 Task: Search one way flight ticket for 3 adults, 3 children in premium economy from San Angelo: San Angelo Regional Airport (mathis Field) to Rockford: Chicago Rockford International Airport(was Northwest Chicagoland Regional Airport At Rockford) on 5-1-2023. Price is upto 25000. Outbound departure time preference is 5:45.
Action: Mouse moved to (202, 151)
Screenshot: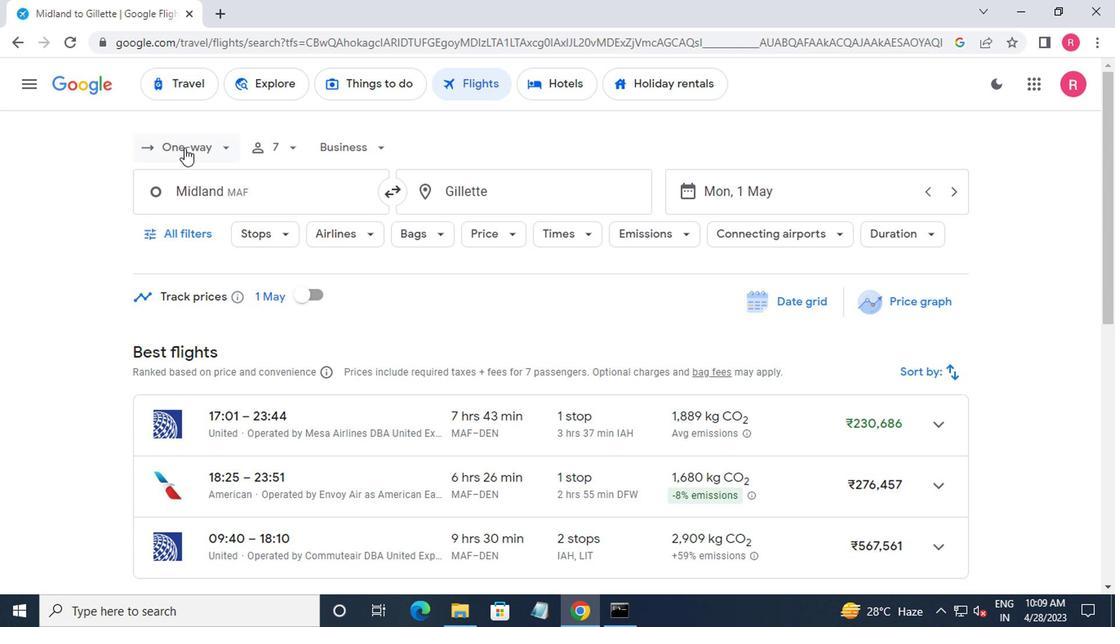 
Action: Mouse pressed left at (202, 151)
Screenshot: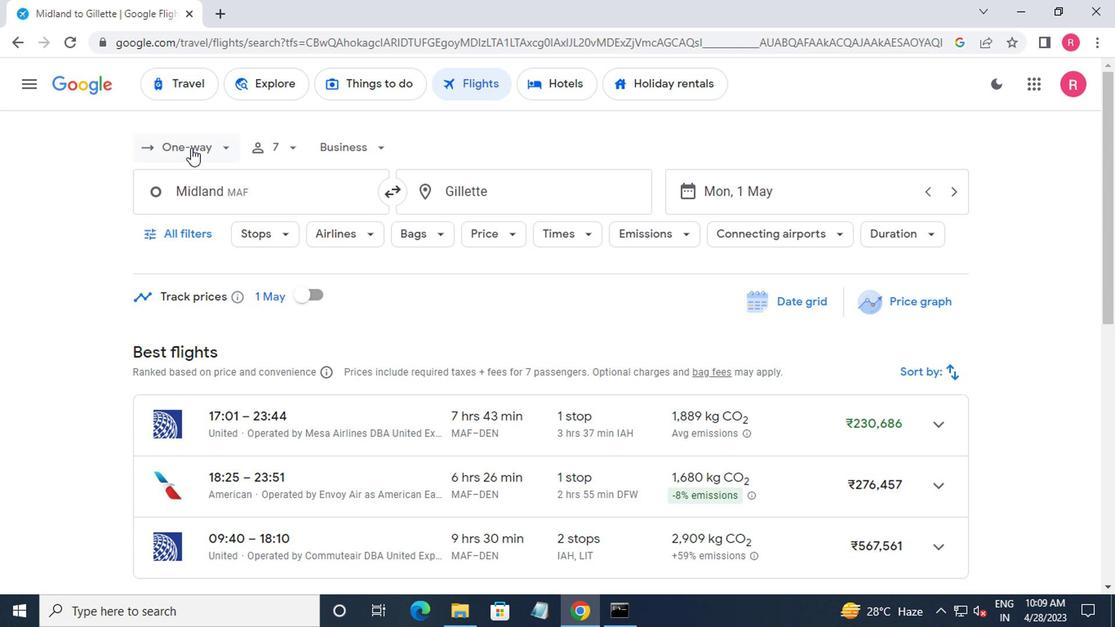 
Action: Mouse moved to (218, 230)
Screenshot: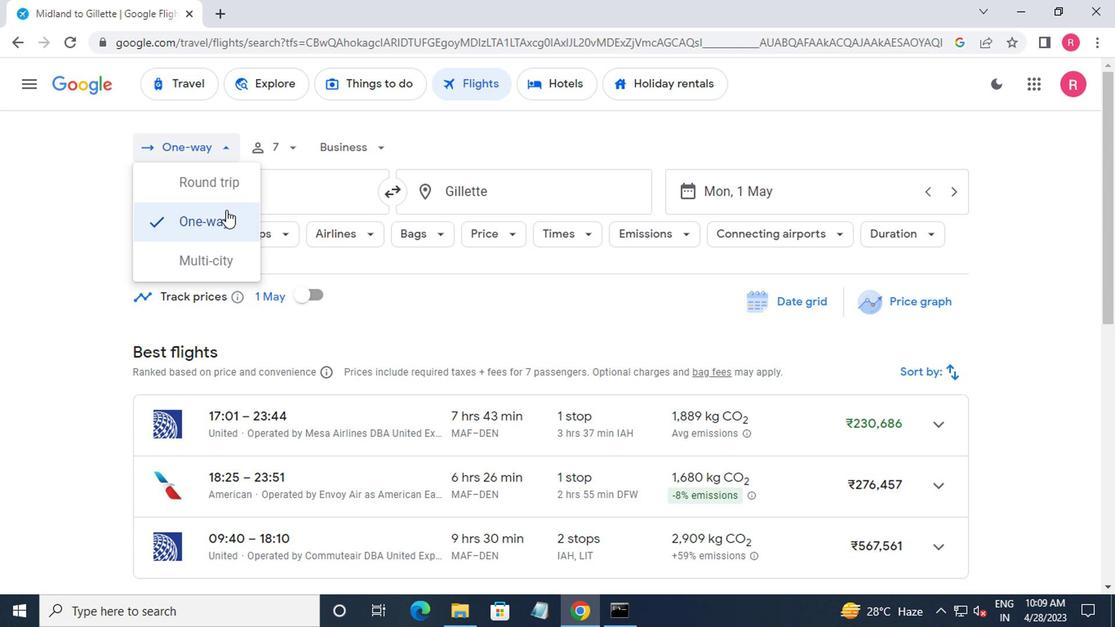 
Action: Mouse pressed left at (218, 230)
Screenshot: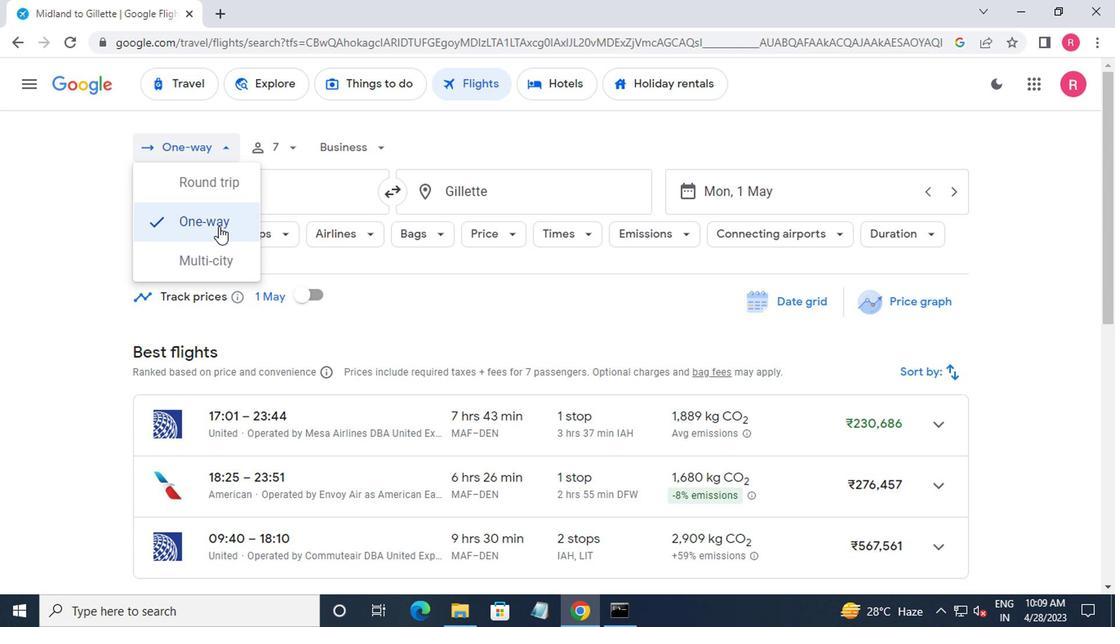 
Action: Mouse moved to (286, 160)
Screenshot: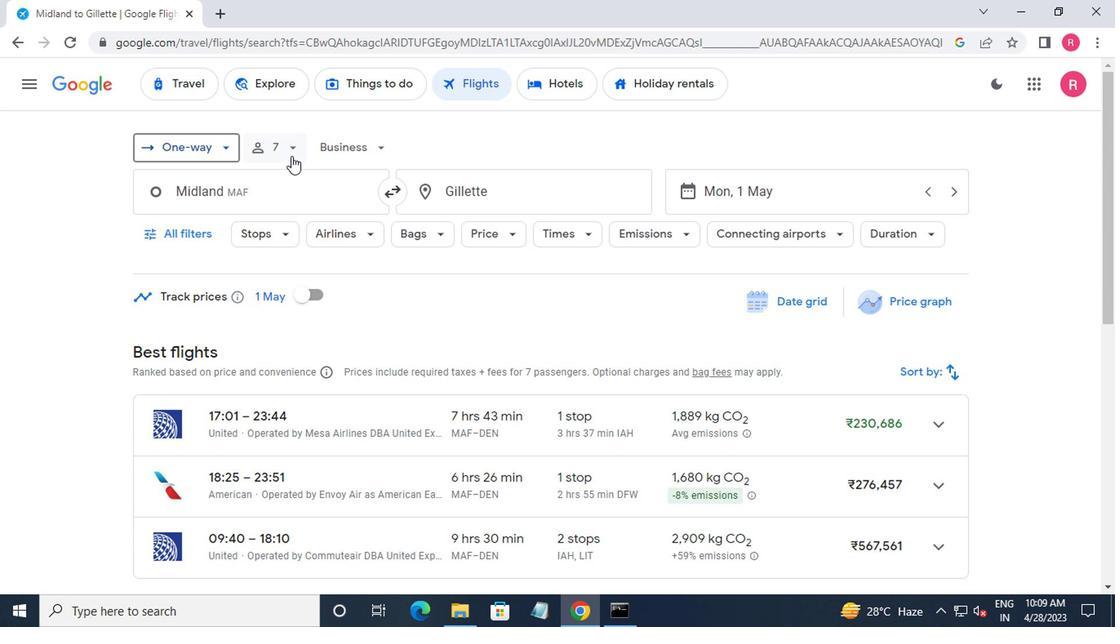 
Action: Mouse pressed left at (286, 160)
Screenshot: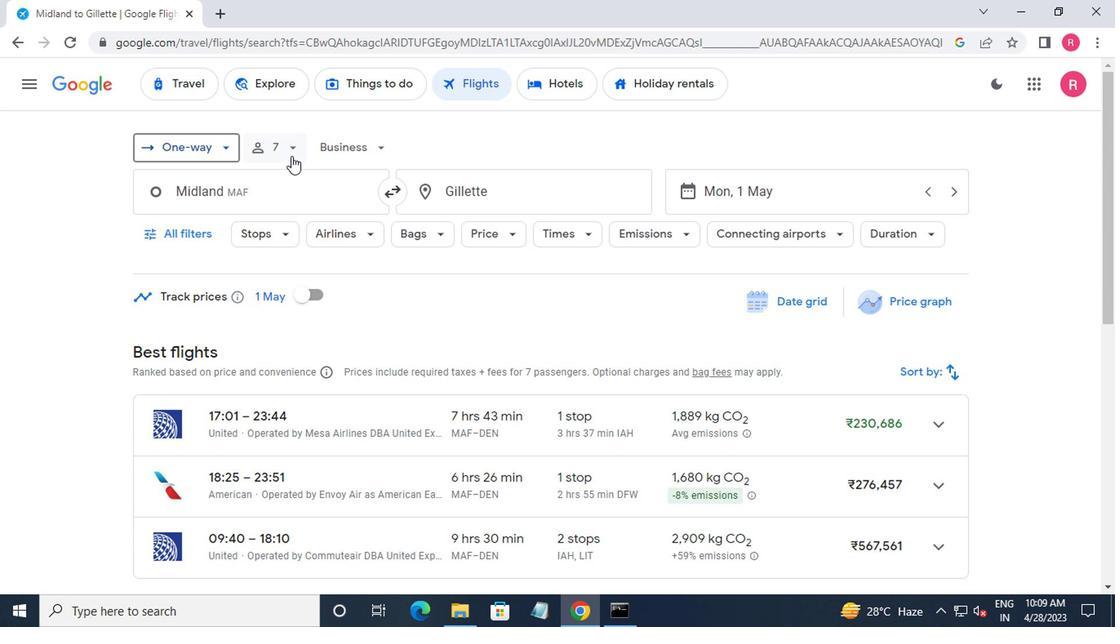
Action: Mouse moved to (422, 195)
Screenshot: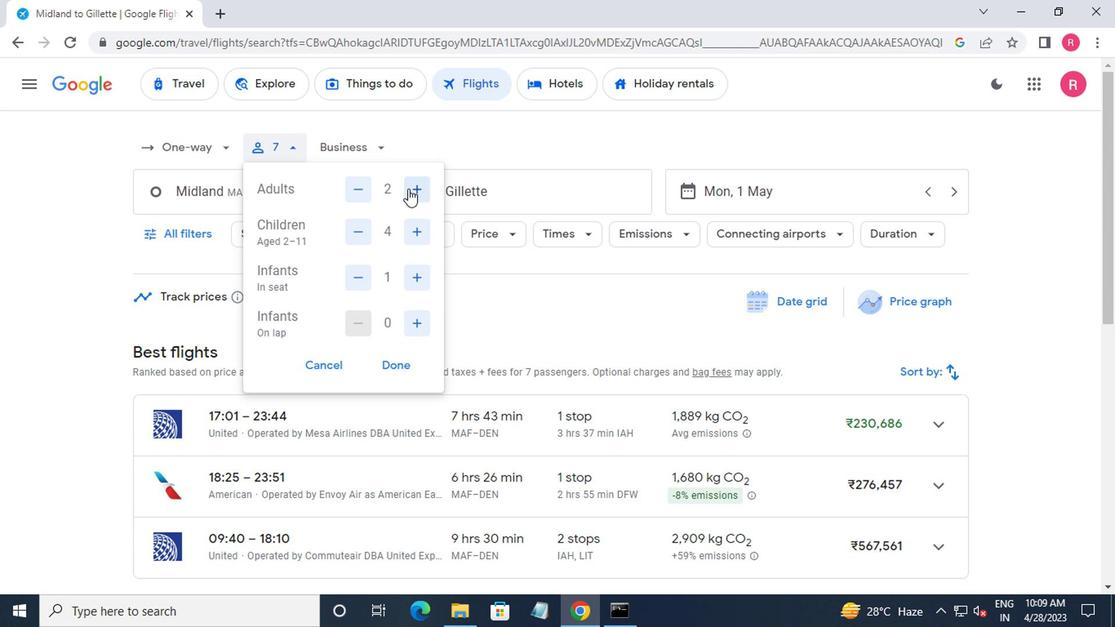 
Action: Mouse pressed left at (422, 195)
Screenshot: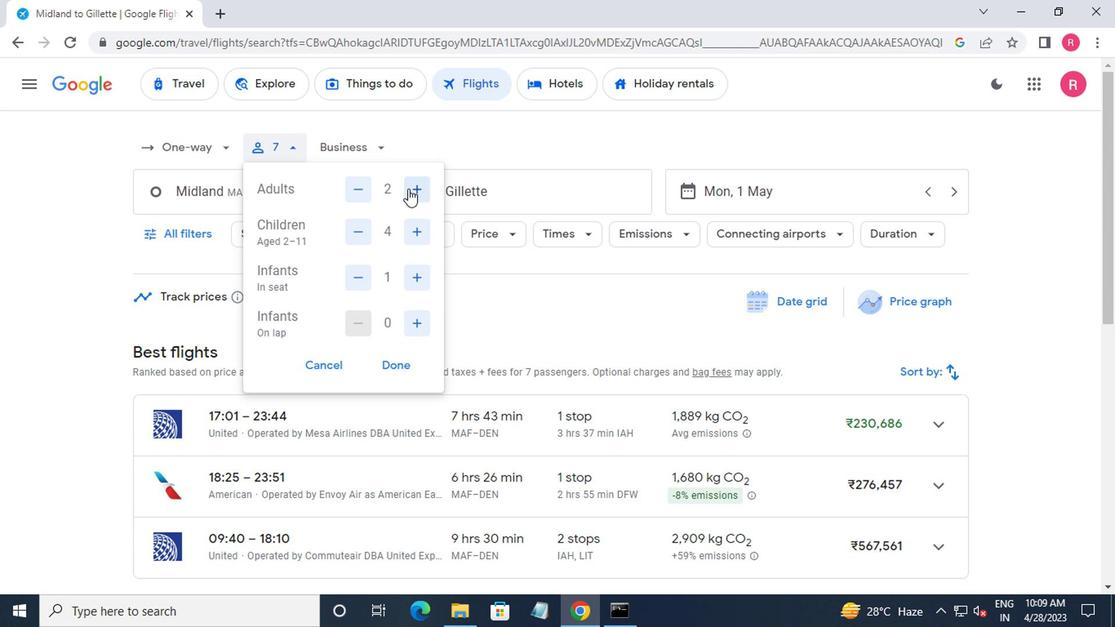 
Action: Mouse moved to (352, 235)
Screenshot: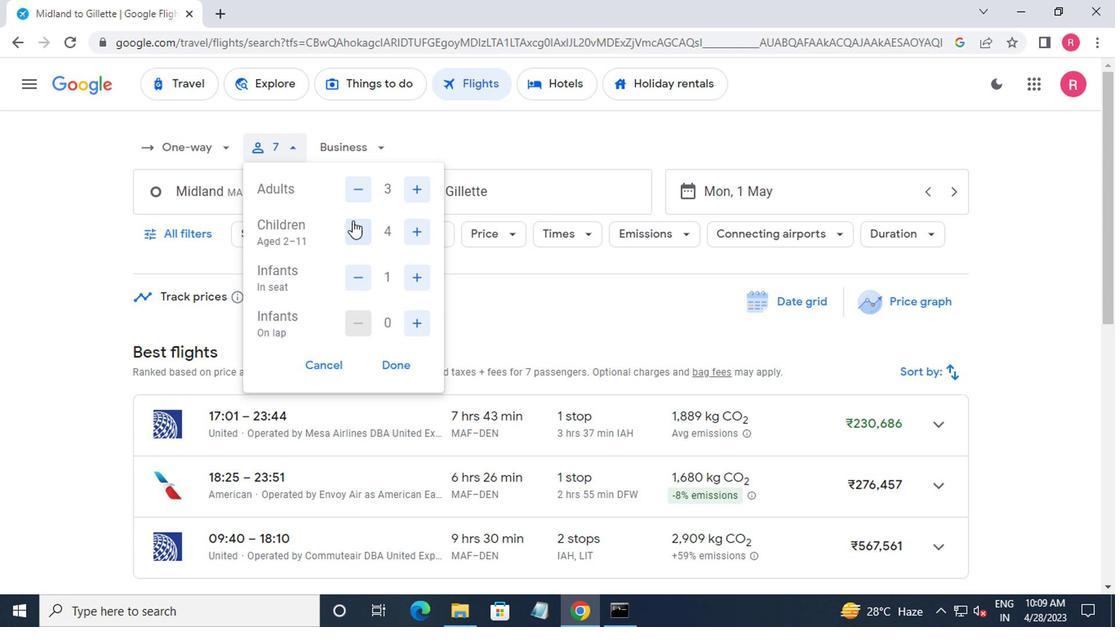
Action: Mouse pressed left at (352, 235)
Screenshot: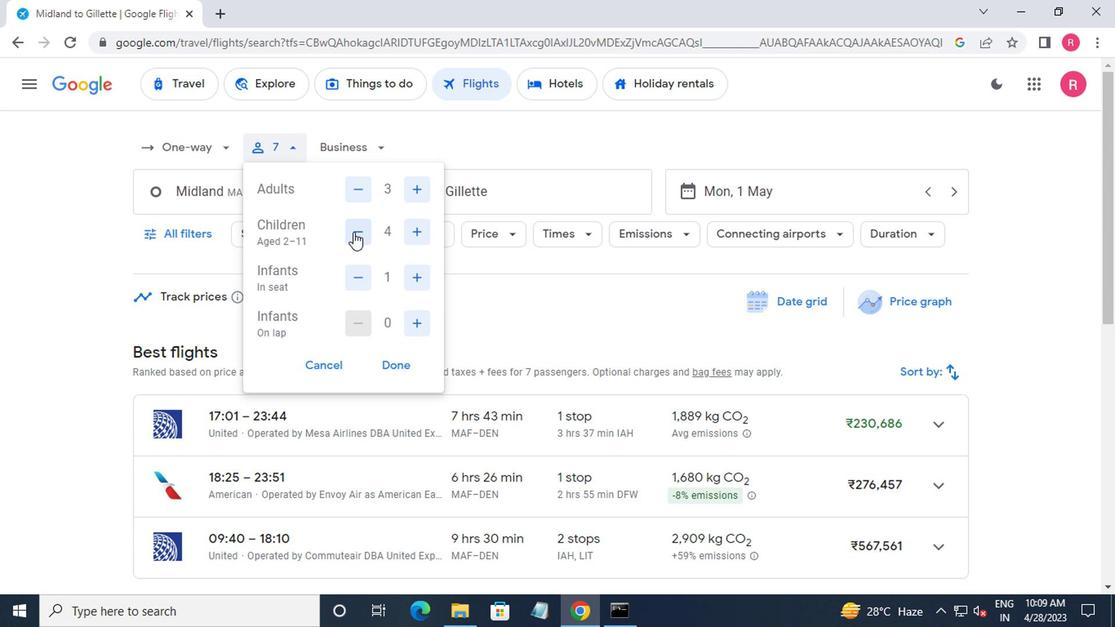 
Action: Mouse moved to (366, 274)
Screenshot: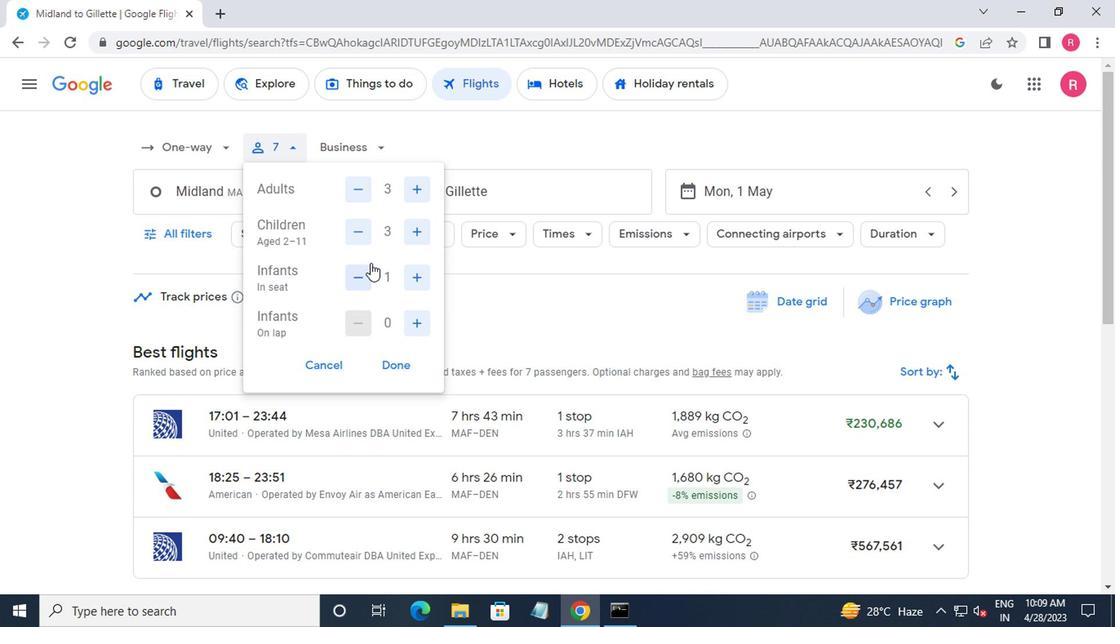 
Action: Mouse pressed left at (366, 274)
Screenshot: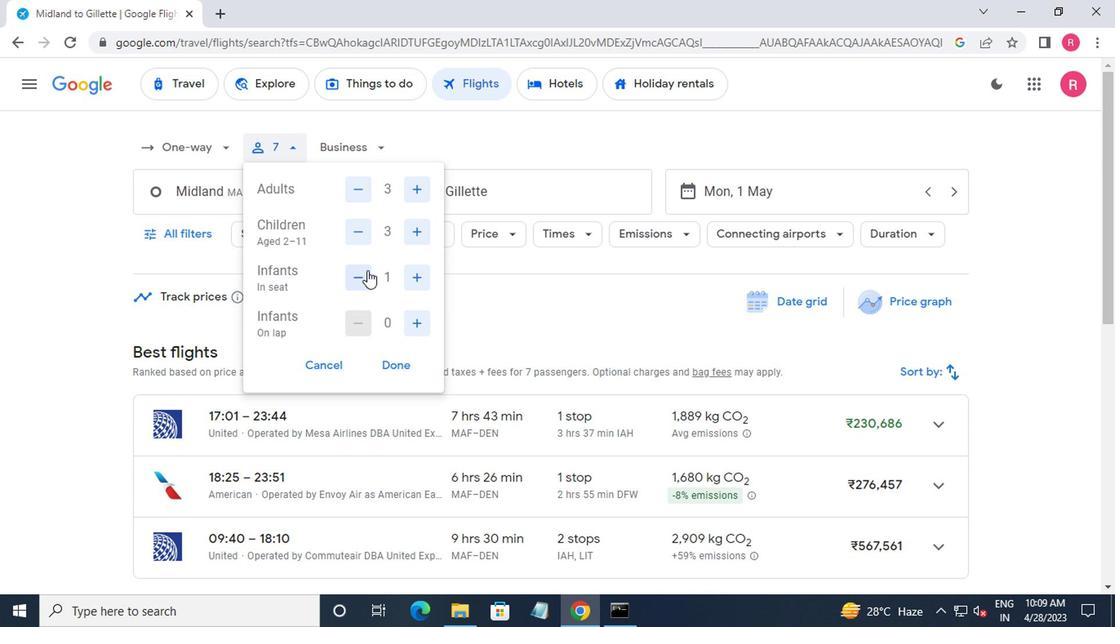 
Action: Mouse moved to (396, 361)
Screenshot: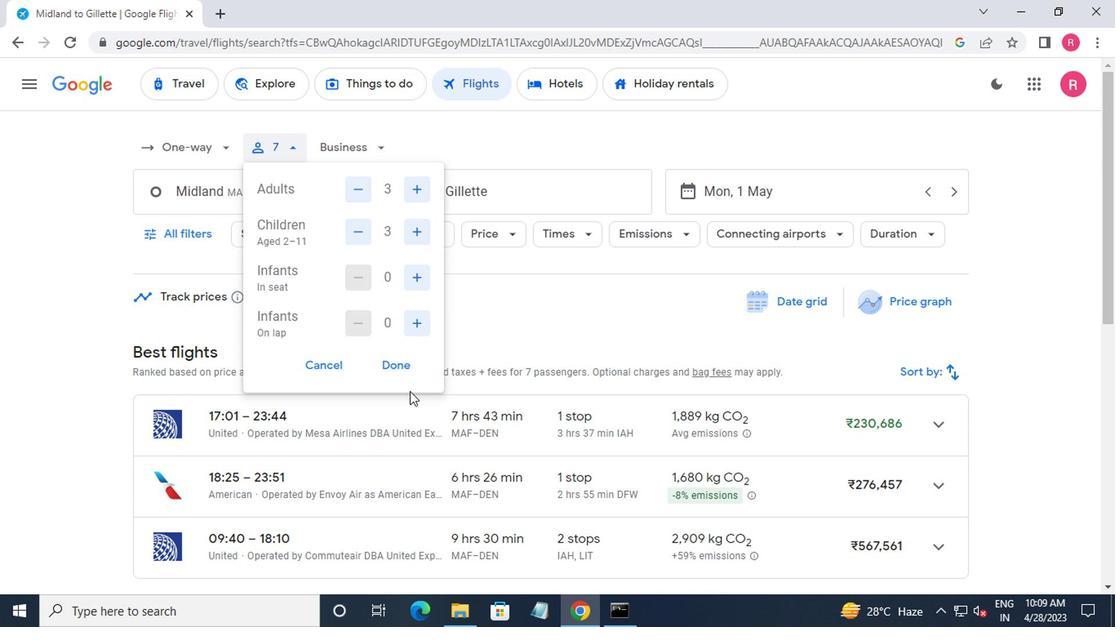 
Action: Mouse pressed left at (396, 361)
Screenshot: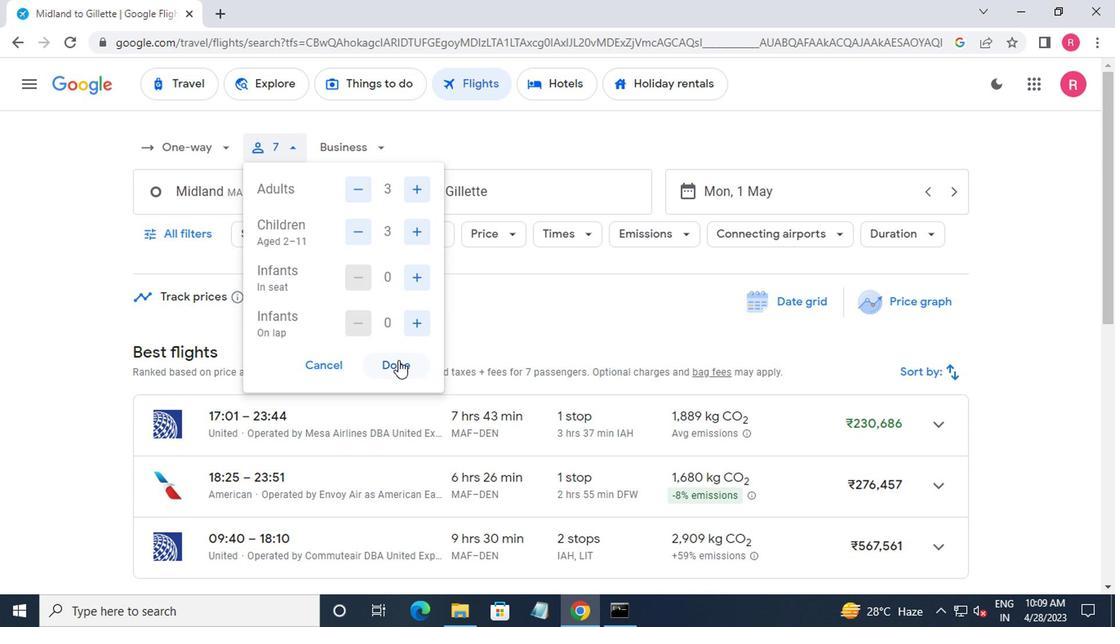 
Action: Mouse moved to (368, 159)
Screenshot: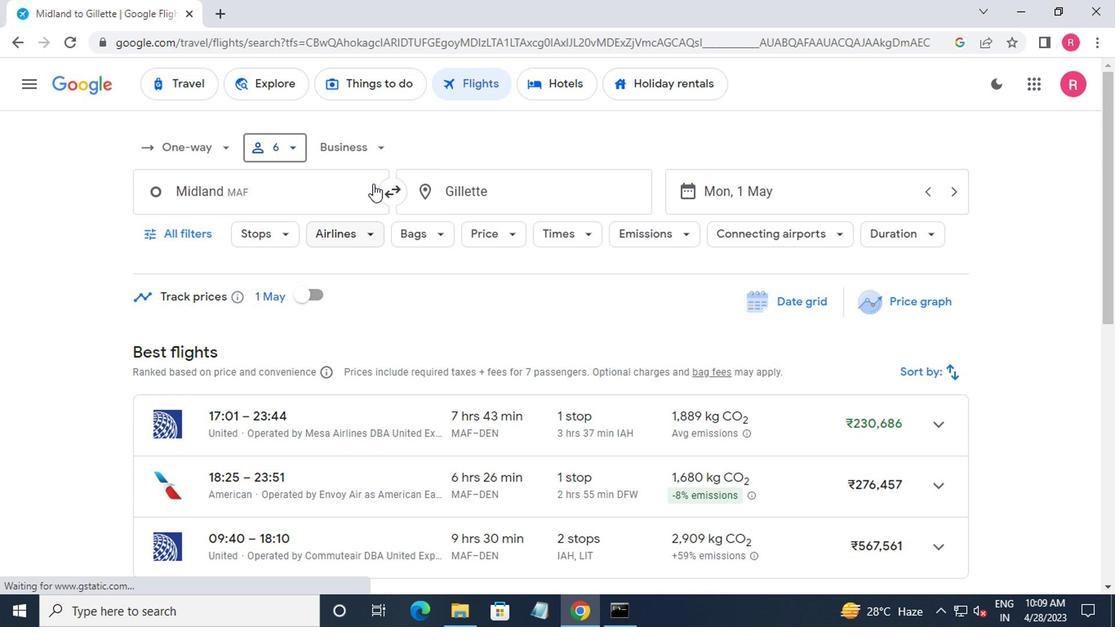 
Action: Mouse pressed left at (368, 159)
Screenshot: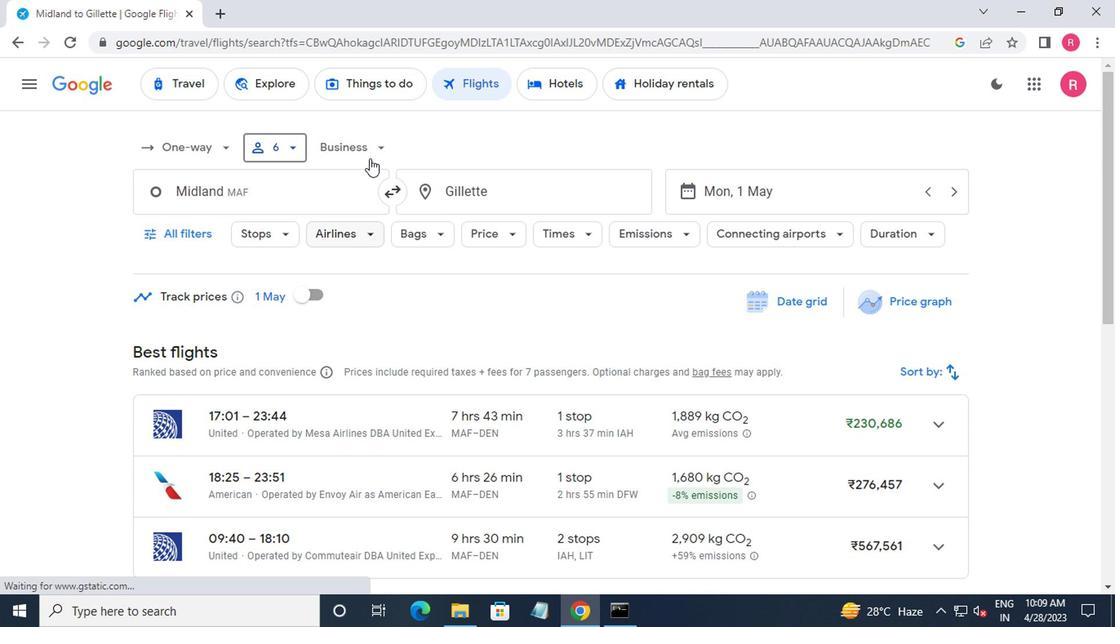 
Action: Mouse moved to (375, 220)
Screenshot: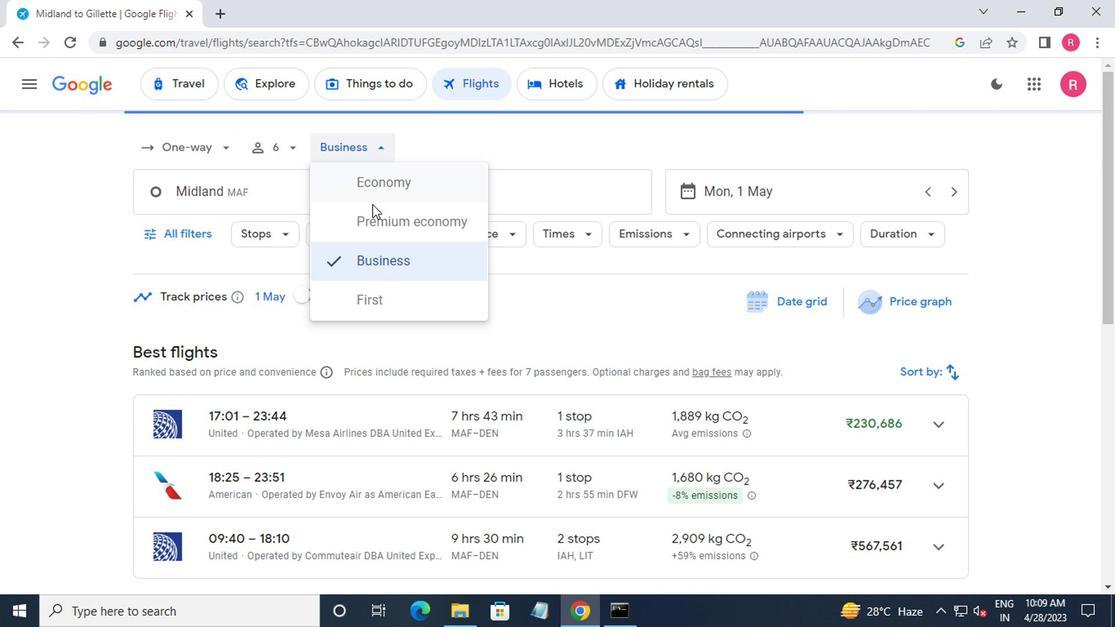 
Action: Mouse pressed left at (375, 220)
Screenshot: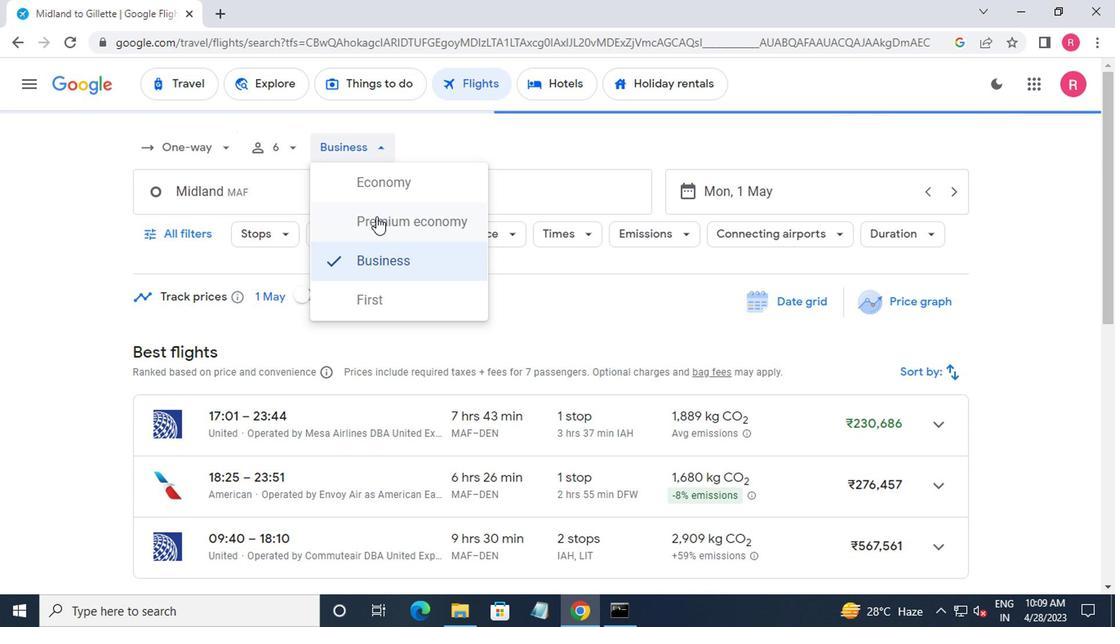 
Action: Mouse moved to (350, 203)
Screenshot: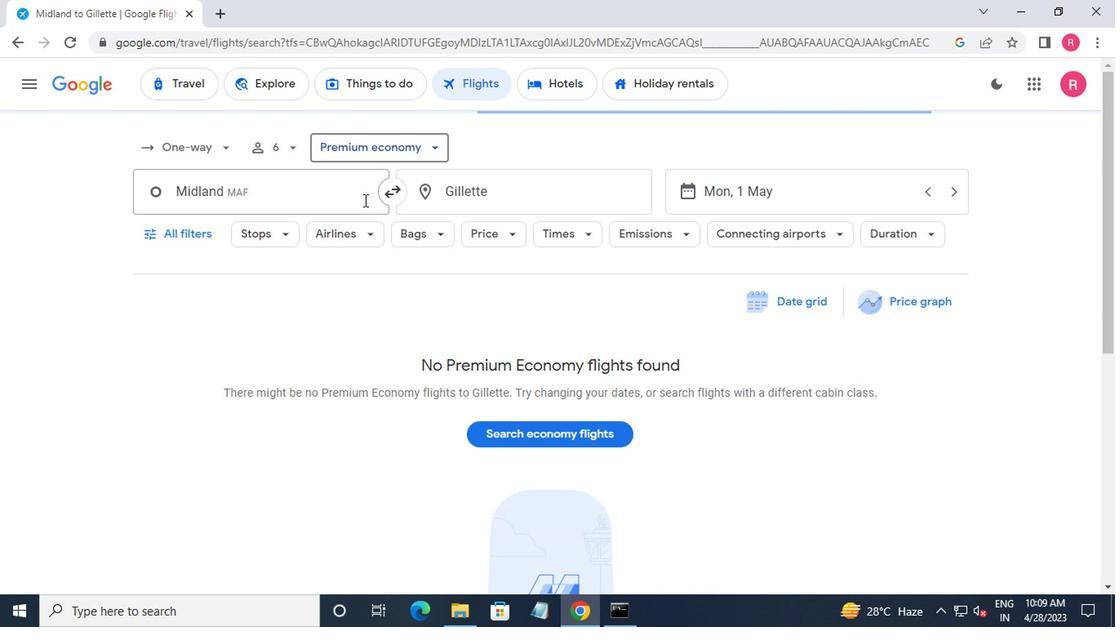 
Action: Mouse pressed left at (350, 203)
Screenshot: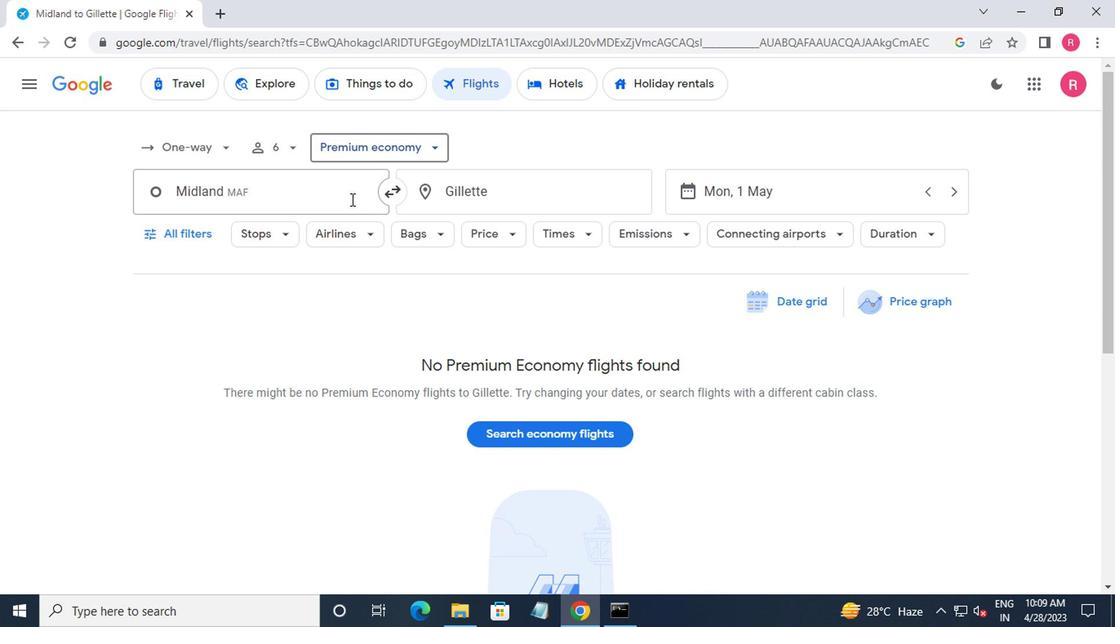 
Action: Key pressed san<Key.space>angelo
Screenshot: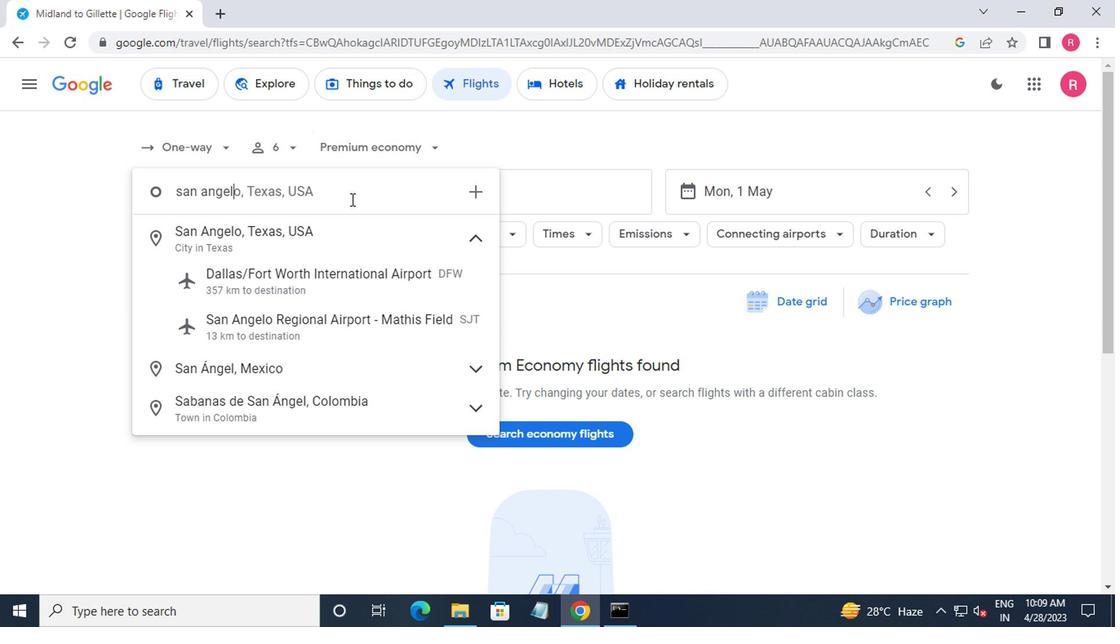 
Action: Mouse moved to (285, 344)
Screenshot: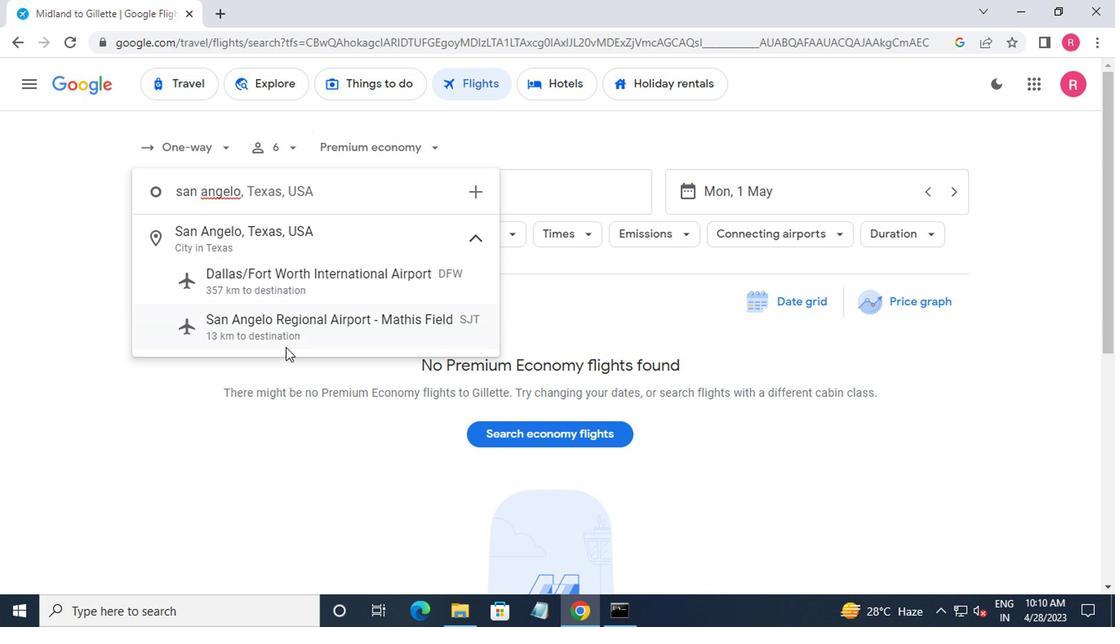 
Action: Mouse pressed left at (285, 344)
Screenshot: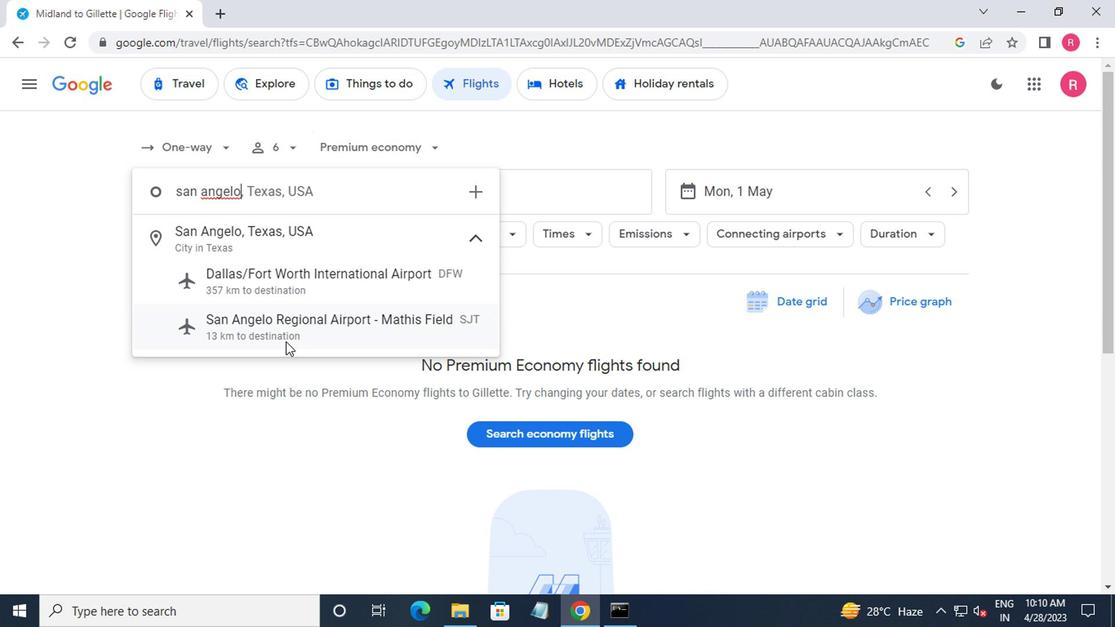 
Action: Mouse moved to (496, 201)
Screenshot: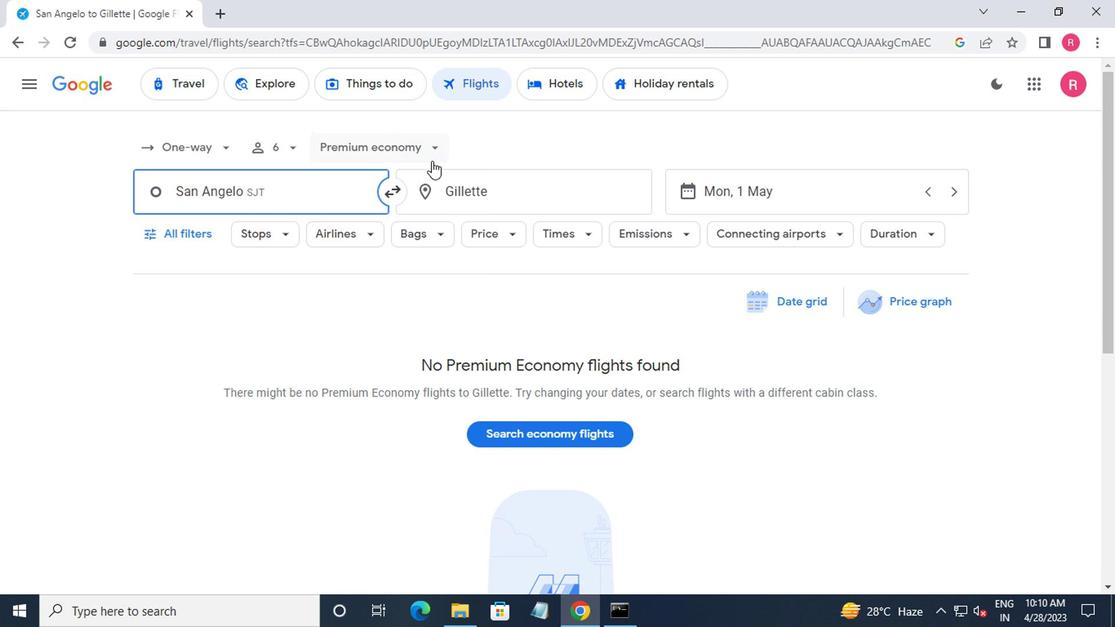 
Action: Mouse pressed left at (496, 201)
Screenshot: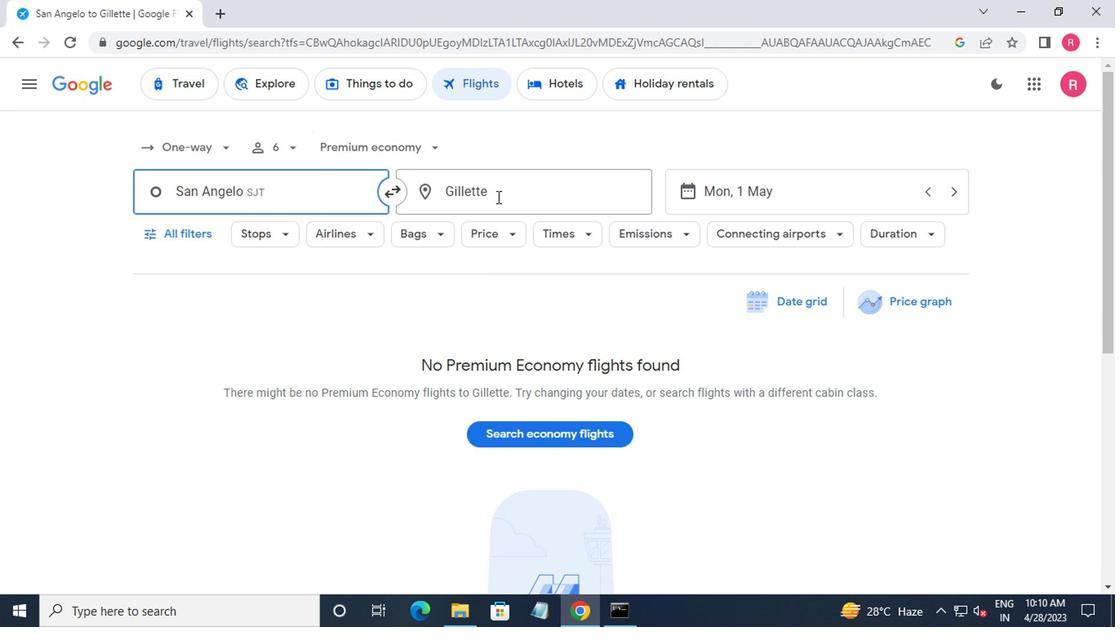 
Action: Mouse moved to (482, 170)
Screenshot: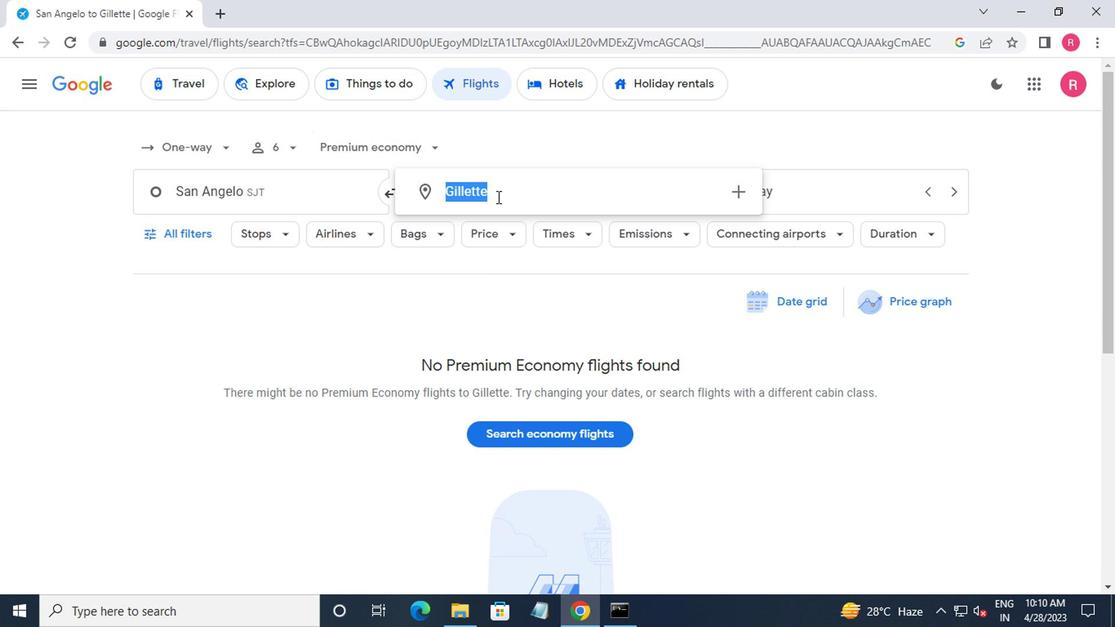 
Action: Key pressed <Key.backspace>chicago
Screenshot: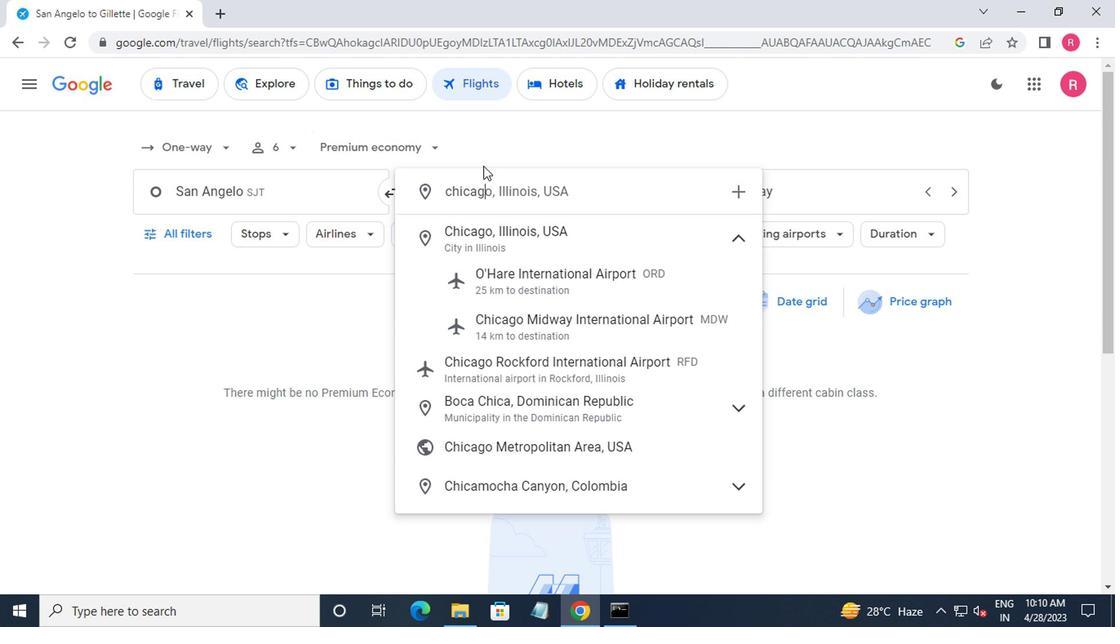 
Action: Mouse moved to (537, 367)
Screenshot: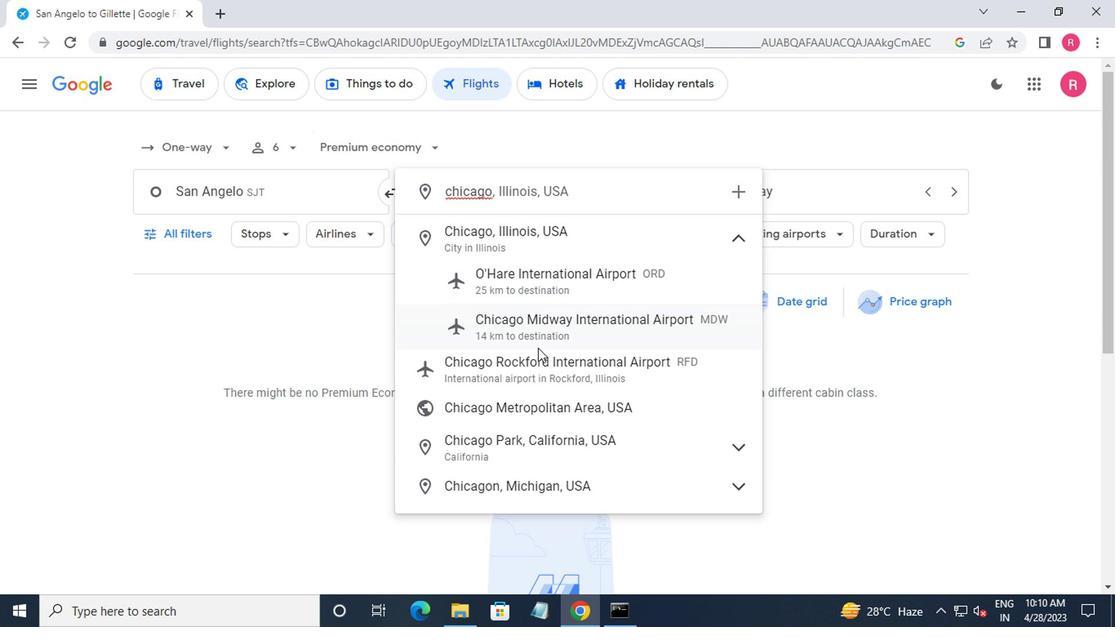
Action: Mouse pressed left at (537, 367)
Screenshot: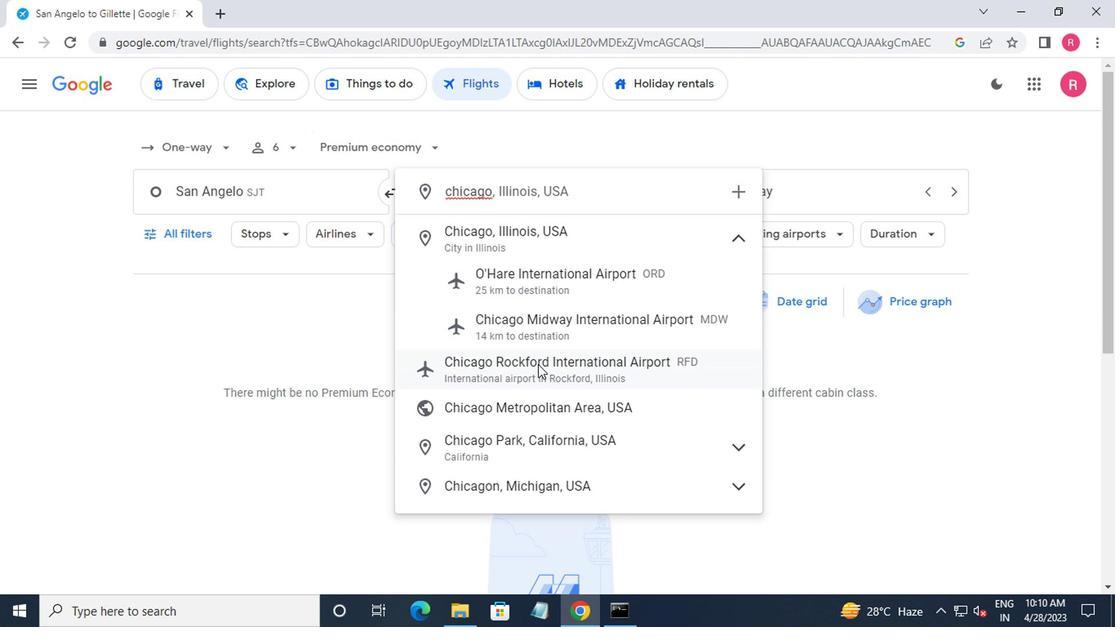
Action: Mouse moved to (180, 243)
Screenshot: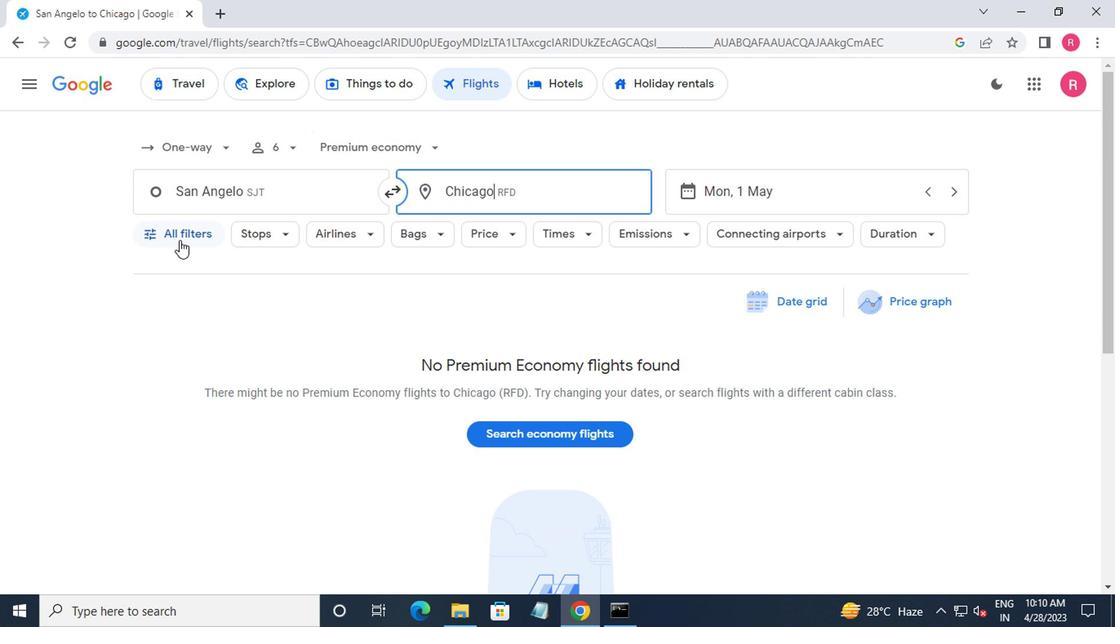 
Action: Mouse pressed left at (180, 243)
Screenshot: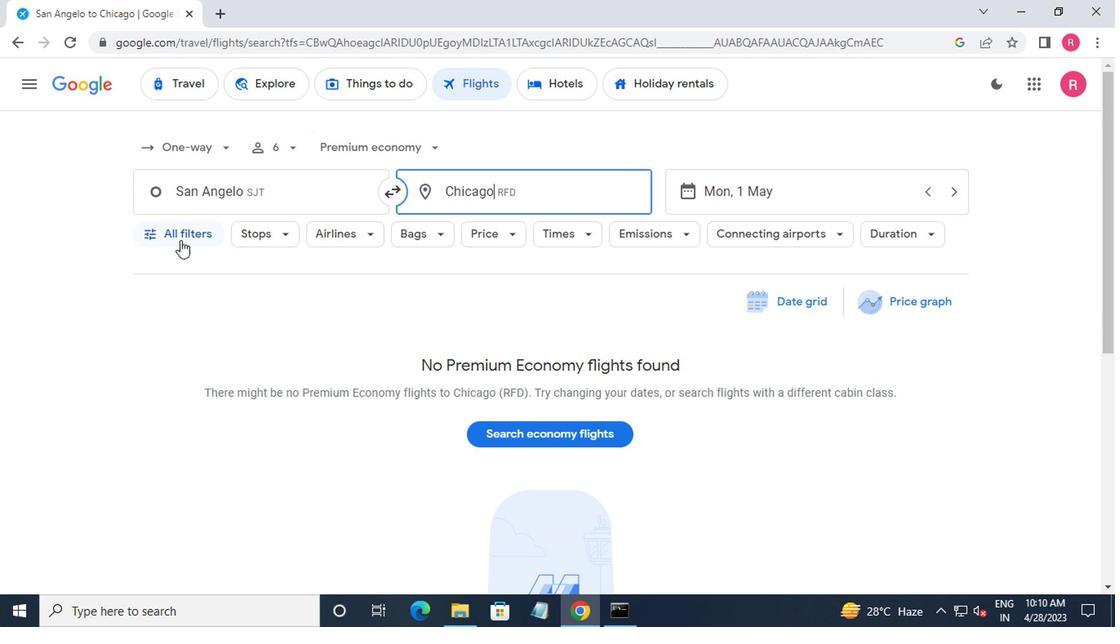 
Action: Mouse scrolled (180, 243) with delta (0, 0)
Screenshot: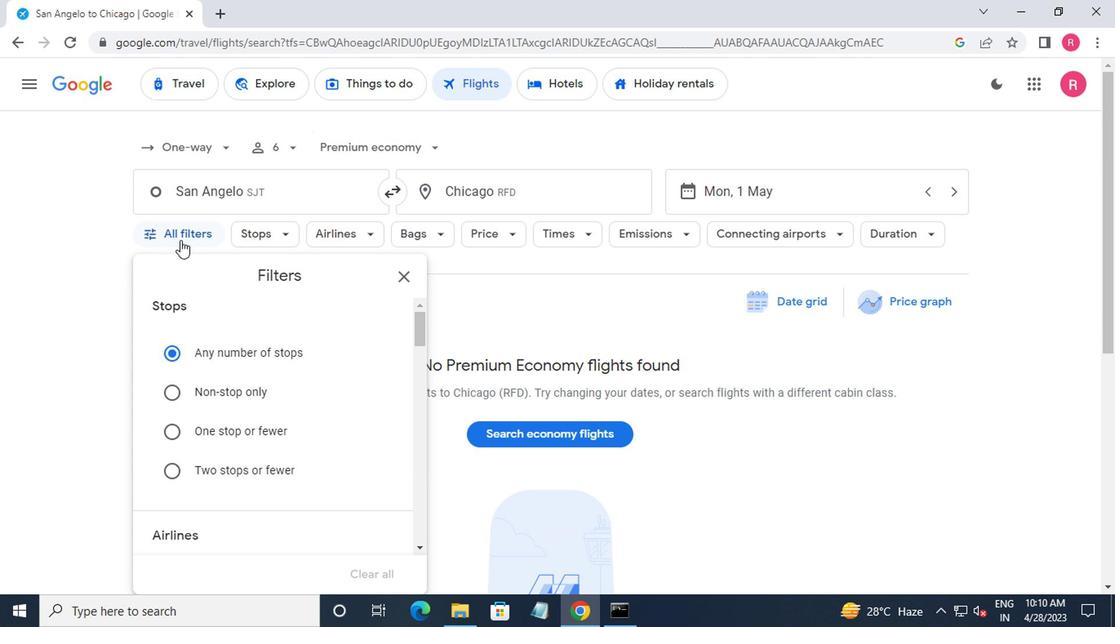 
Action: Mouse moved to (184, 252)
Screenshot: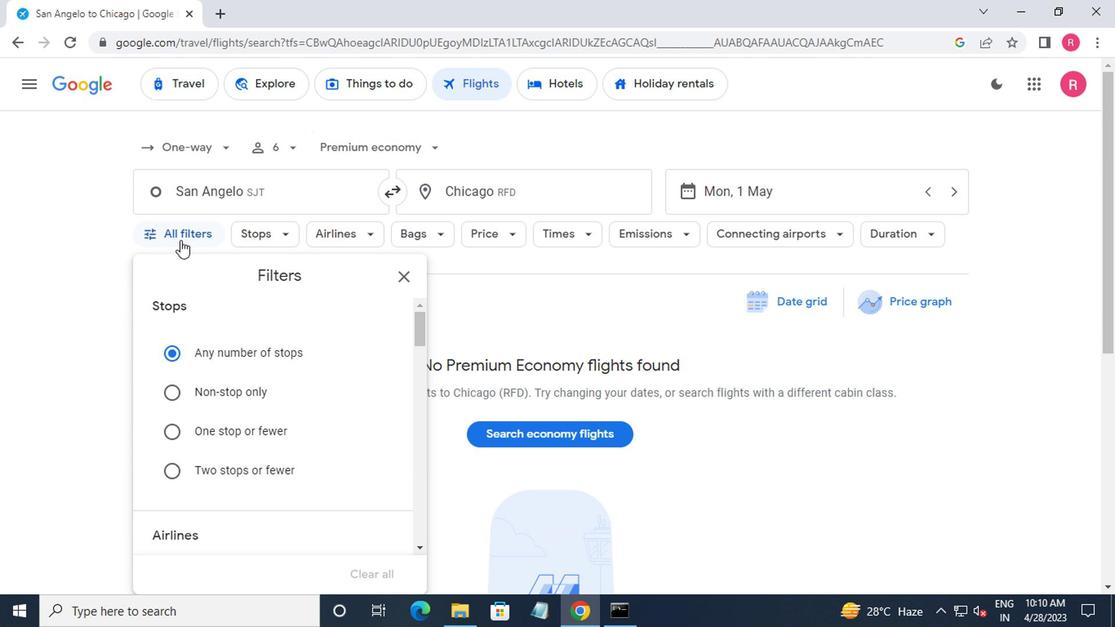 
Action: Mouse scrolled (184, 251) with delta (0, 0)
Screenshot: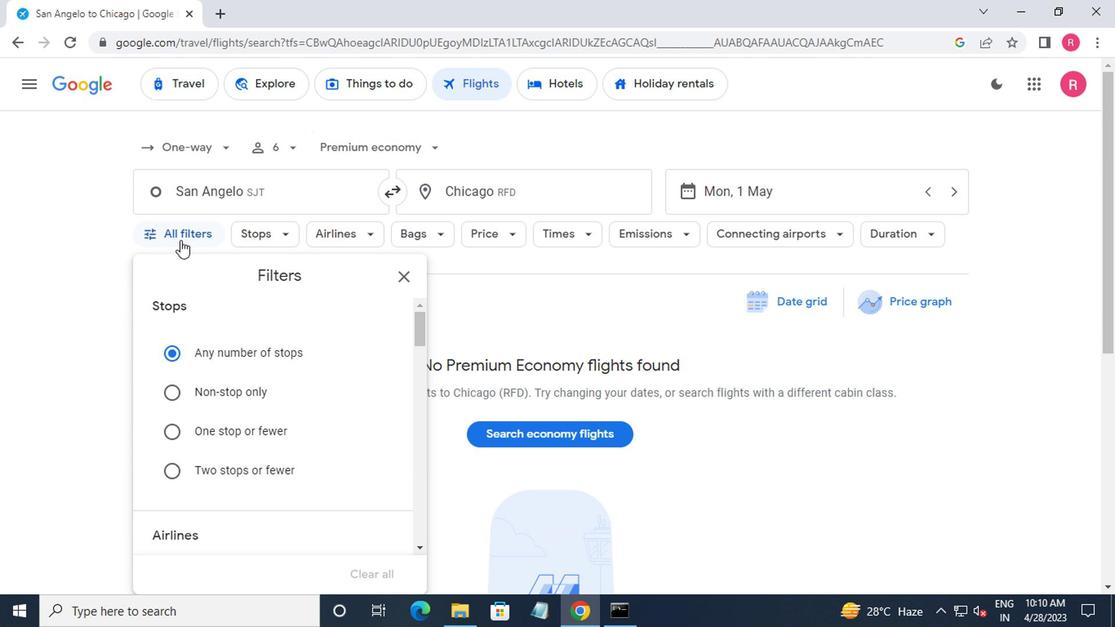
Action: Mouse moved to (189, 264)
Screenshot: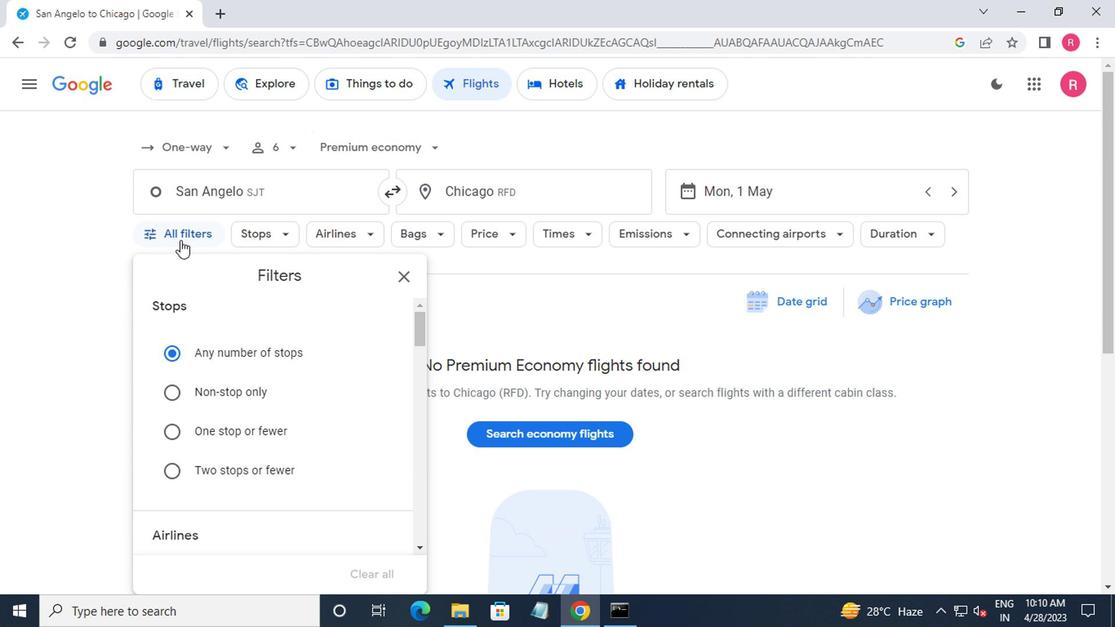 
Action: Mouse scrolled (189, 264) with delta (0, 0)
Screenshot: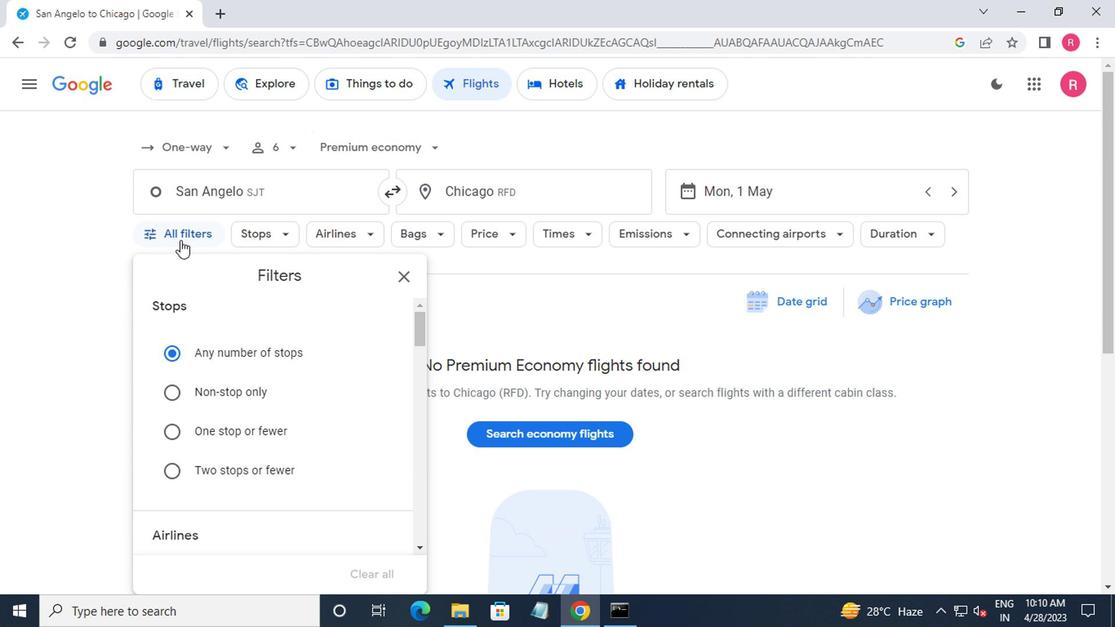 
Action: Mouse moved to (347, 261)
Screenshot: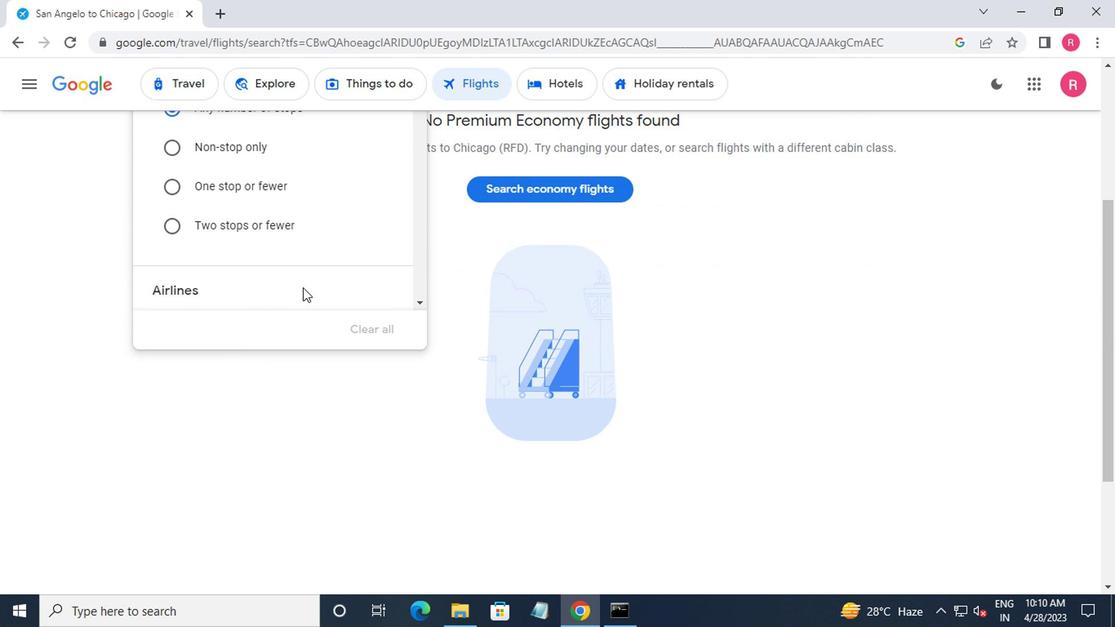 
Action: Mouse scrolled (347, 260) with delta (0, -1)
Screenshot: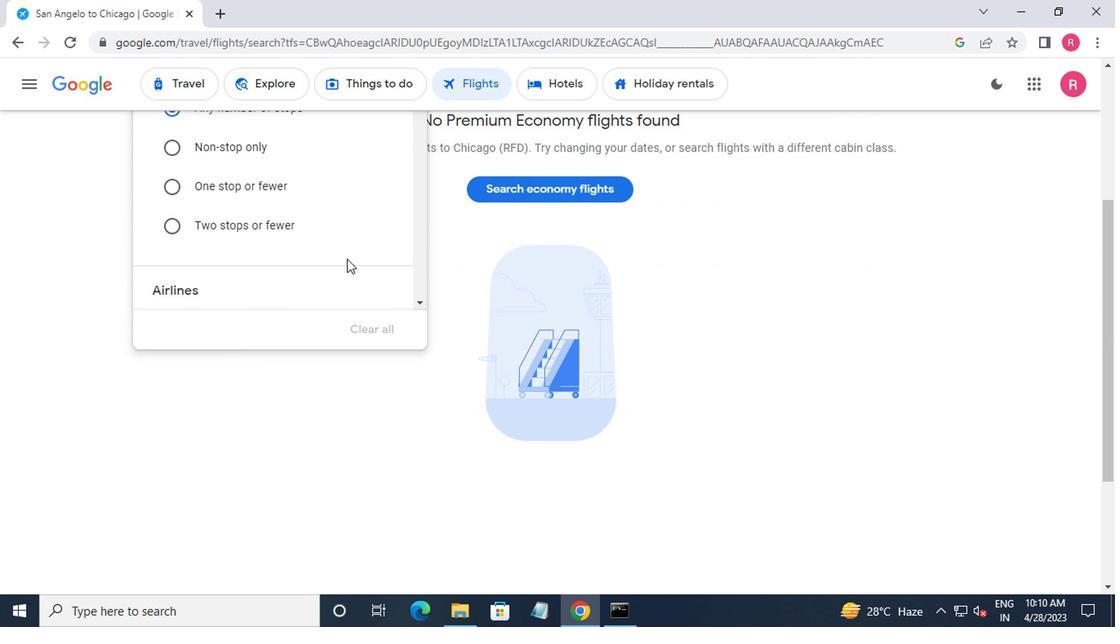 
Action: Mouse scrolled (347, 260) with delta (0, -1)
Screenshot: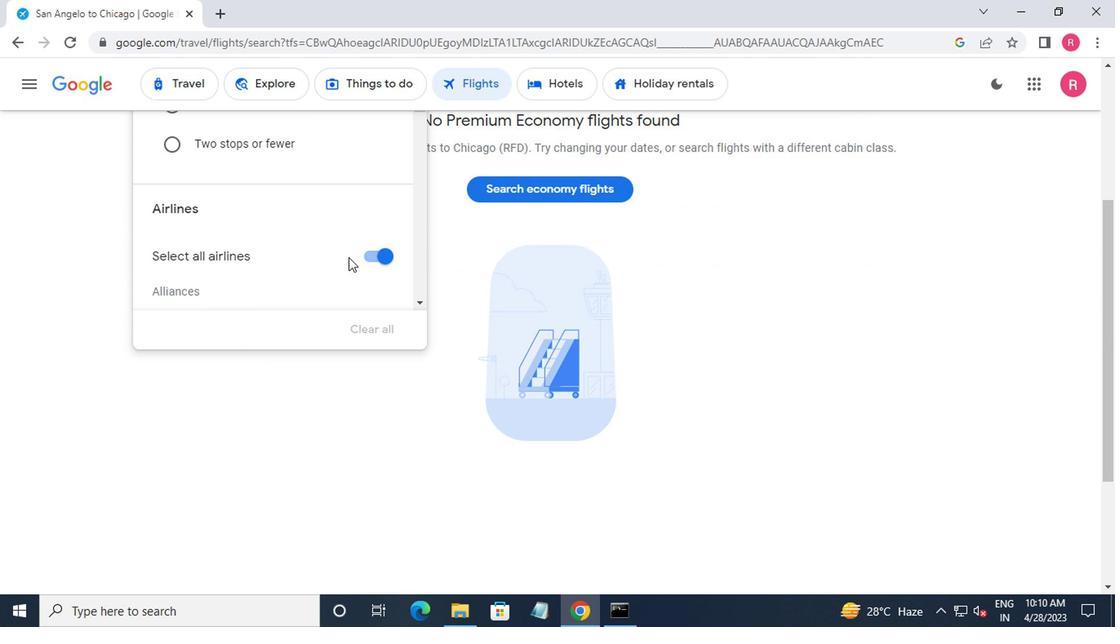 
Action: Mouse scrolled (347, 260) with delta (0, -1)
Screenshot: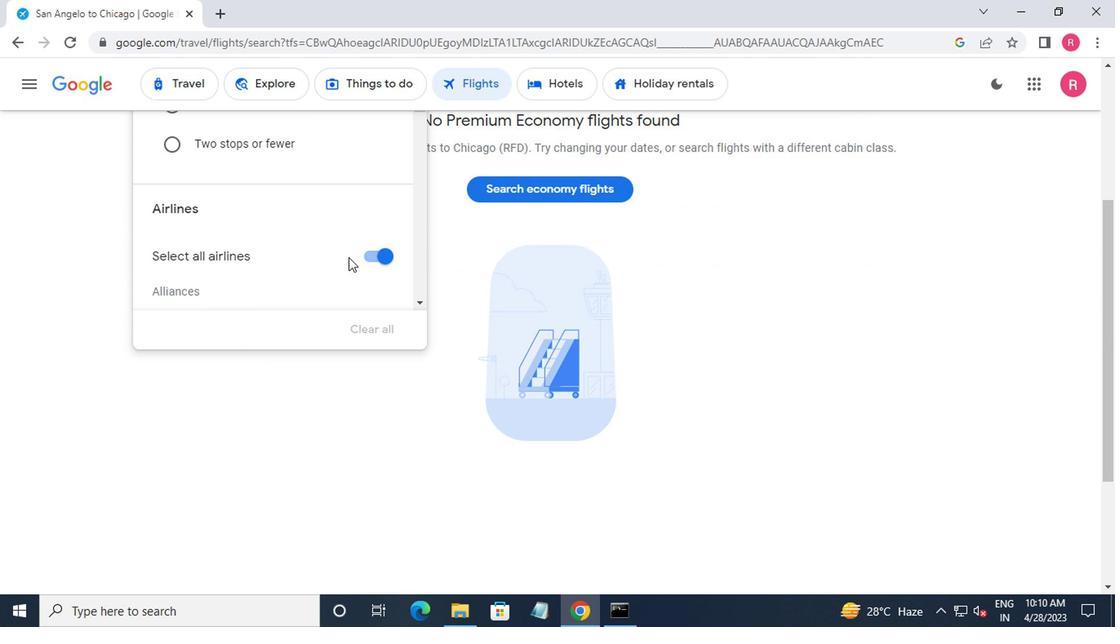 
Action: Mouse moved to (334, 261)
Screenshot: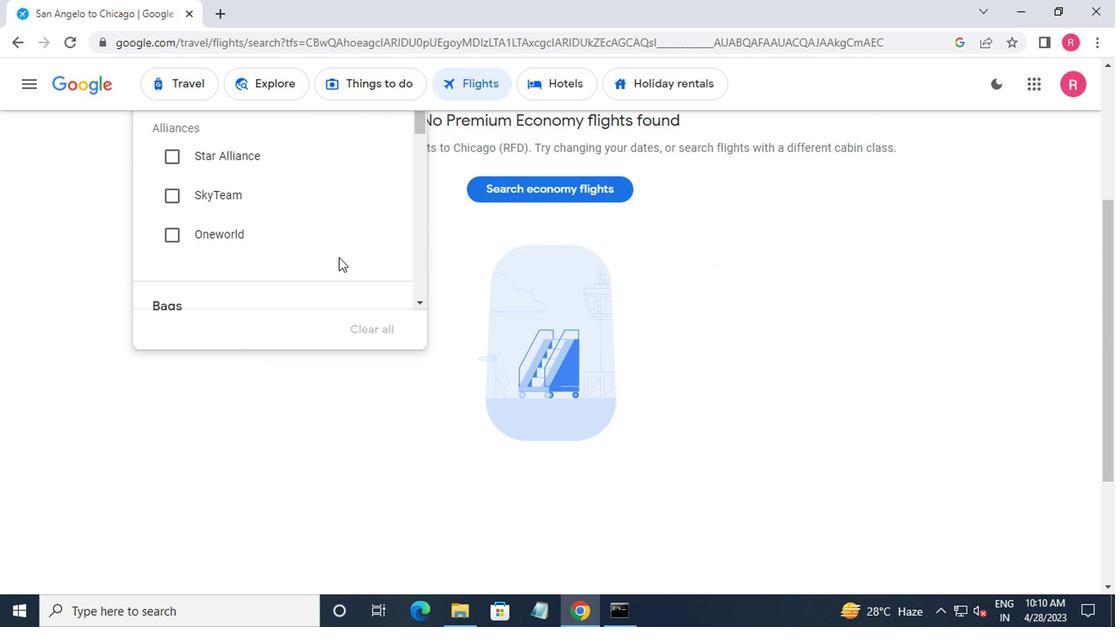 
Action: Mouse scrolled (334, 260) with delta (0, -1)
Screenshot: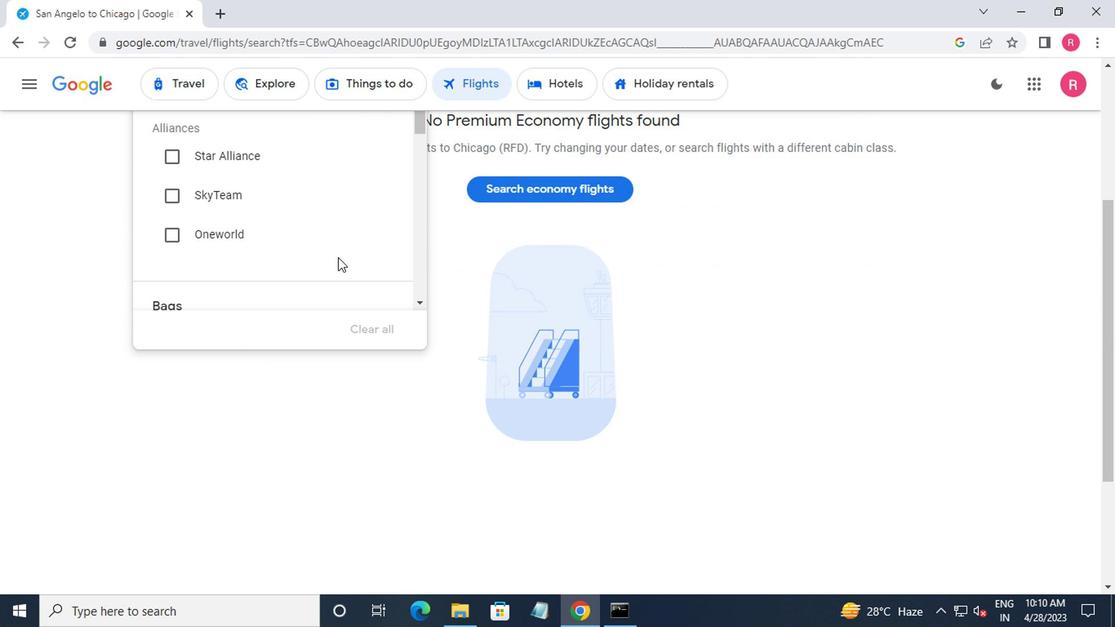
Action: Mouse moved to (333, 261)
Screenshot: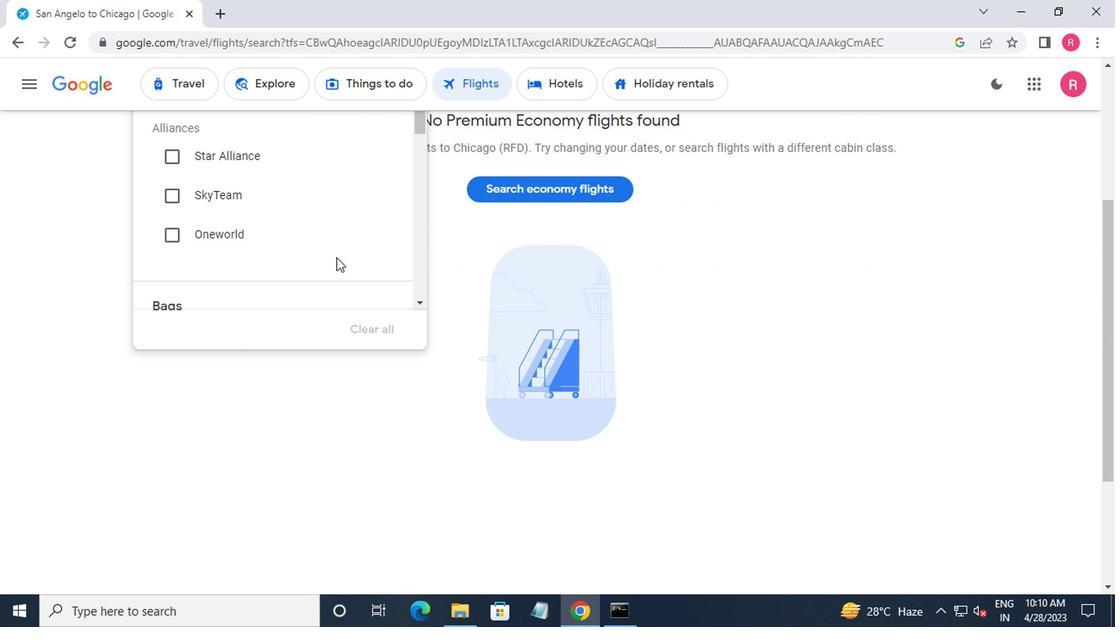 
Action: Mouse scrolled (333, 260) with delta (0, -1)
Screenshot: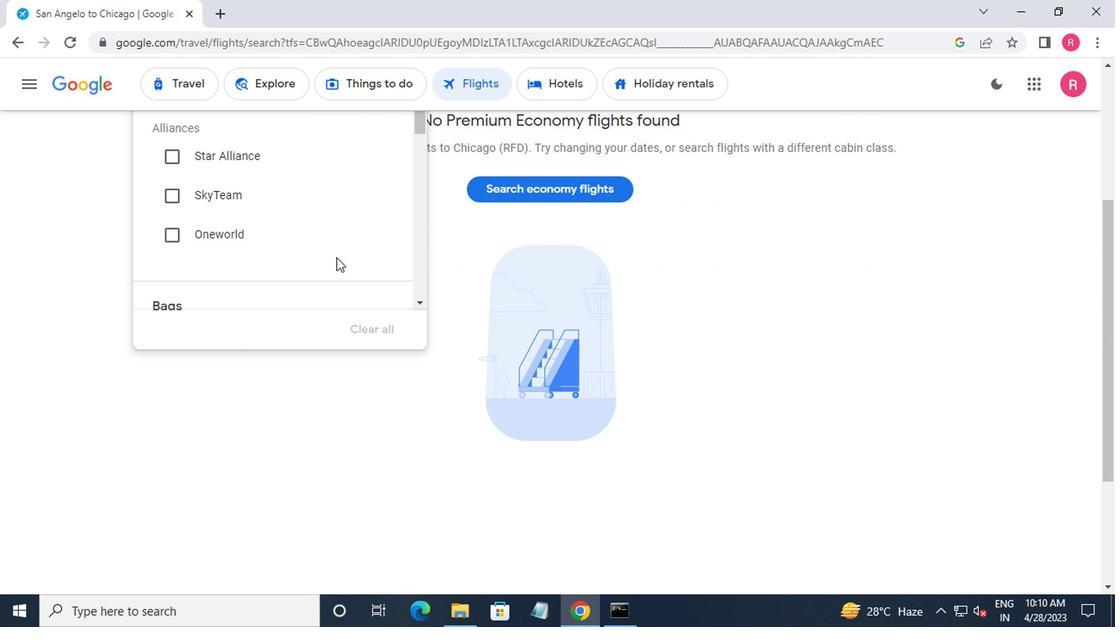 
Action: Mouse moved to (329, 261)
Screenshot: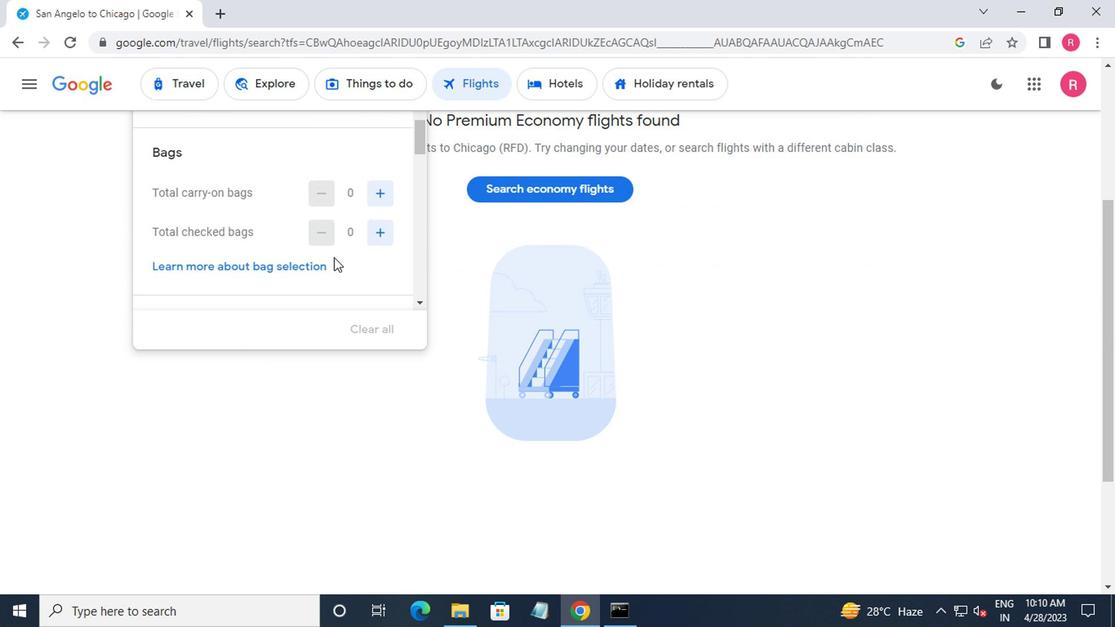 
Action: Mouse scrolled (329, 260) with delta (0, -1)
Screenshot: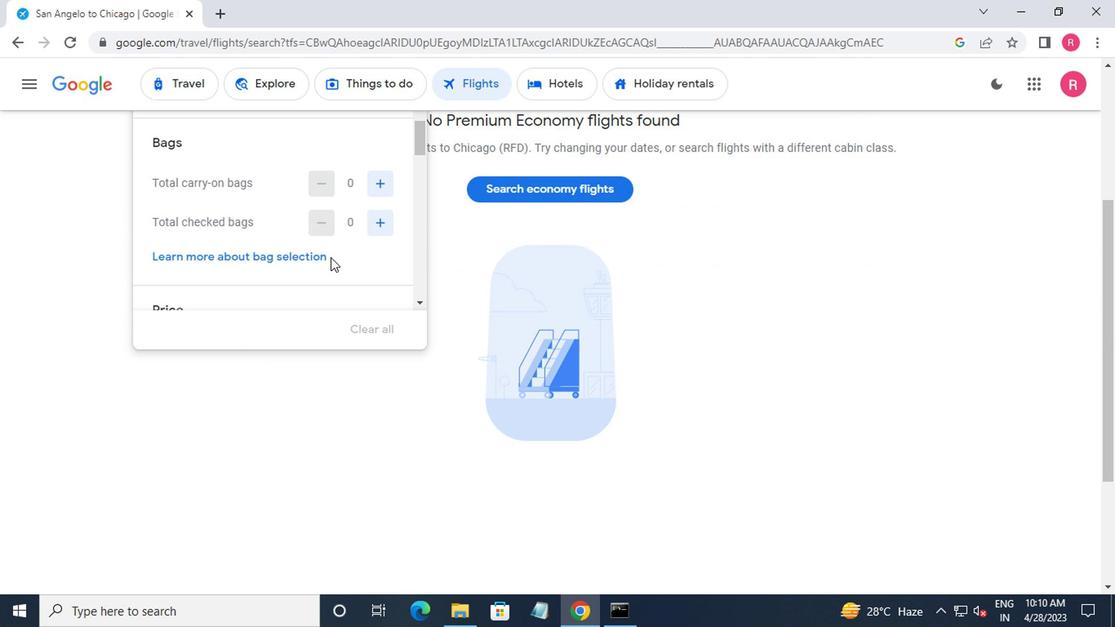 
Action: Mouse scrolled (329, 260) with delta (0, -1)
Screenshot: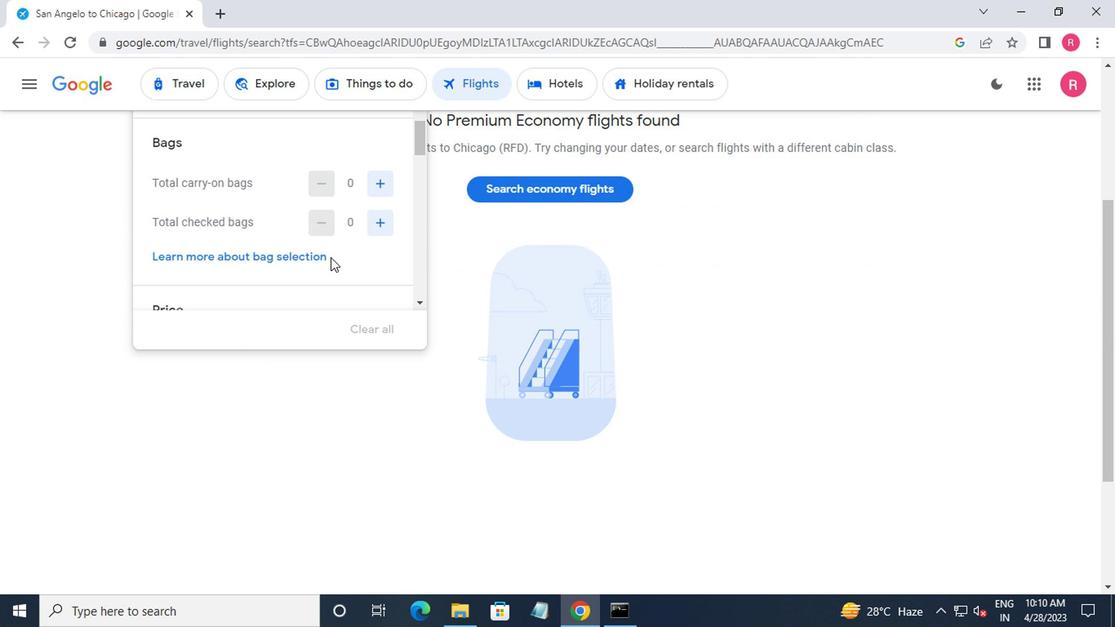 
Action: Mouse moved to (377, 226)
Screenshot: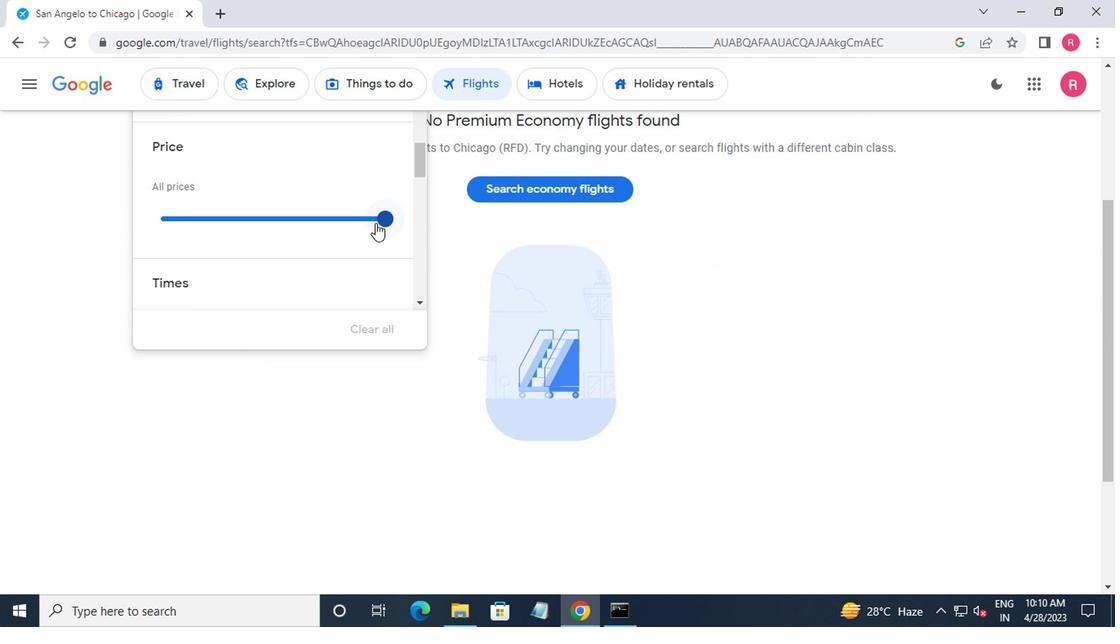 
Action: Mouse pressed left at (377, 226)
Screenshot: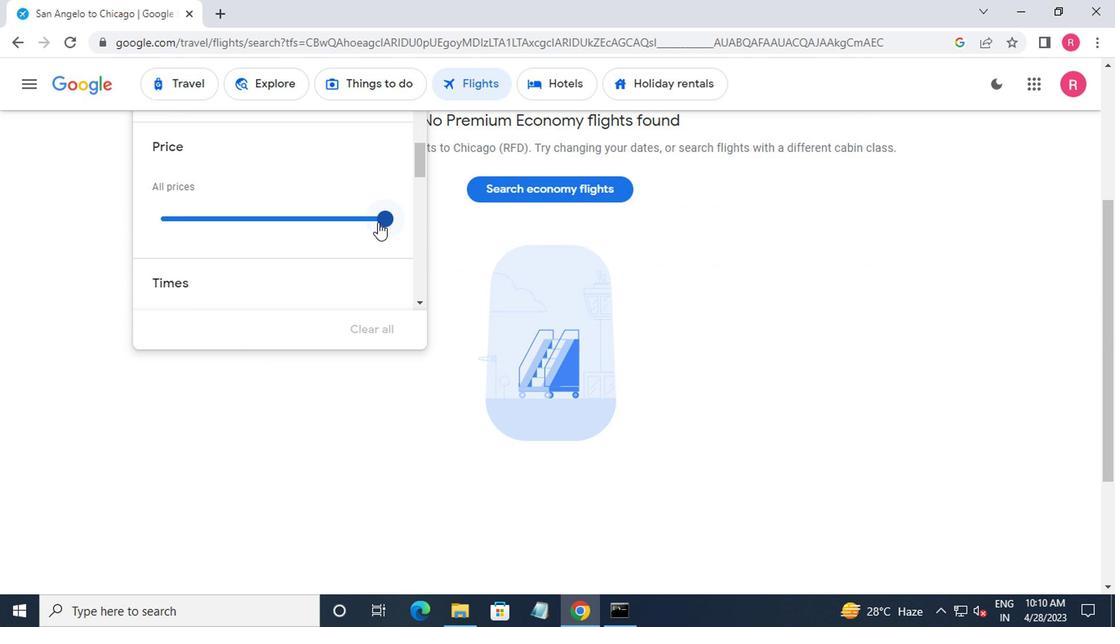 
Action: Mouse moved to (420, 224)
Screenshot: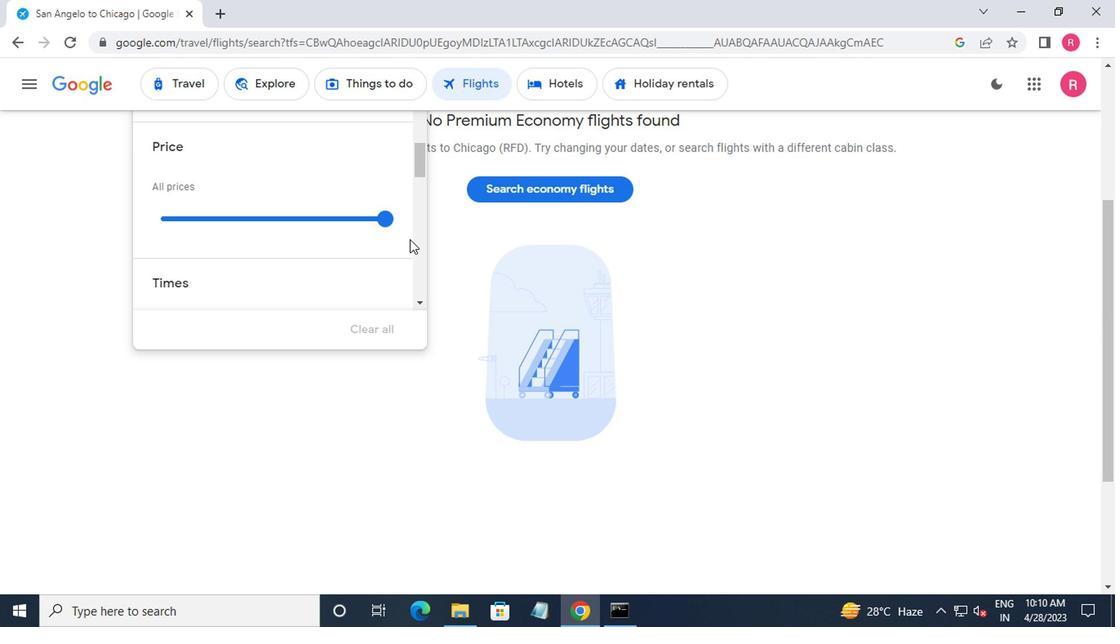 
Action: Mouse scrolled (420, 223) with delta (0, -1)
Screenshot: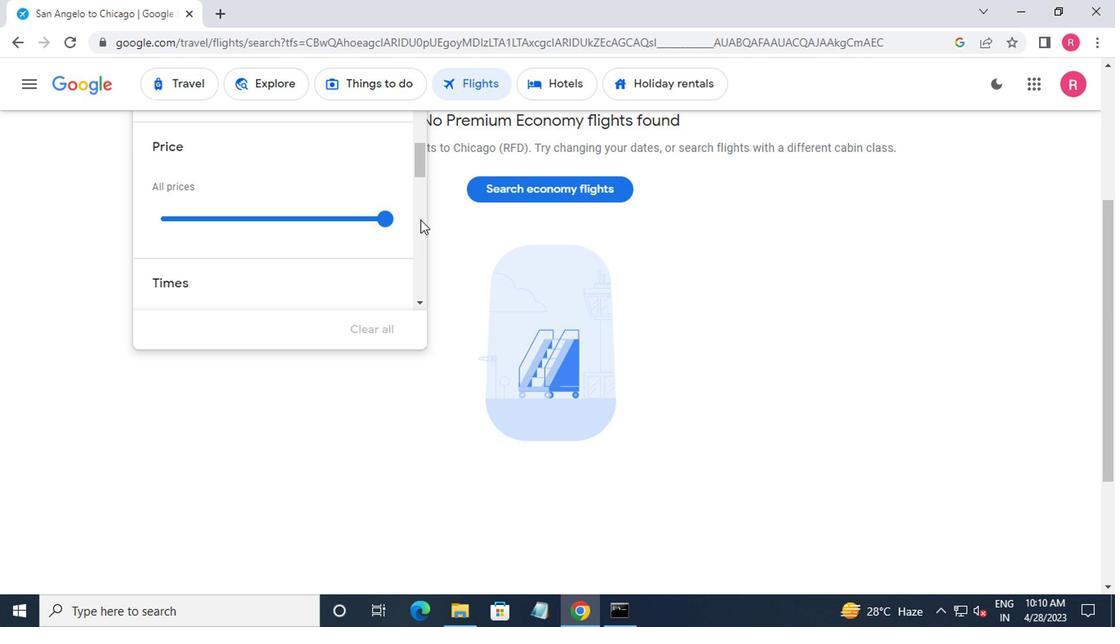 
Action: Mouse moved to (350, 226)
Screenshot: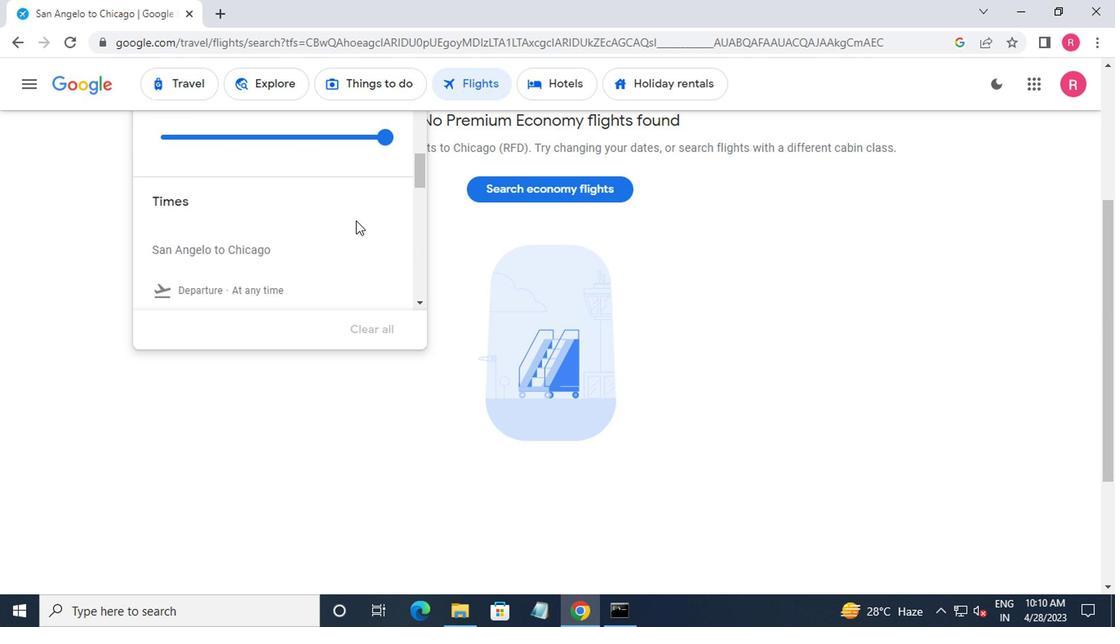 
Action: Mouse scrolled (350, 225) with delta (0, -1)
Screenshot: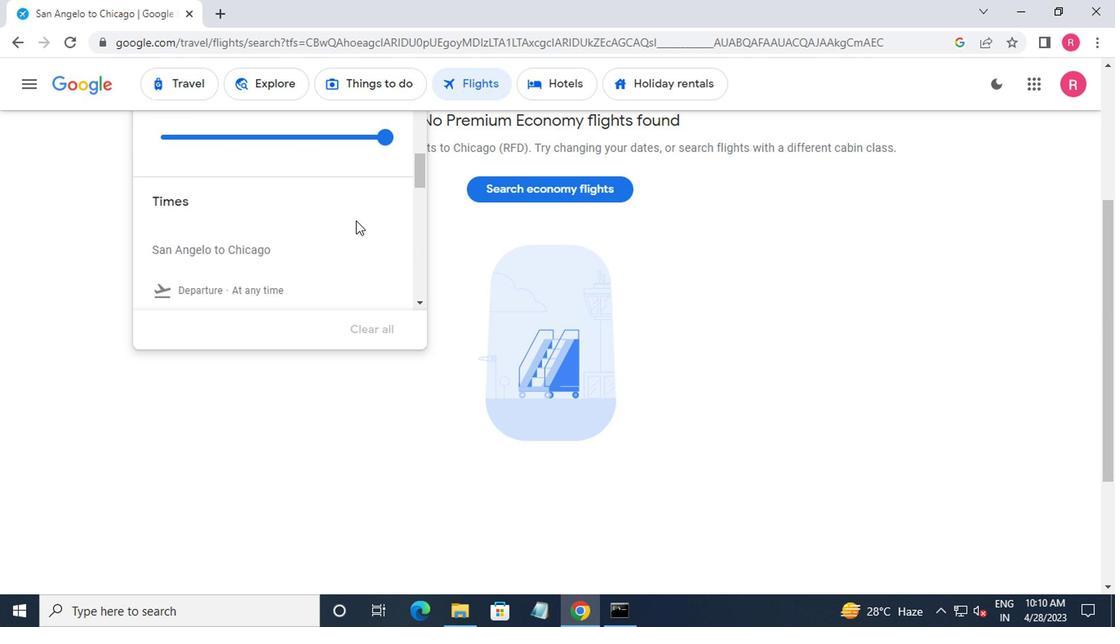 
Action: Mouse moved to (347, 227)
Screenshot: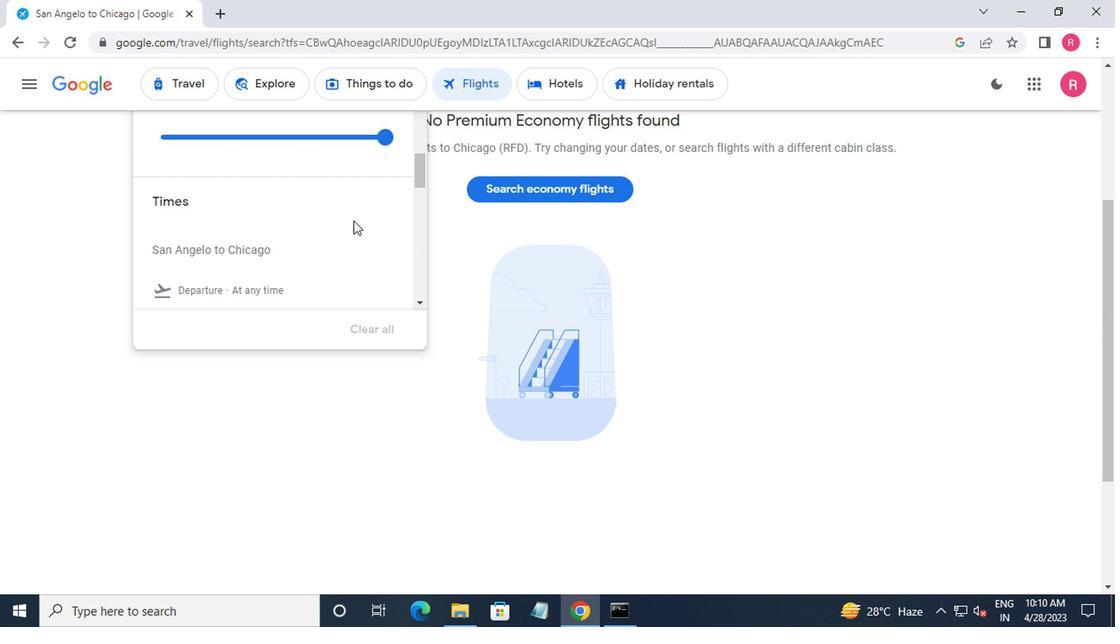 
Action: Mouse scrolled (347, 226) with delta (0, 0)
Screenshot: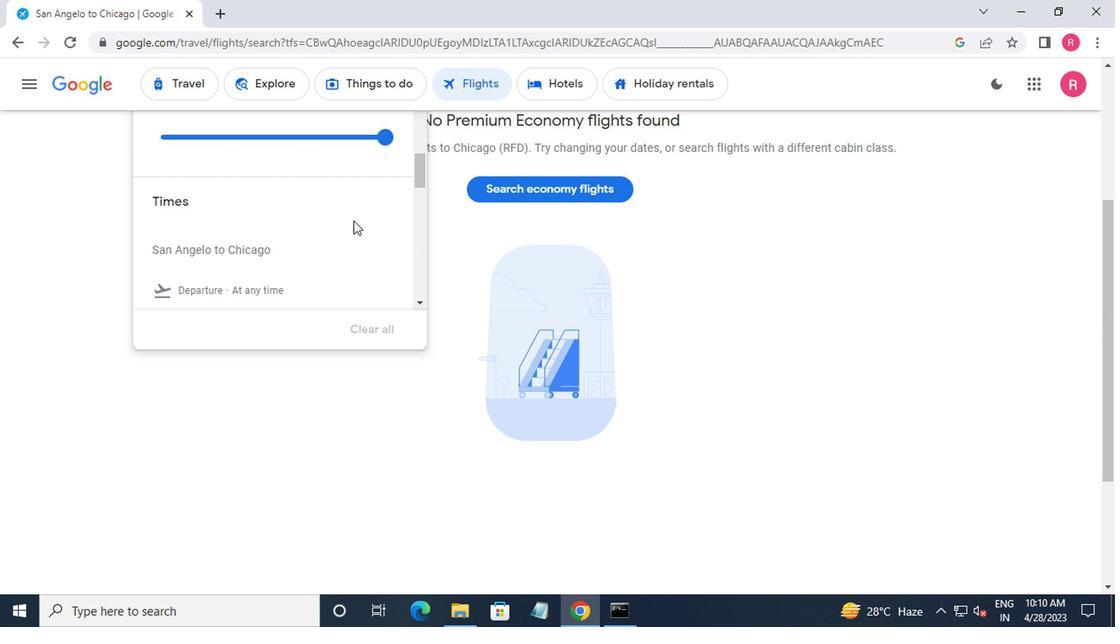 
Action: Mouse moved to (343, 229)
Screenshot: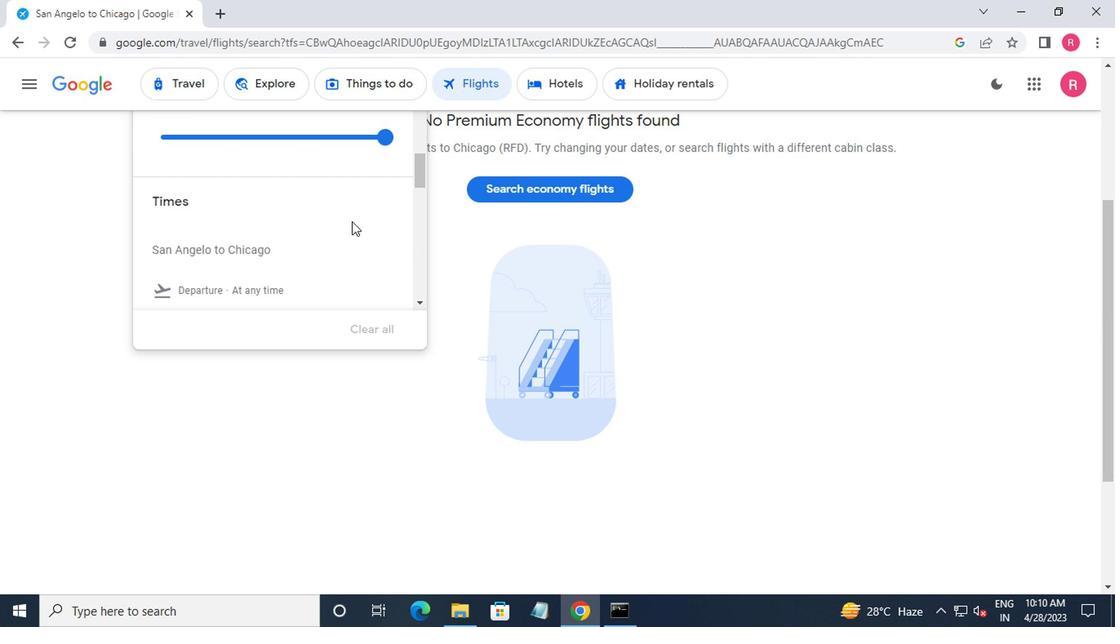 
Action: Mouse scrolled (343, 228) with delta (0, 0)
Screenshot: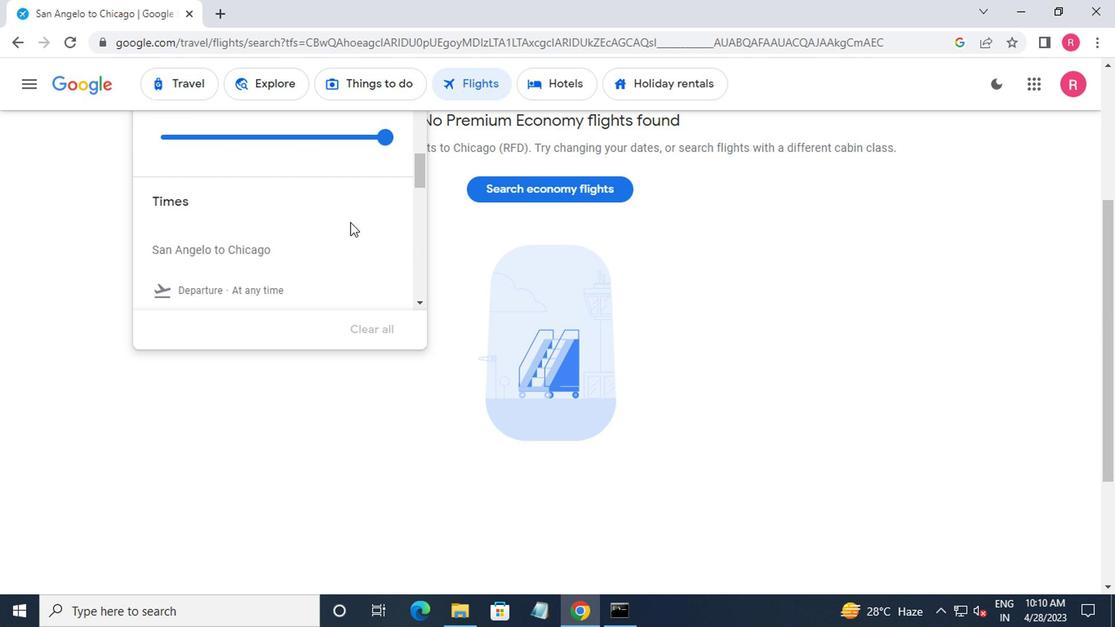 
Action: Mouse moved to (332, 228)
Screenshot: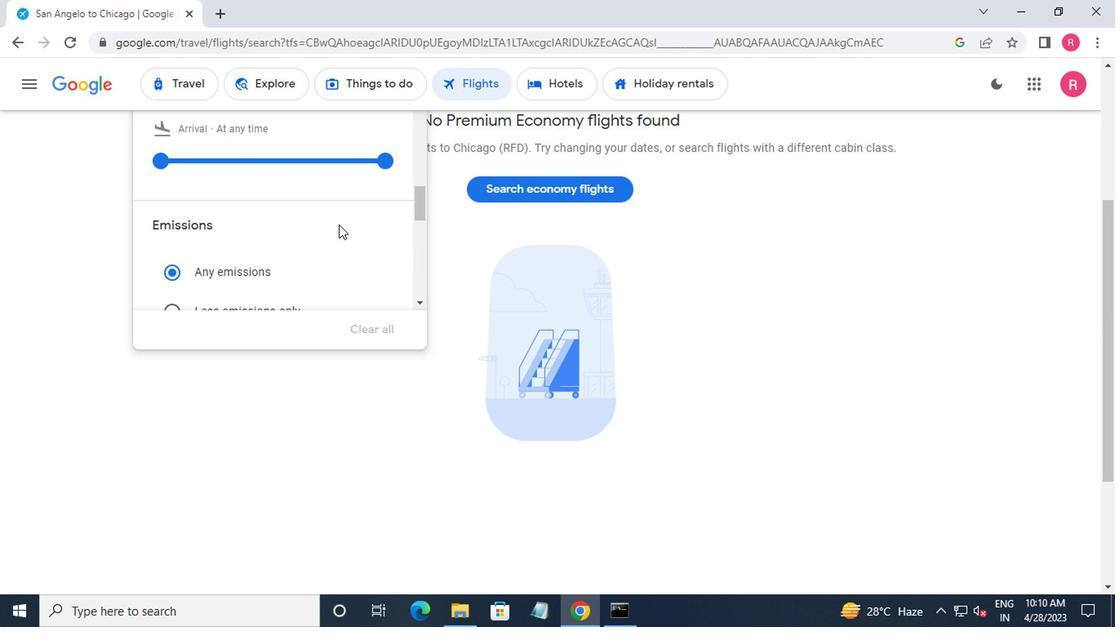 
Action: Mouse scrolled (332, 228) with delta (0, 0)
Screenshot: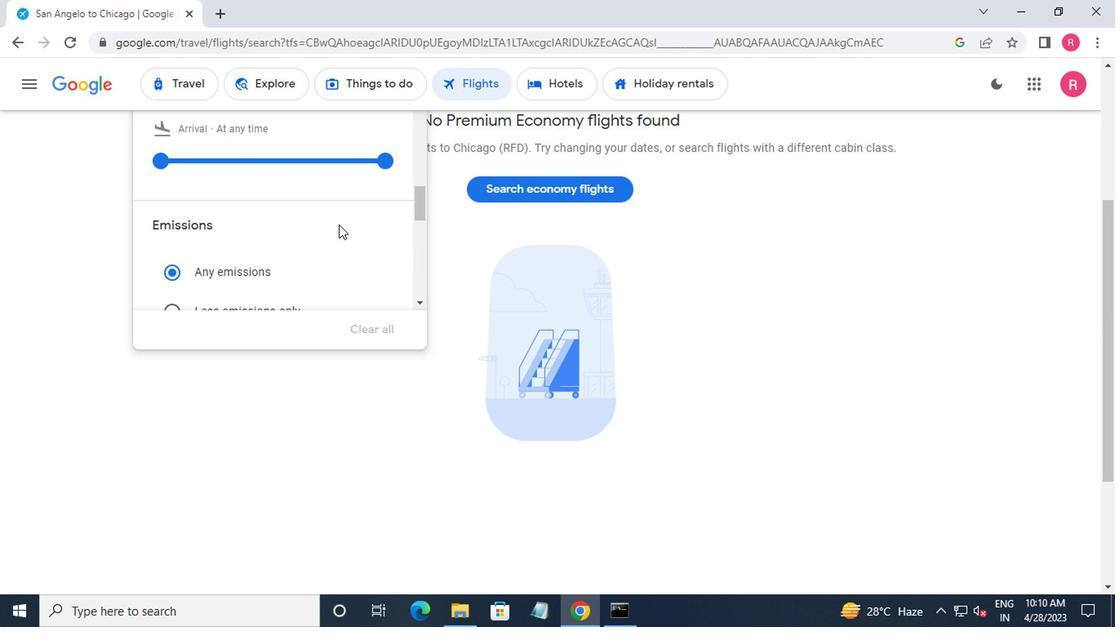 
Action: Mouse moved to (323, 235)
Screenshot: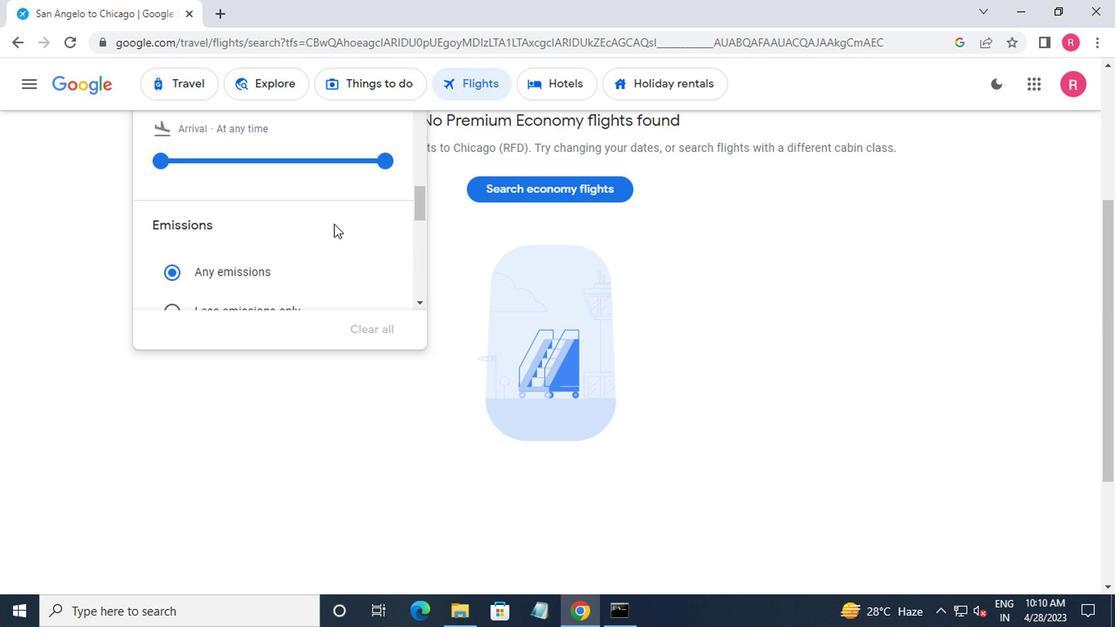 
Action: Mouse scrolled (323, 235) with delta (0, 0)
Screenshot: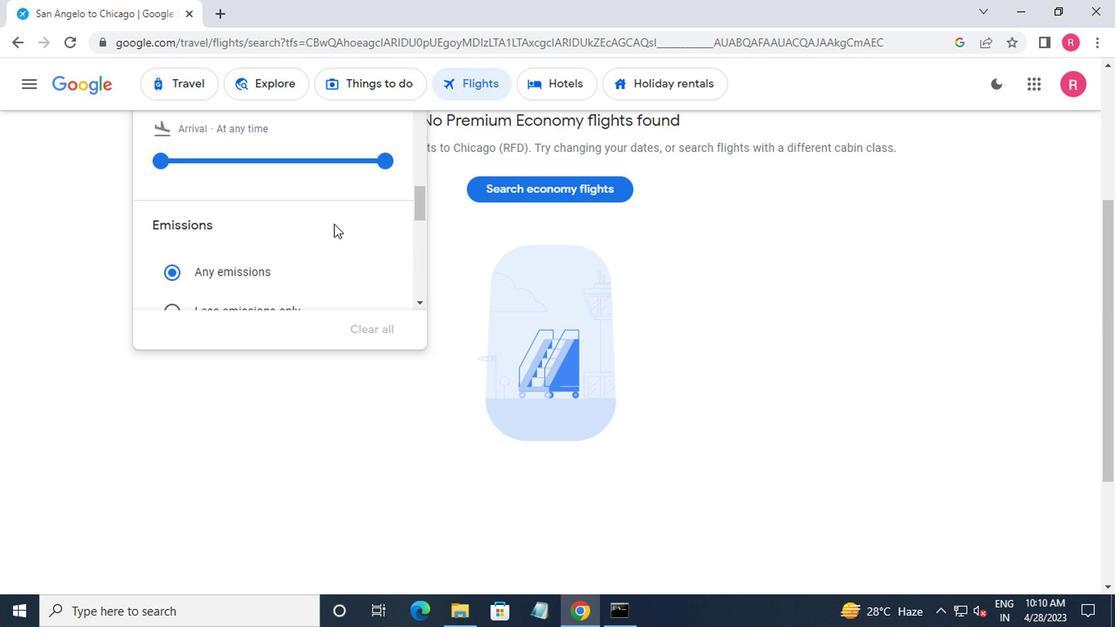 
Action: Mouse moved to (172, 245)
Screenshot: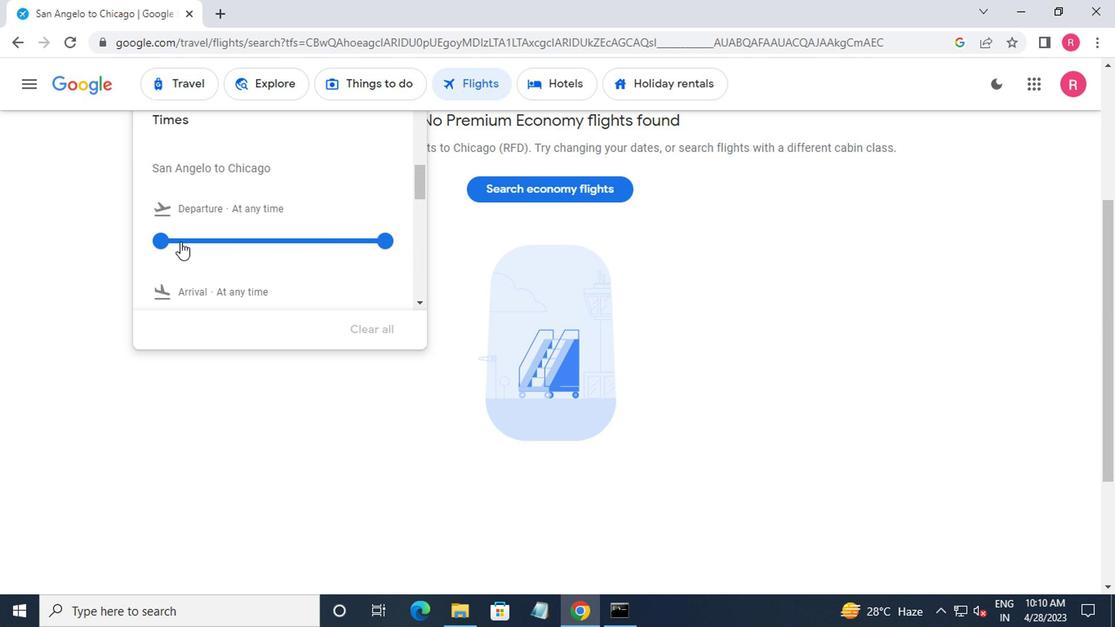 
Action: Mouse pressed left at (172, 245)
Screenshot: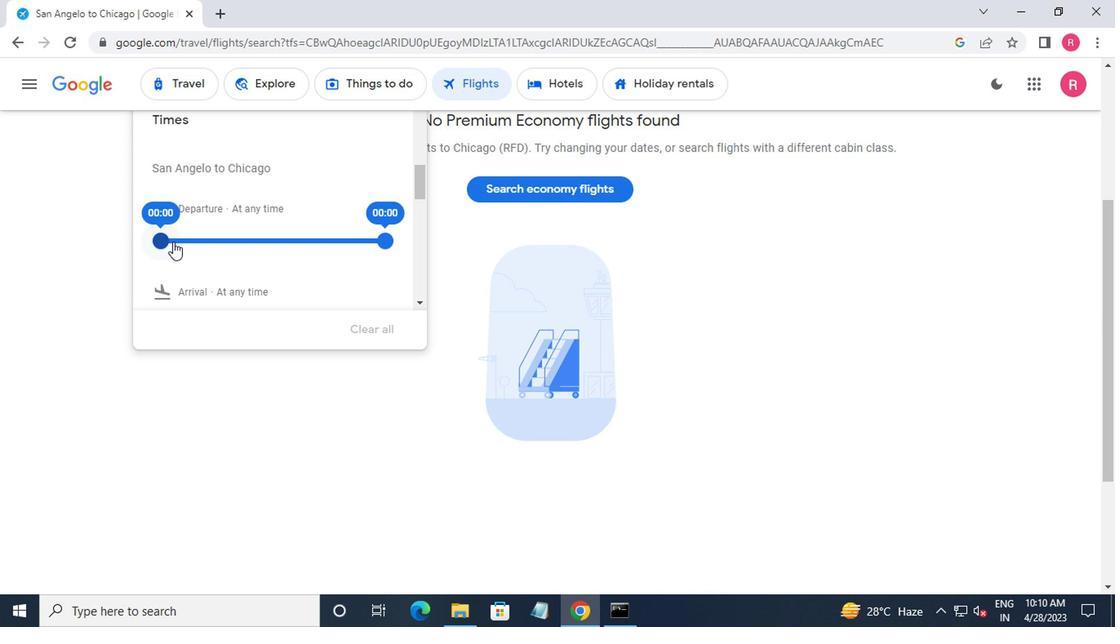 
Action: Mouse moved to (216, 243)
Screenshot: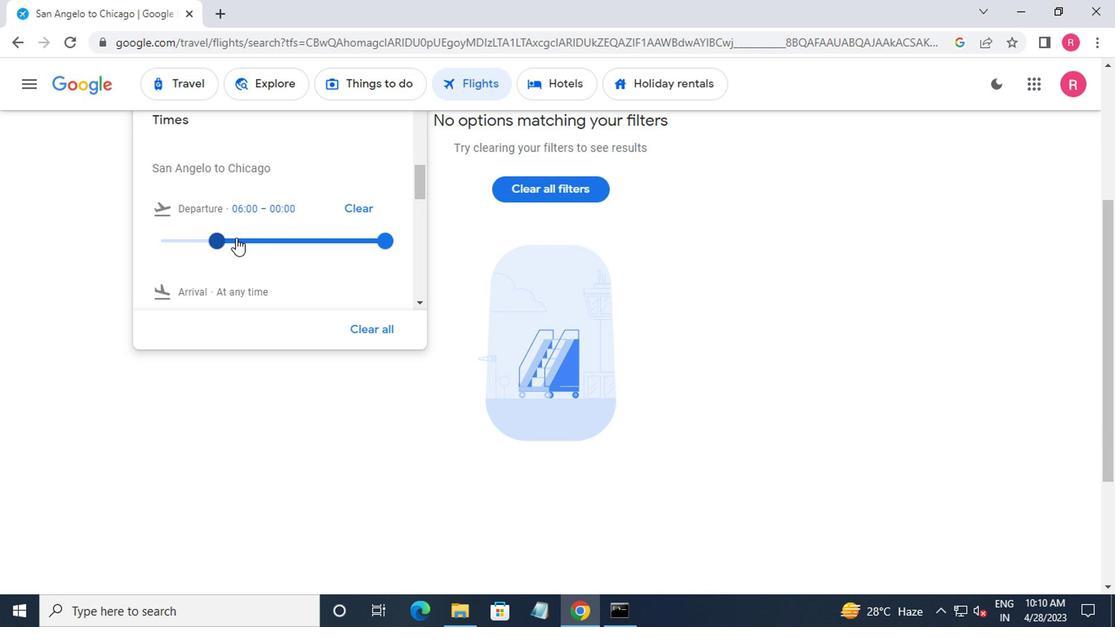 
Action: Mouse pressed left at (216, 243)
Screenshot: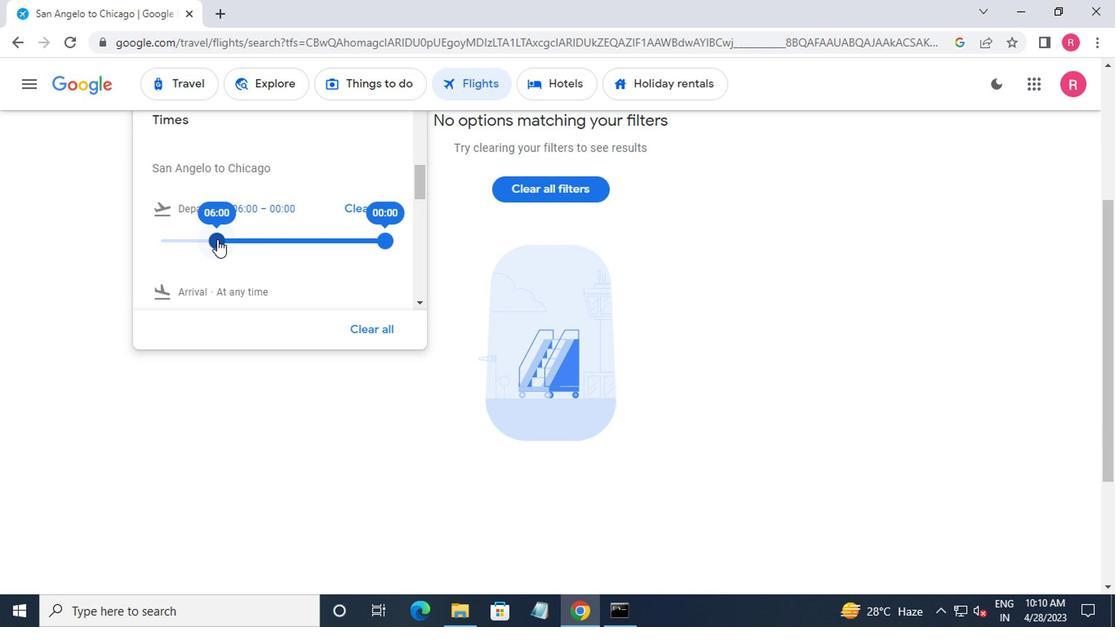
Action: Mouse moved to (392, 239)
Screenshot: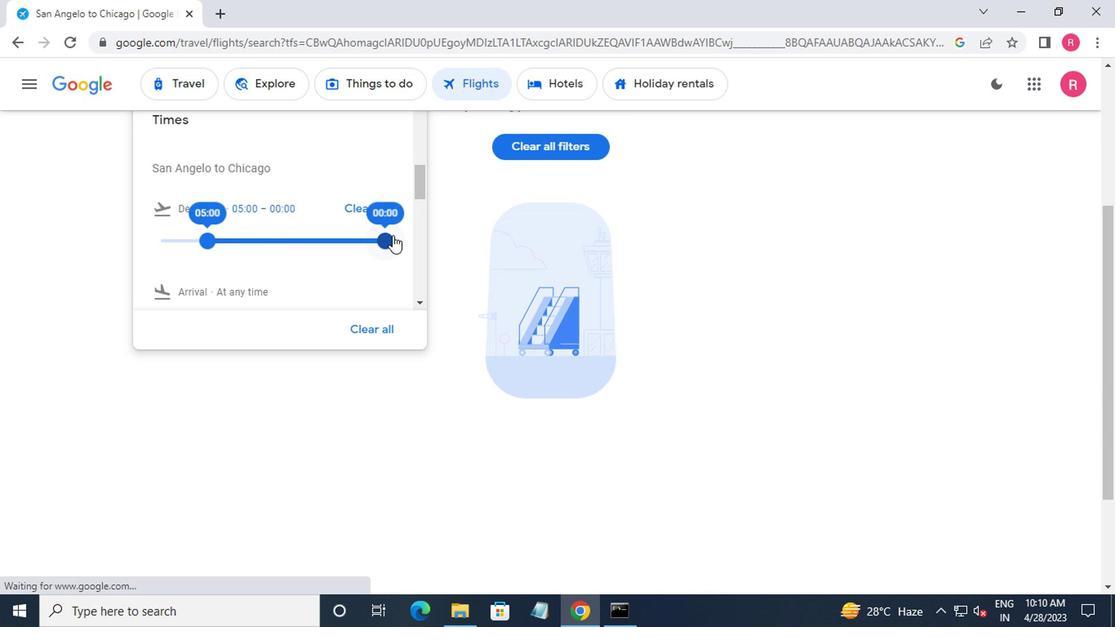 
Action: Mouse pressed left at (392, 239)
Screenshot: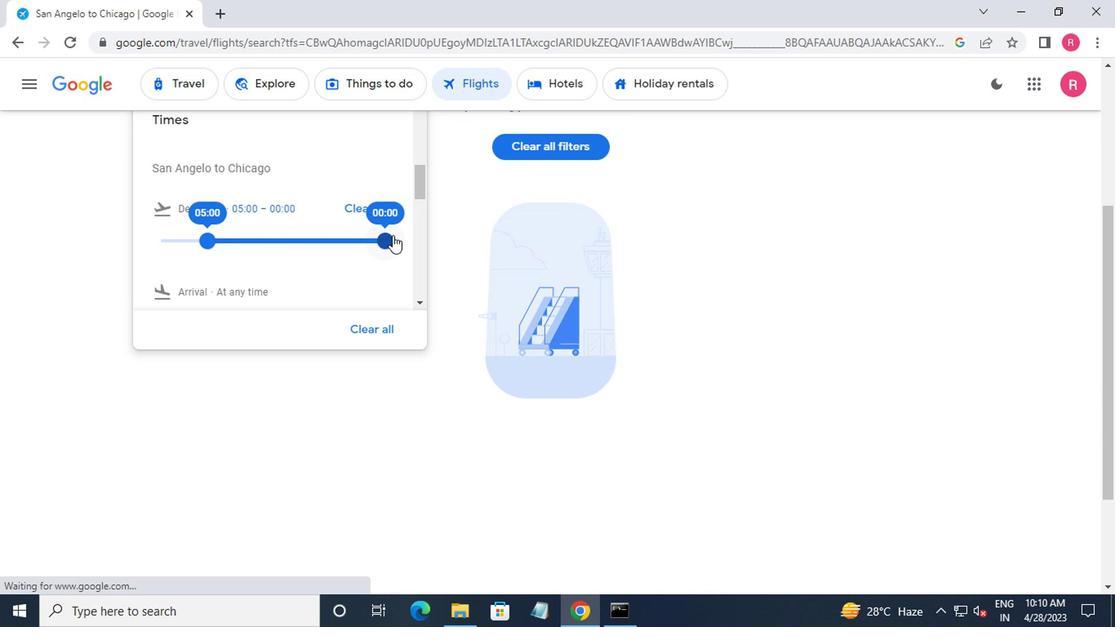 
Action: Mouse moved to (170, 225)
Screenshot: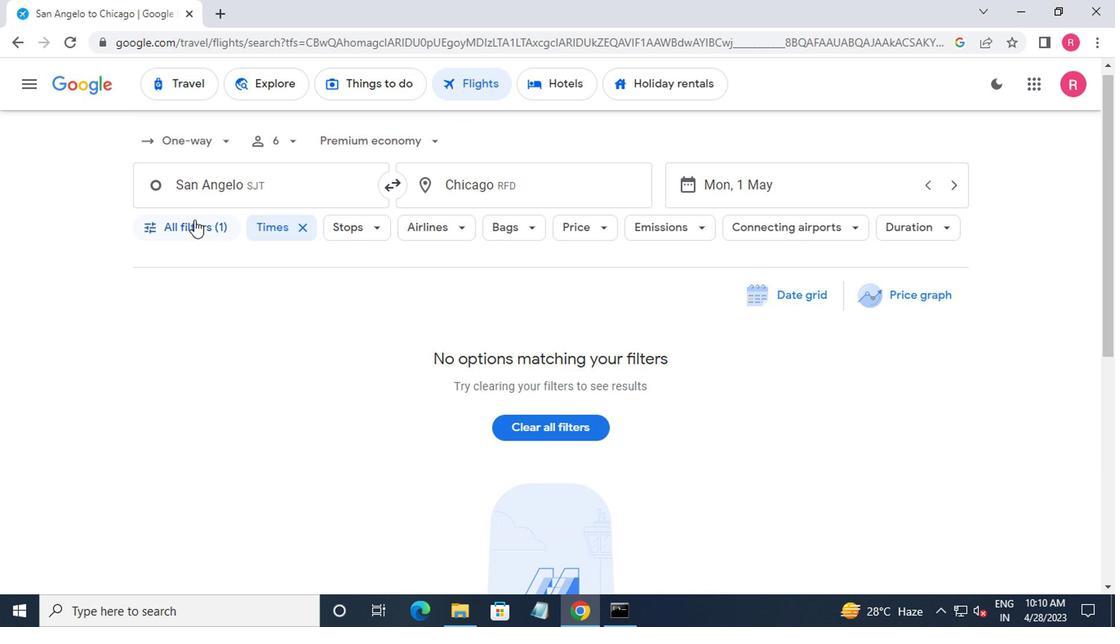 
Action: Mouse pressed left at (170, 225)
Screenshot: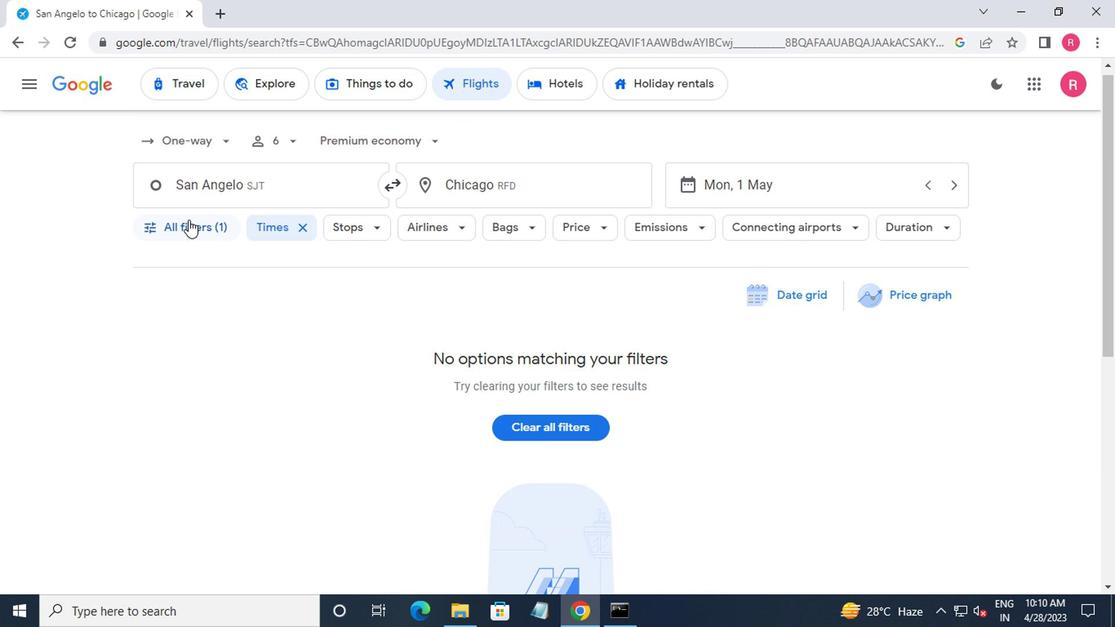 
Action: Mouse moved to (311, 456)
Screenshot: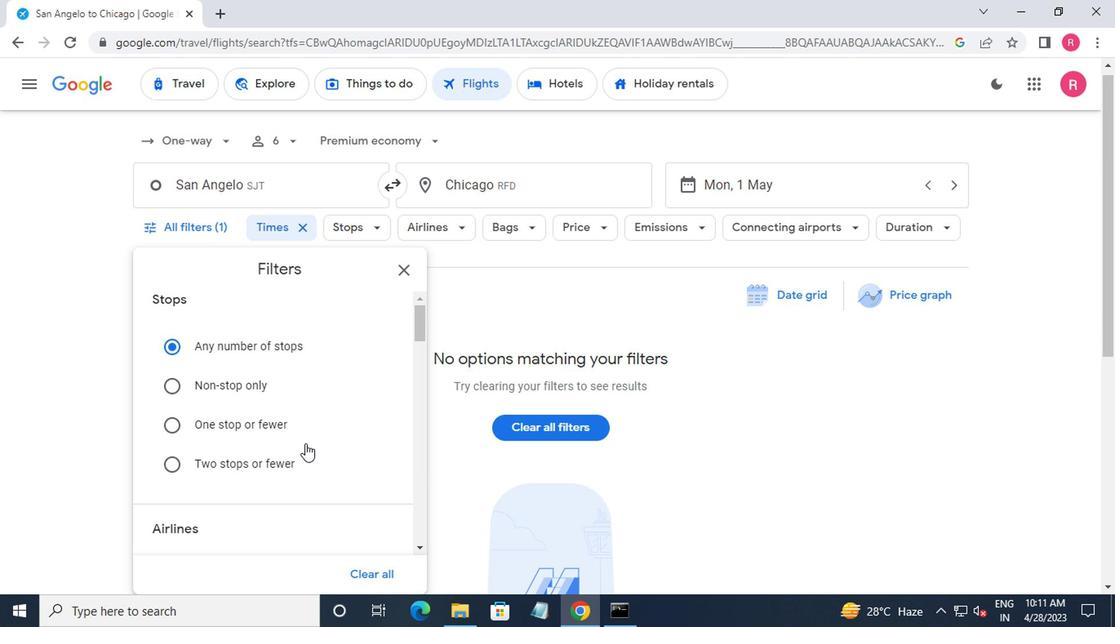 
Action: Mouse scrolled (311, 454) with delta (0, -1)
Screenshot: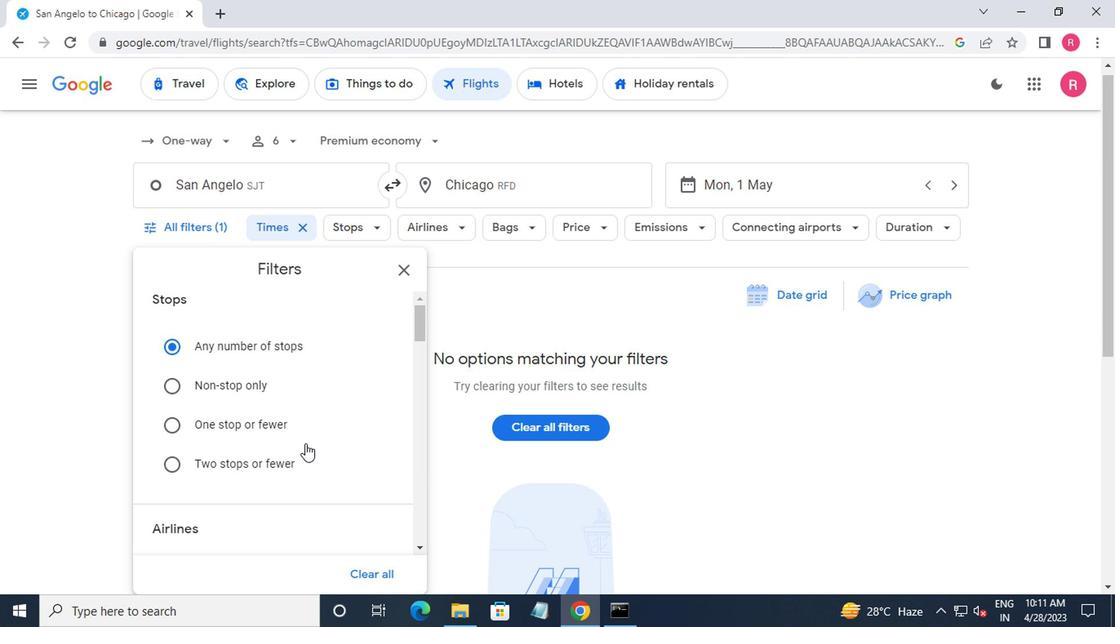 
Action: Mouse moved to (308, 458)
Screenshot: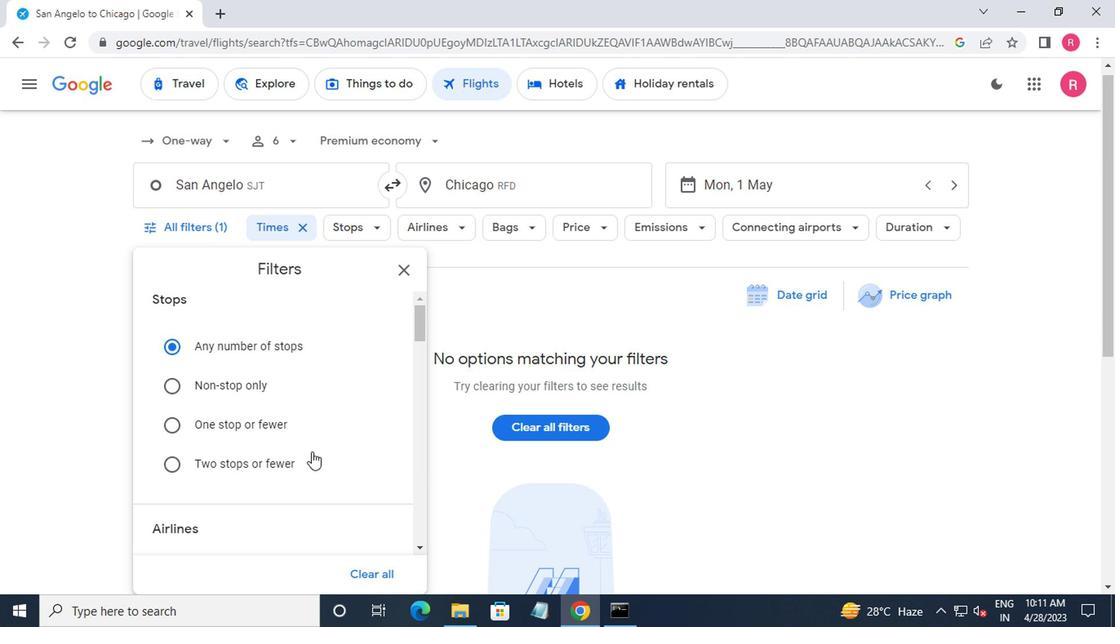 
Action: Mouse scrolled (308, 457) with delta (0, -1)
Screenshot: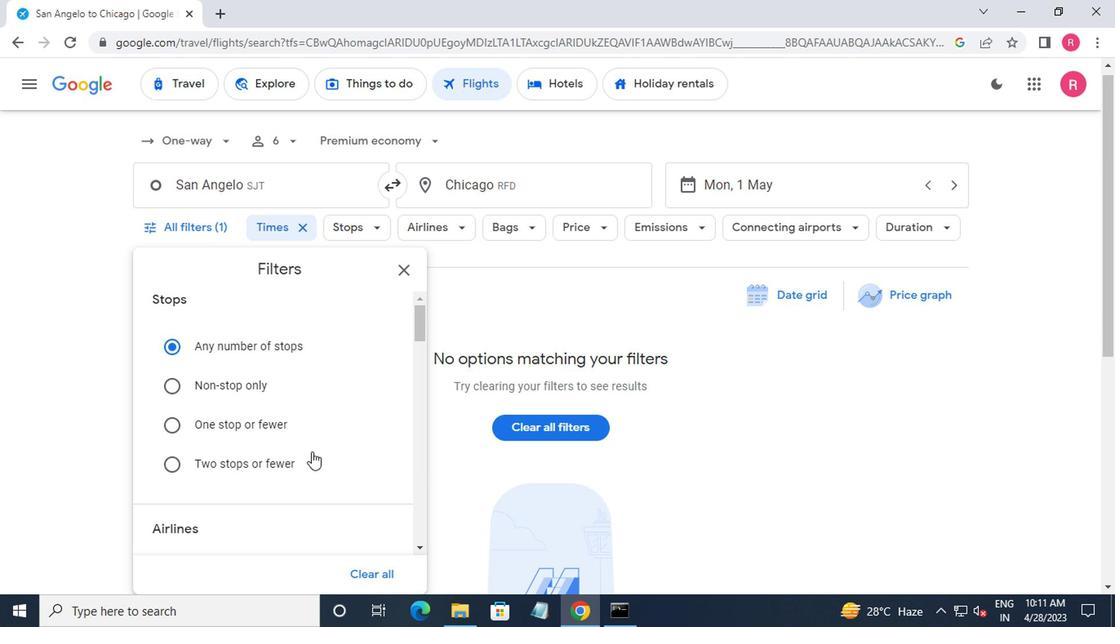 
Action: Mouse moved to (307, 458)
Screenshot: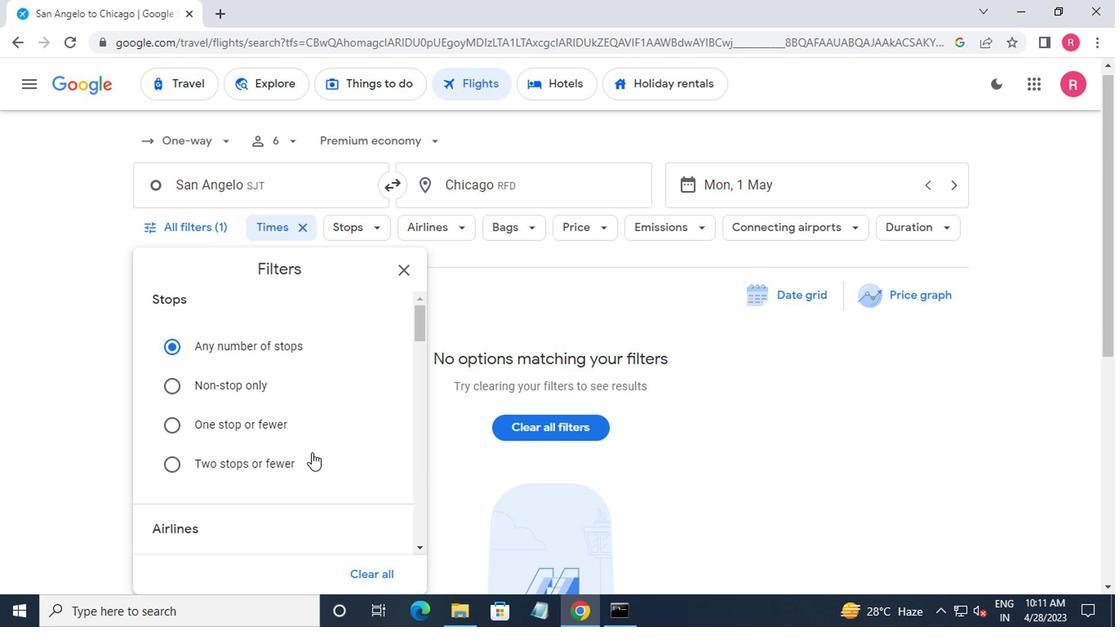 
Action: Mouse scrolled (307, 457) with delta (0, -1)
Screenshot: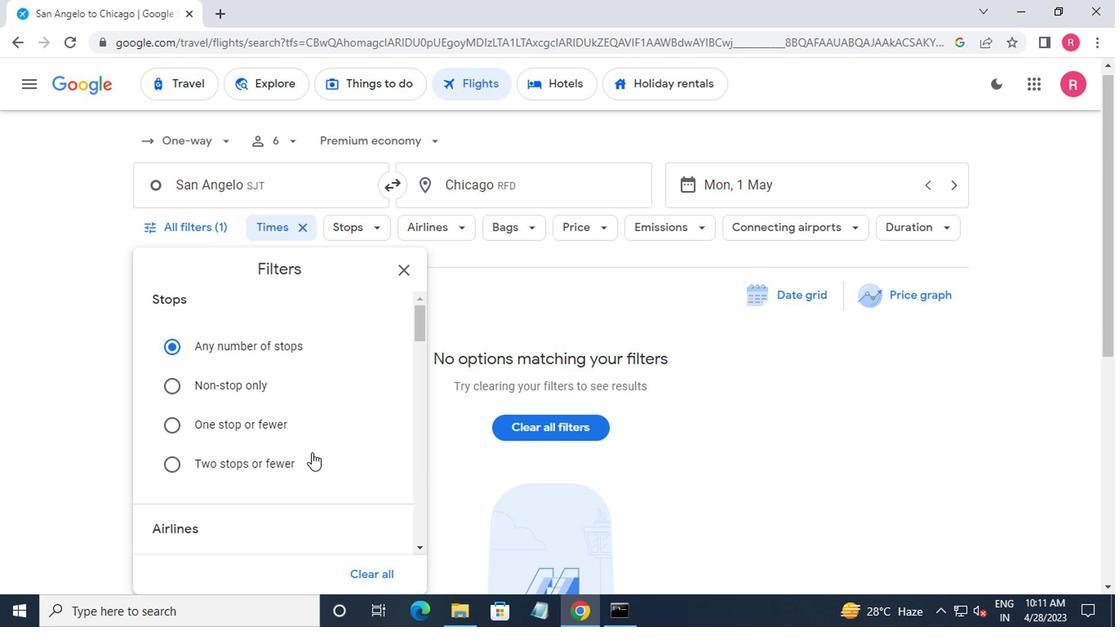 
Action: Mouse moved to (305, 458)
Screenshot: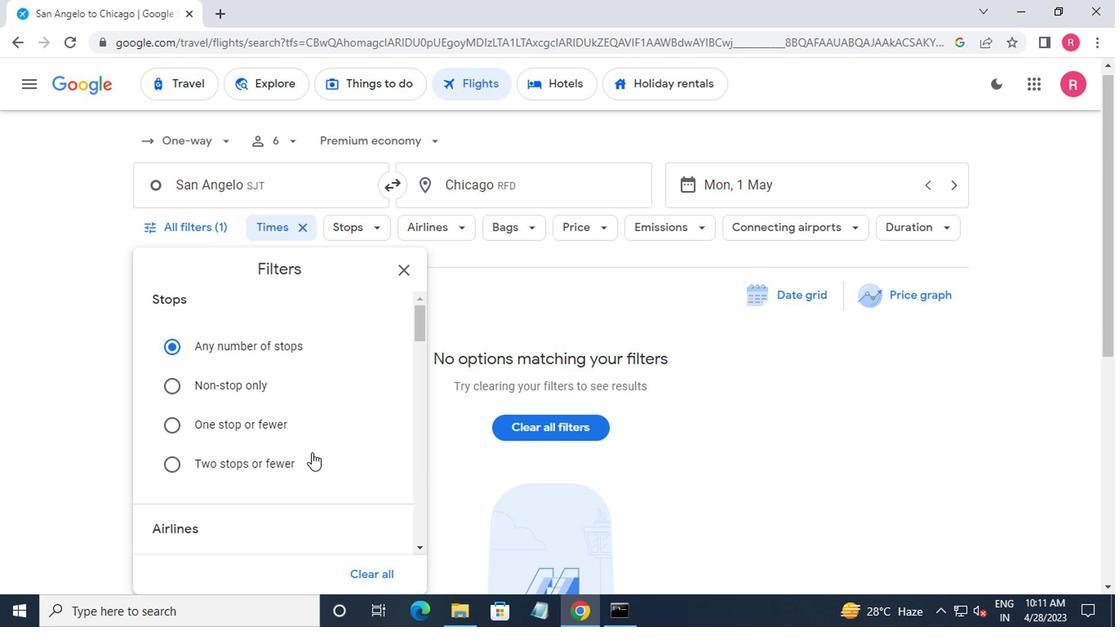 
Action: Mouse scrolled (305, 457) with delta (0, -1)
Screenshot: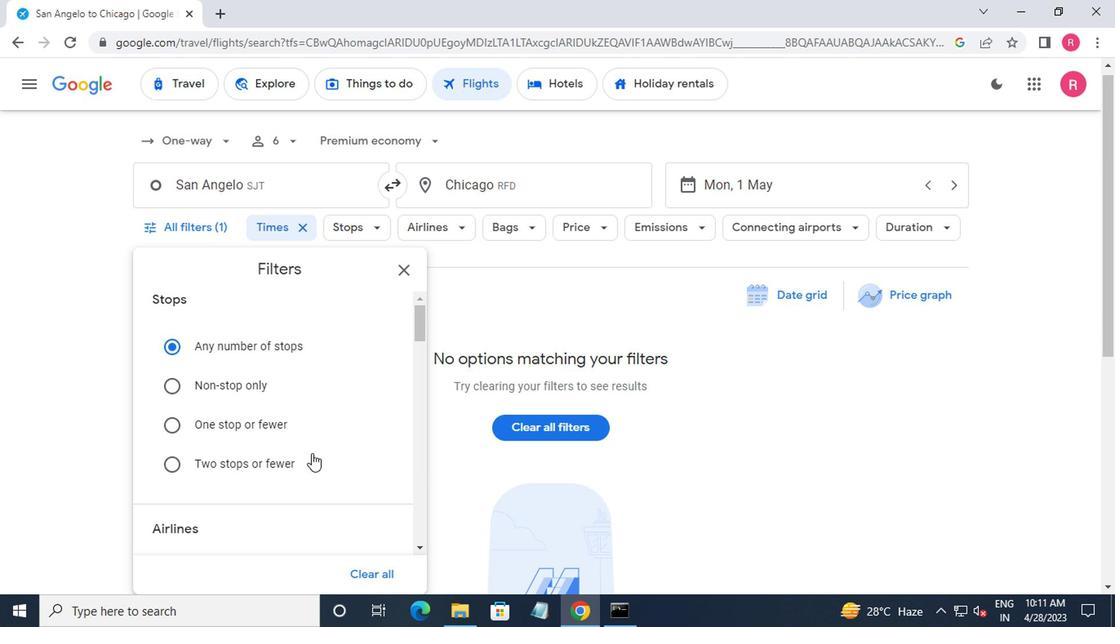 
Action: Mouse moved to (299, 442)
Screenshot: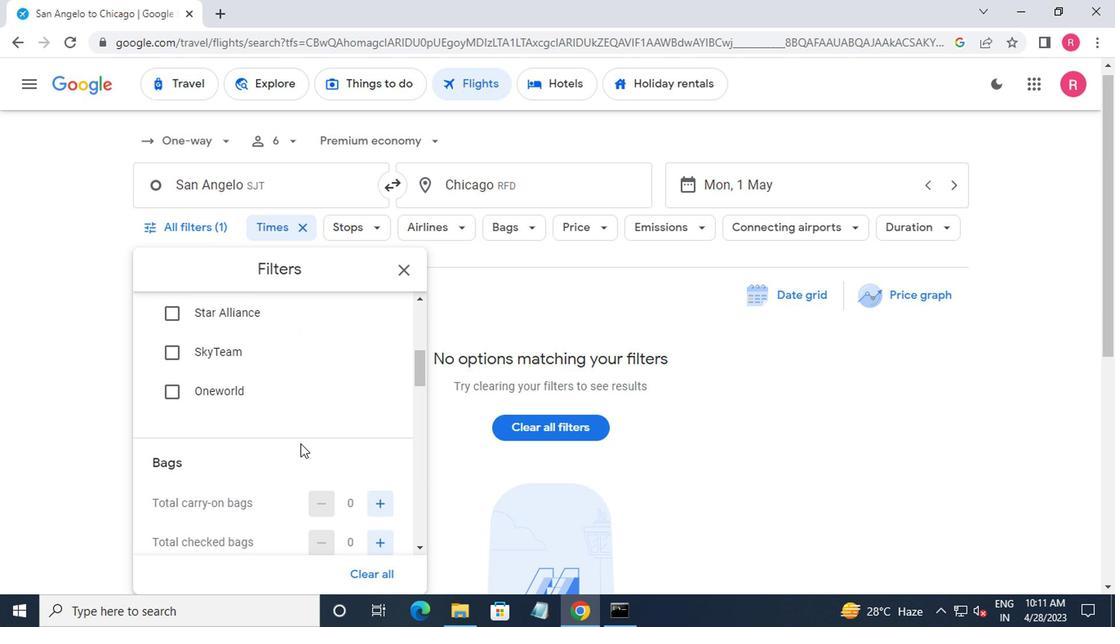 
Action: Mouse scrolled (299, 442) with delta (0, 0)
Screenshot: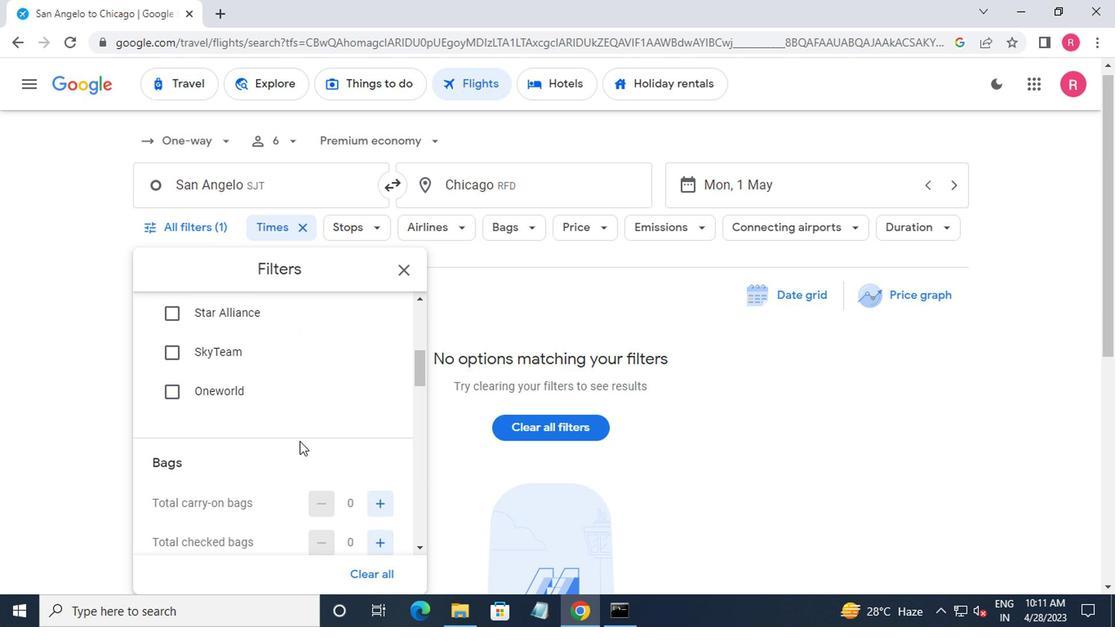 
Action: Mouse scrolled (299, 442) with delta (0, 0)
Screenshot: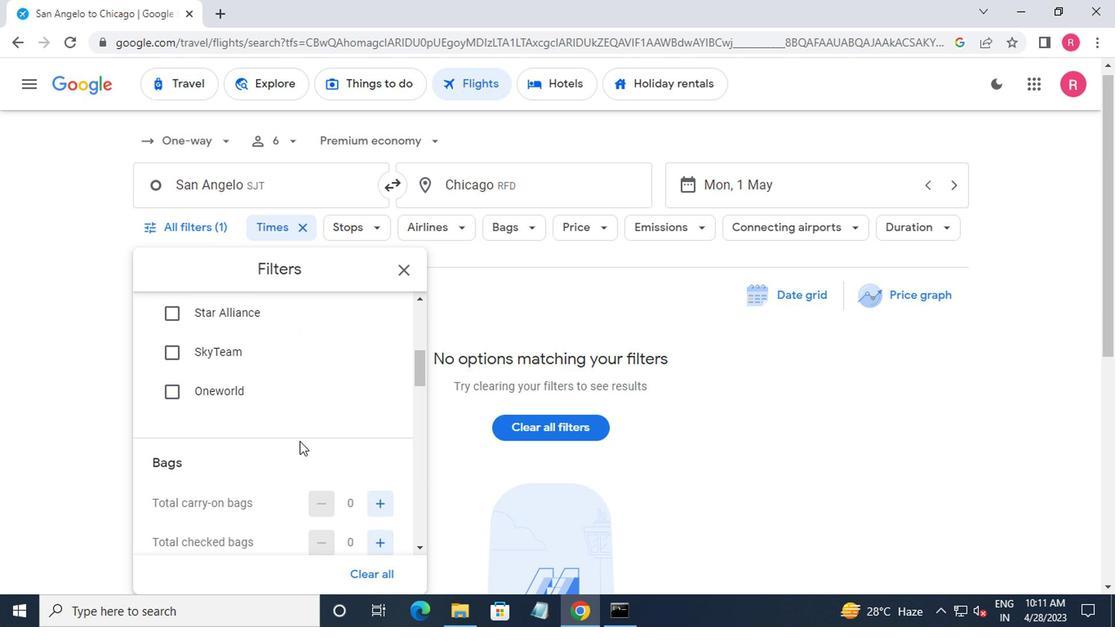 
Action: Mouse scrolled (299, 442) with delta (0, 0)
Screenshot: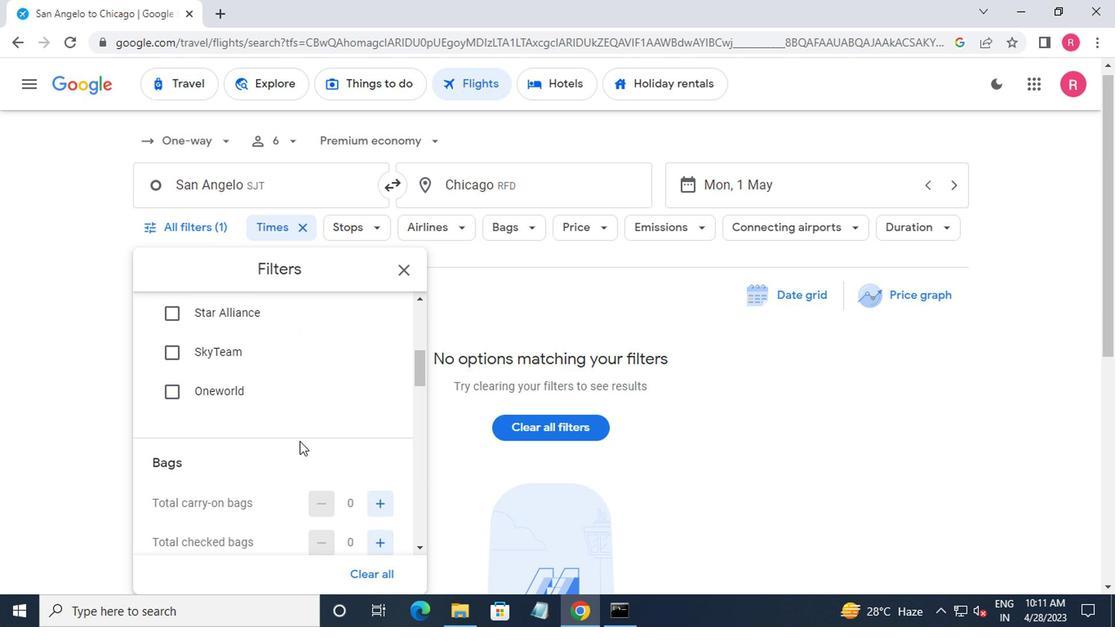 
Action: Mouse moved to (378, 456)
Screenshot: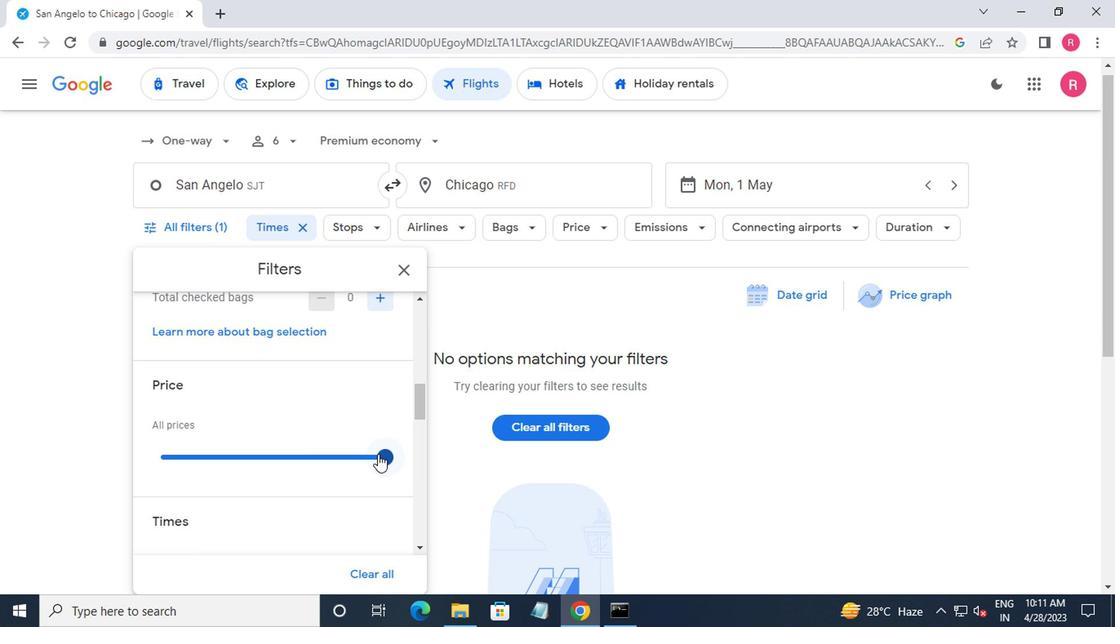 
Action: Mouse pressed left at (378, 456)
Screenshot: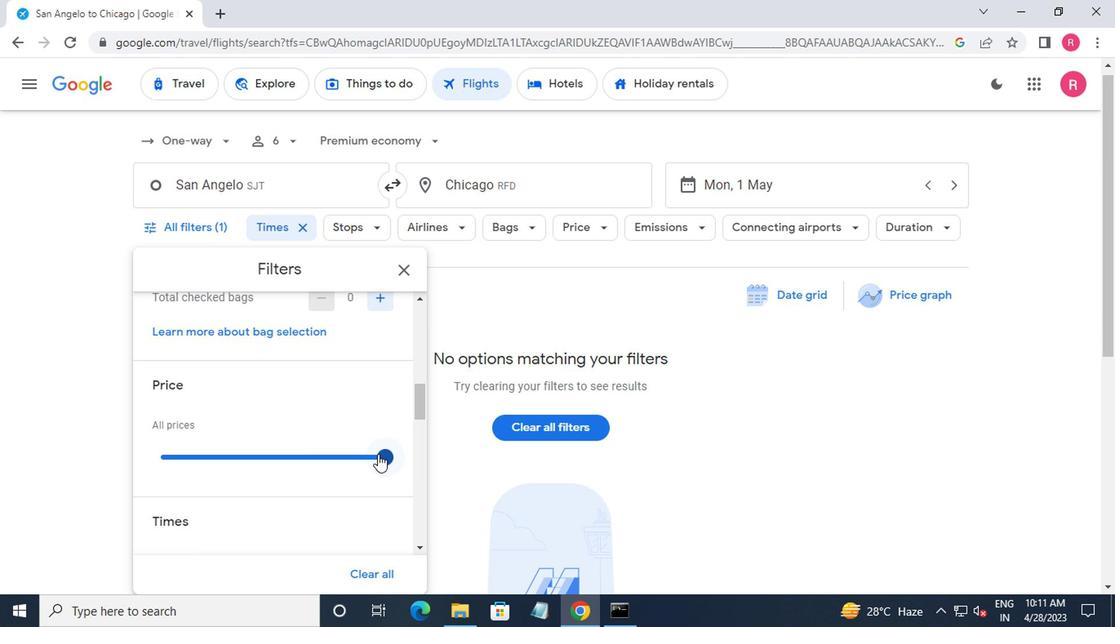 
Action: Mouse moved to (321, 463)
Screenshot: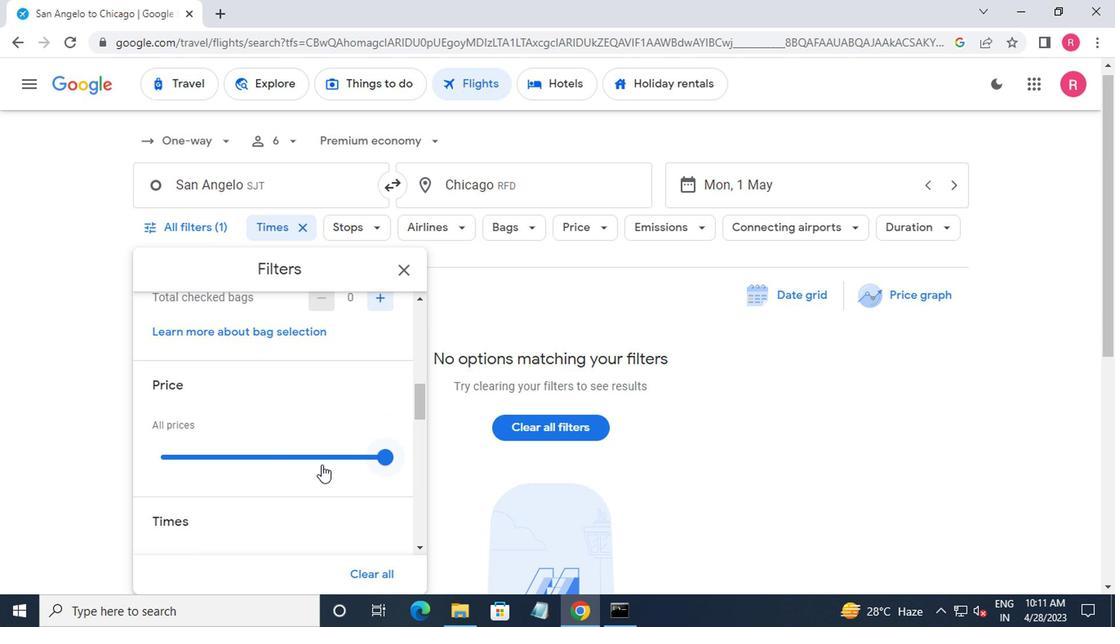 
Action: Mouse scrolled (321, 463) with delta (0, 0)
Screenshot: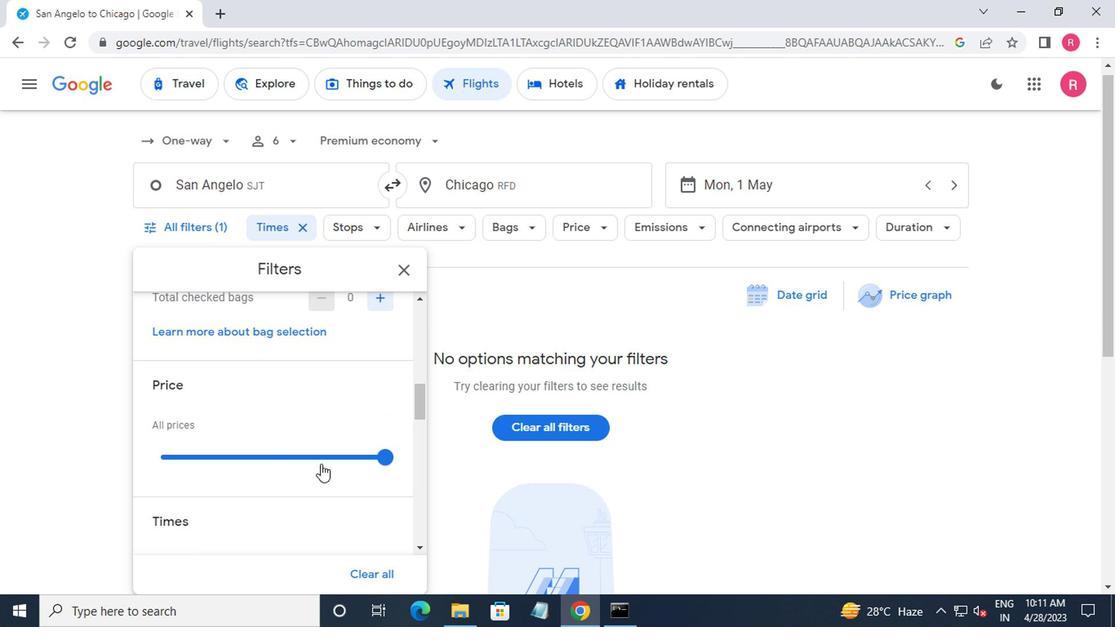
Action: Mouse scrolled (321, 463) with delta (0, 0)
Screenshot: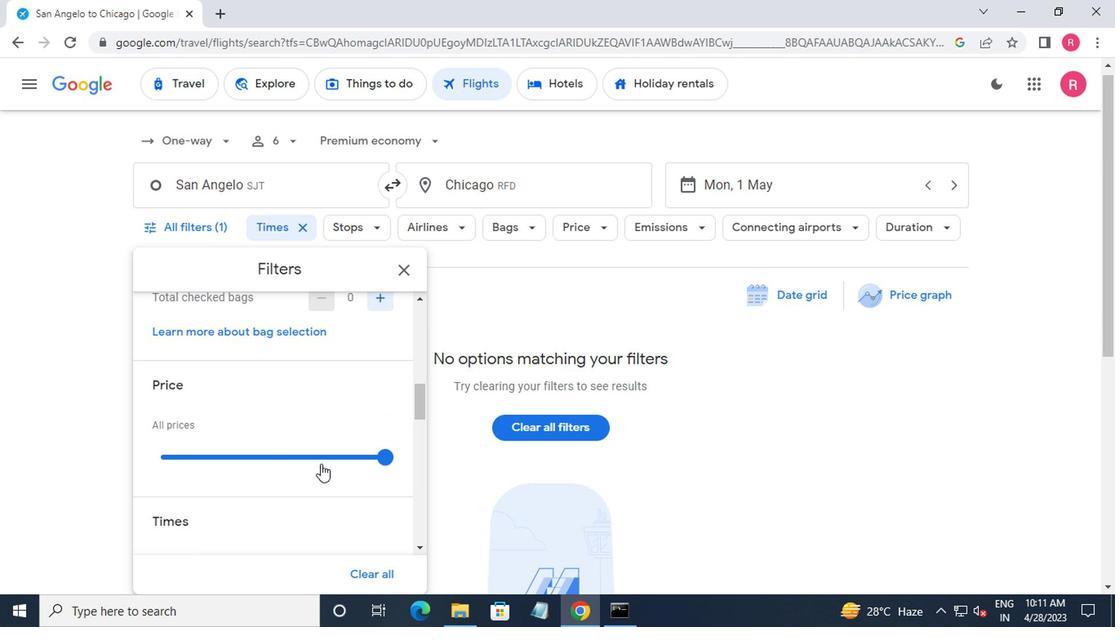 
Action: Mouse scrolled (321, 463) with delta (0, 0)
Screenshot: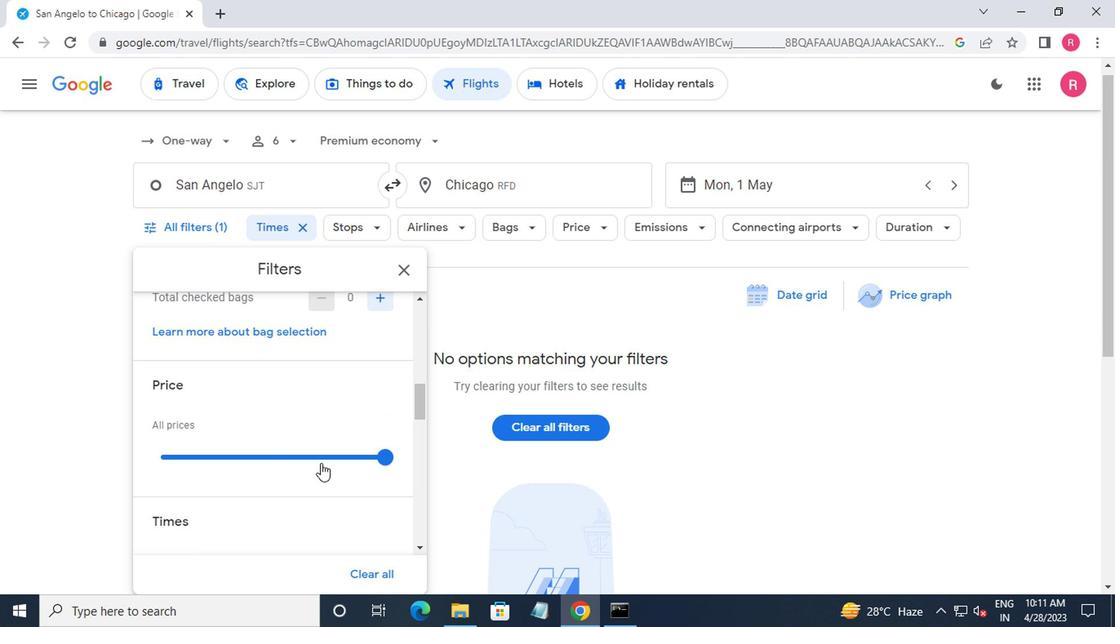 
Action: Mouse scrolled (321, 463) with delta (0, 0)
Screenshot: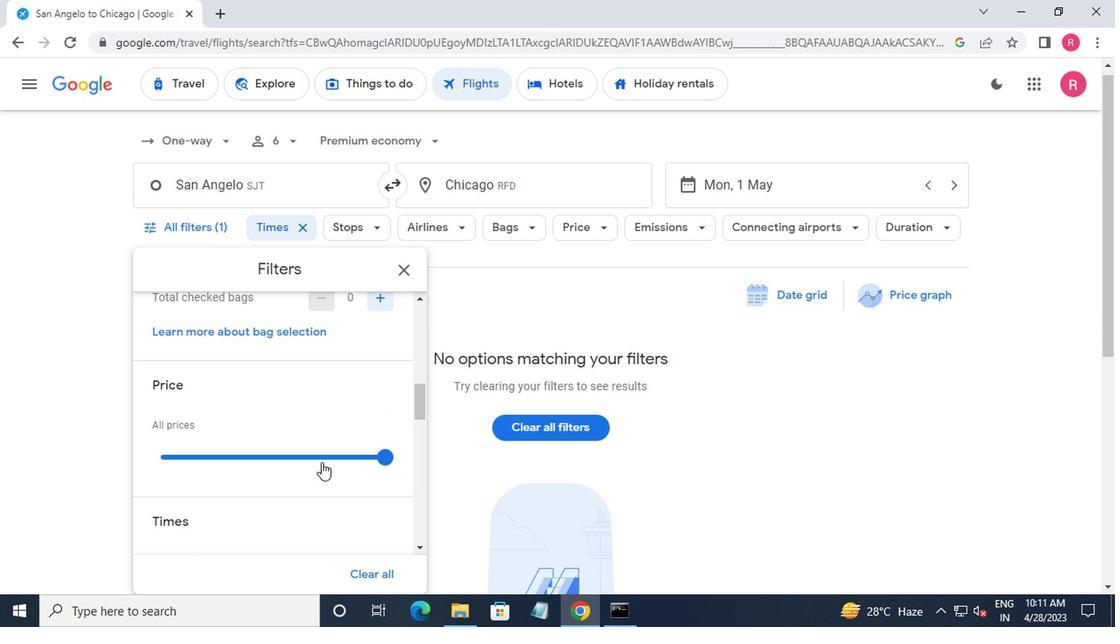 
Action: Mouse moved to (303, 429)
Screenshot: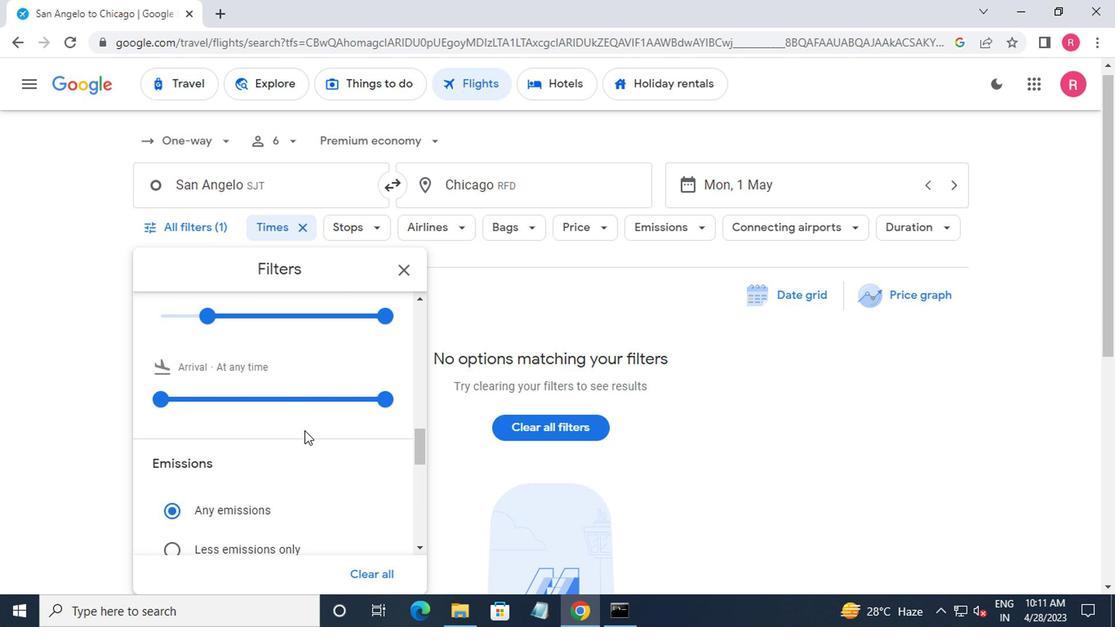 
Action: Mouse scrolled (303, 430) with delta (0, 0)
Screenshot: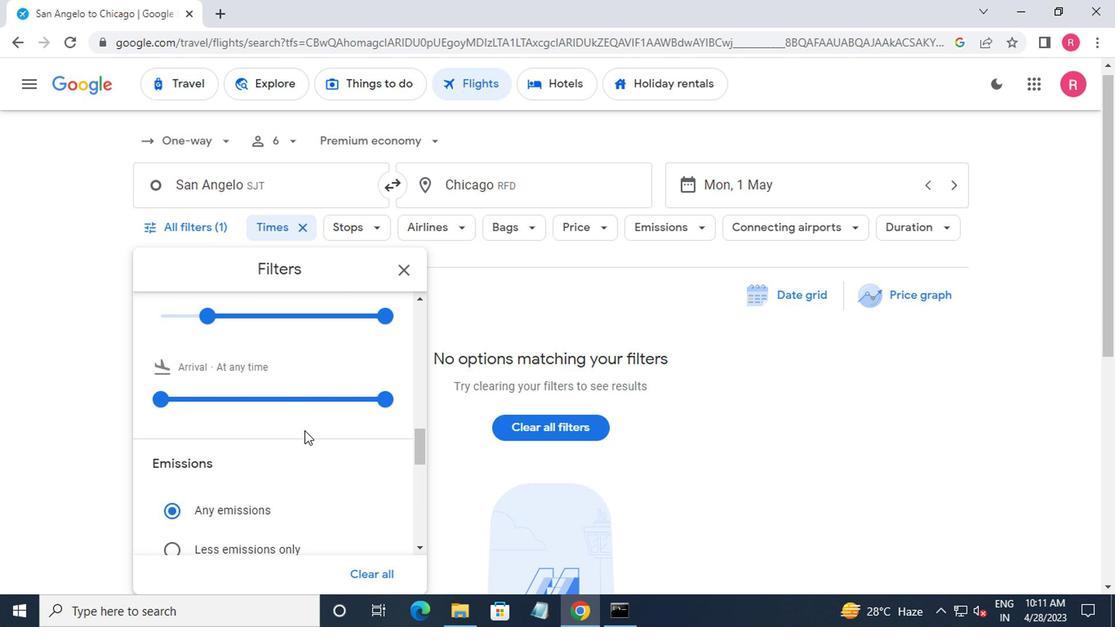 
Action: Mouse moved to (303, 429)
Screenshot: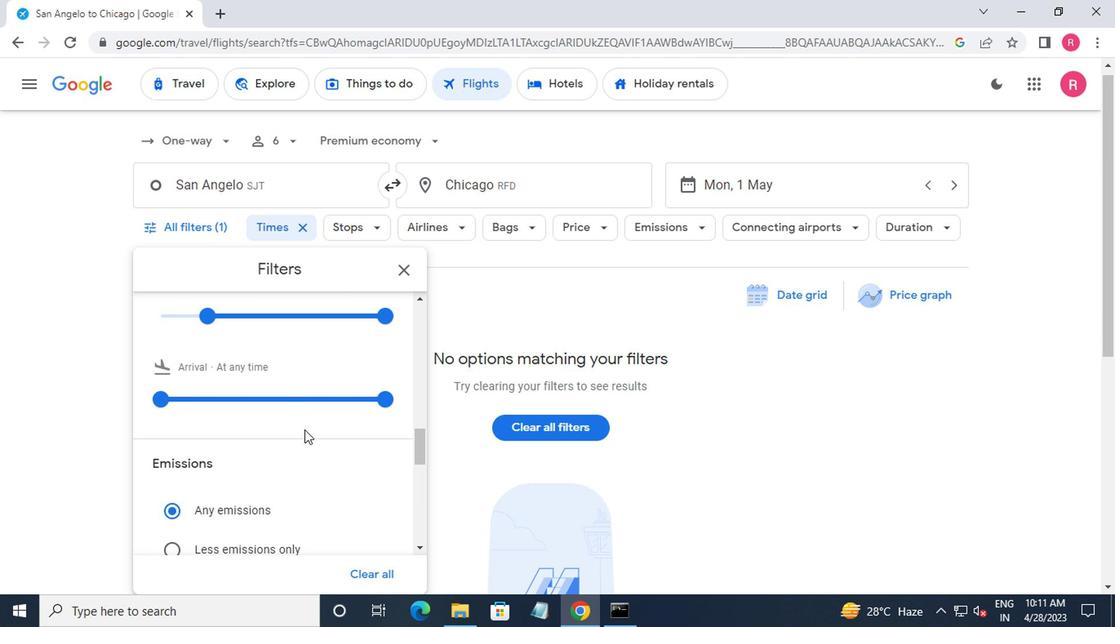 
Action: Mouse scrolled (303, 430) with delta (0, 0)
Screenshot: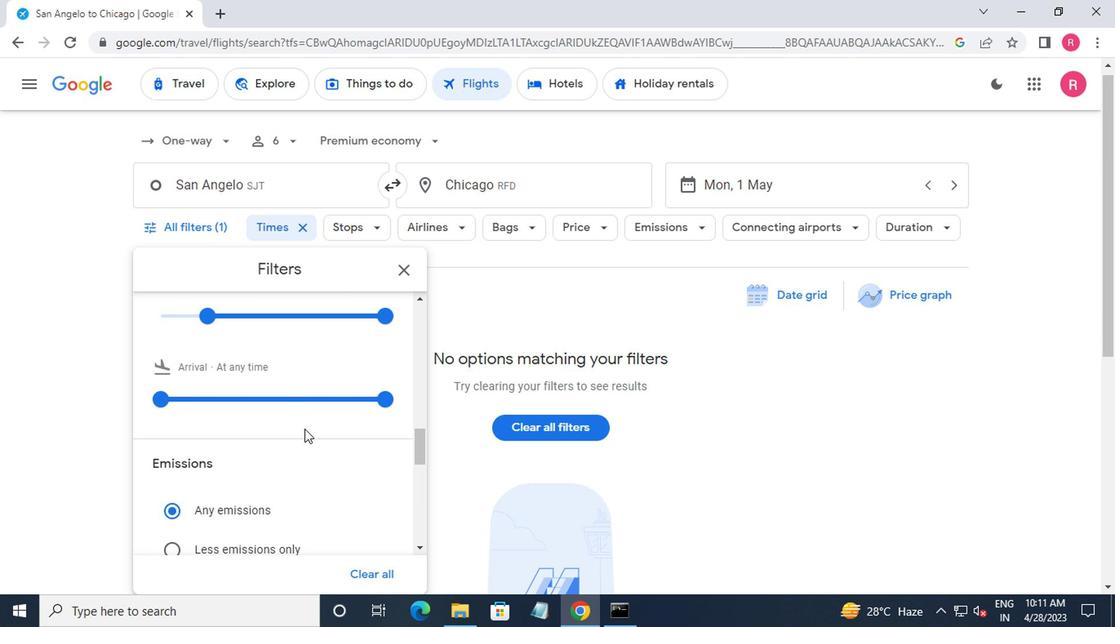 
Action: Mouse moved to (382, 479)
Screenshot: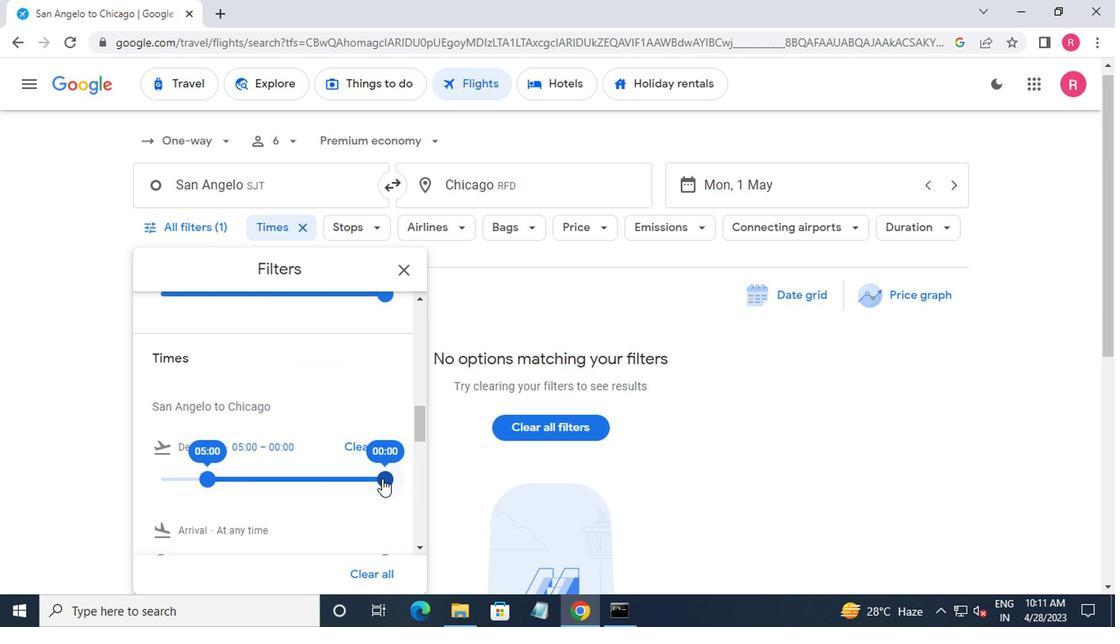 
Action: Mouse pressed left at (382, 479)
Screenshot: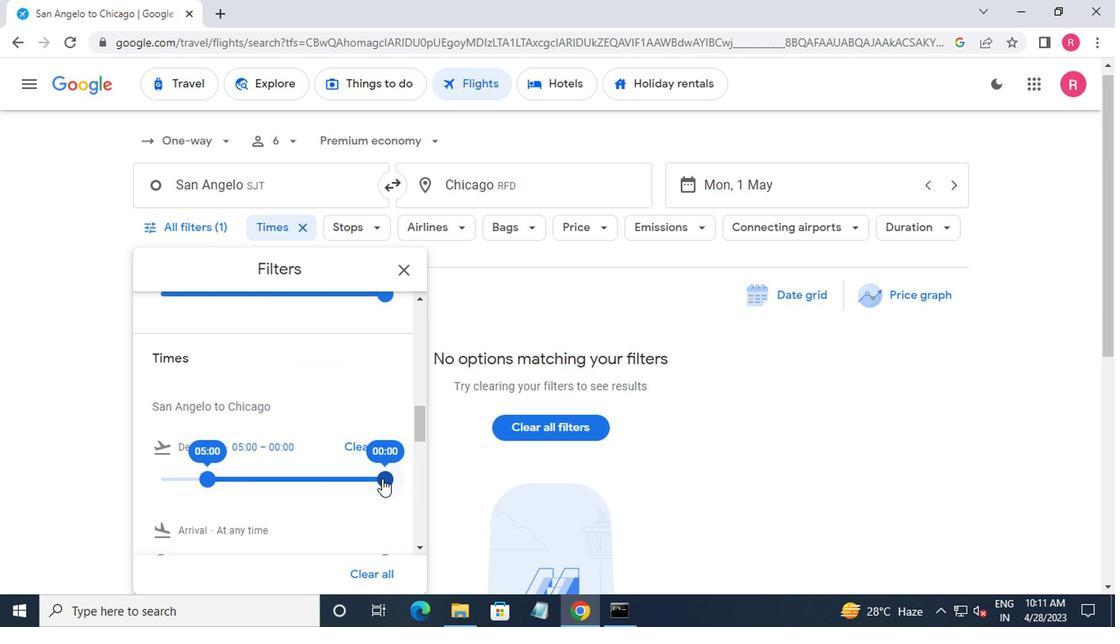 
Action: Mouse moved to (192, 479)
Screenshot: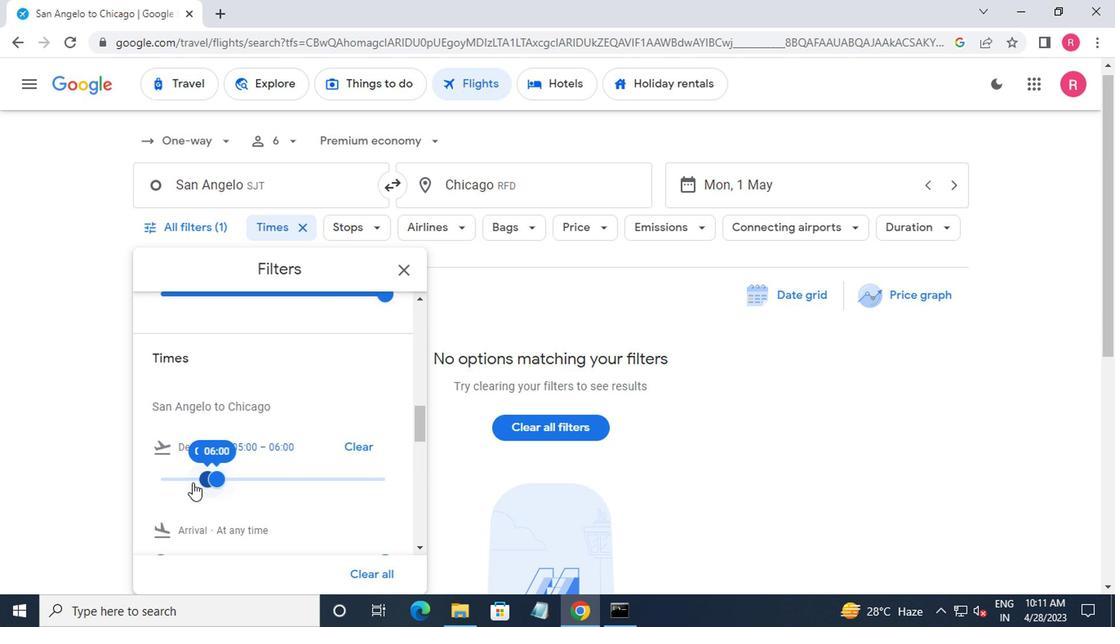 
Action: Mouse scrolled (192, 478) with delta (0, 0)
Screenshot: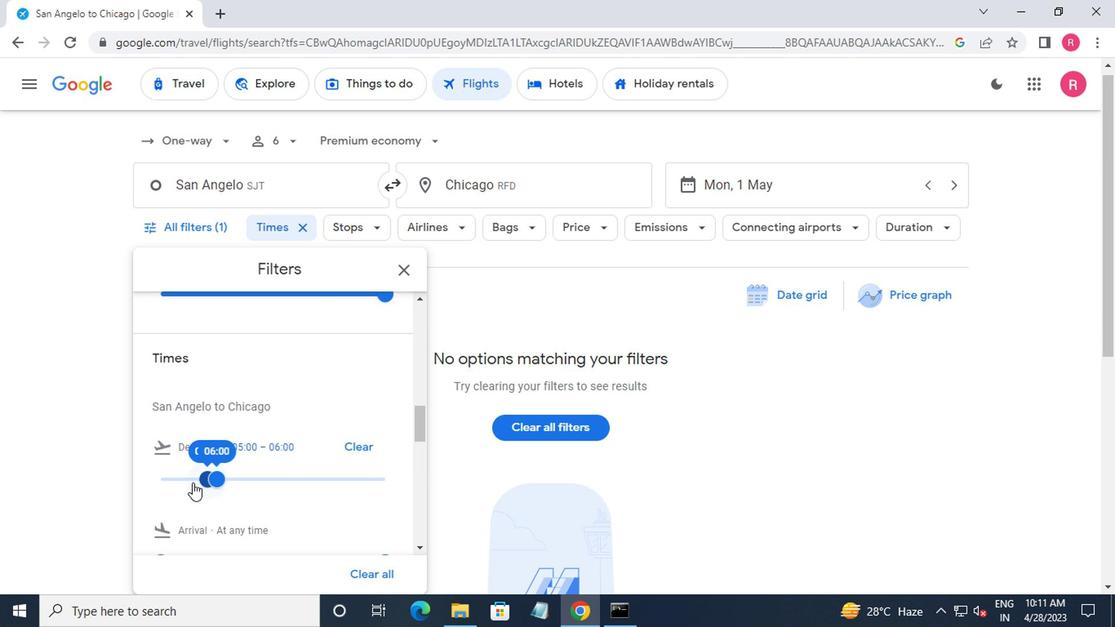 
Action: Mouse scrolled (192, 478) with delta (0, 0)
Screenshot: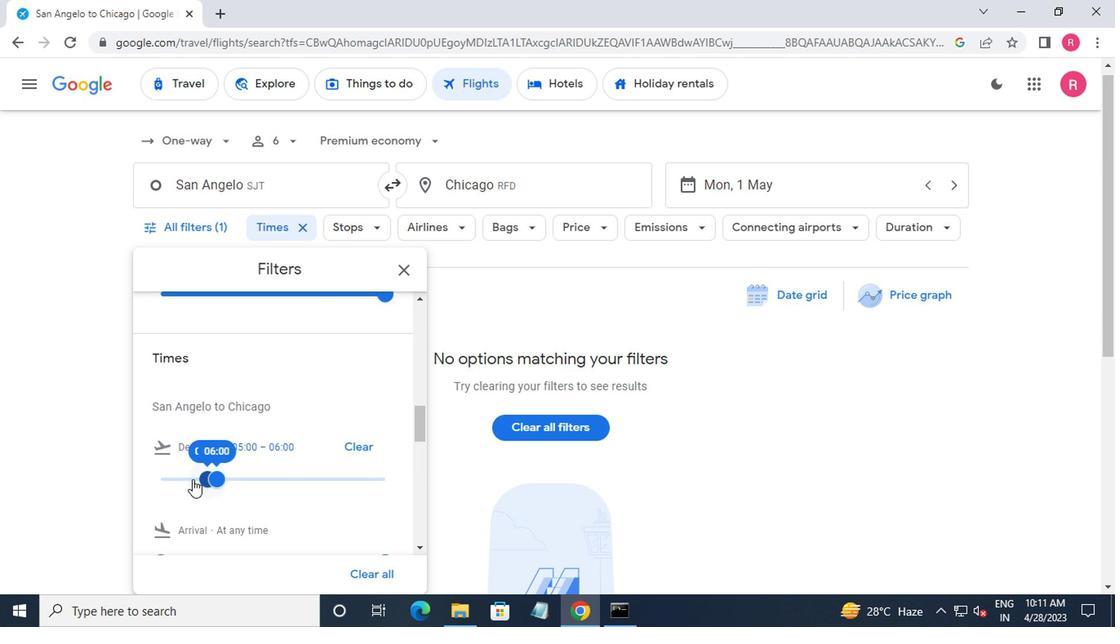 
Action: Mouse moved to (634, 446)
Screenshot: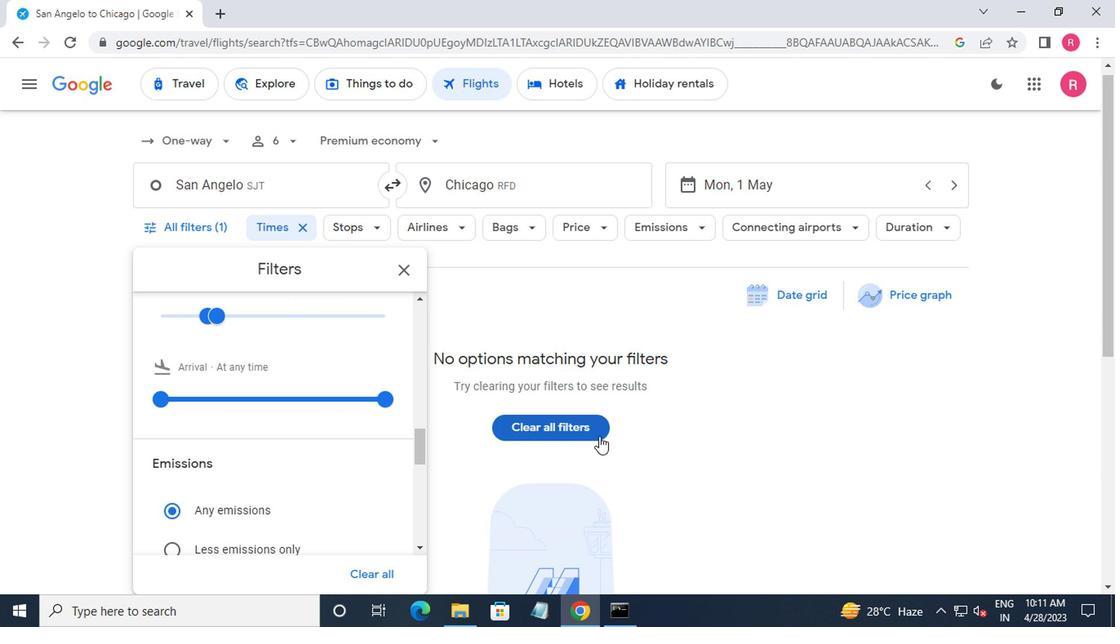 
Action: Mouse scrolled (634, 445) with delta (0, 0)
Screenshot: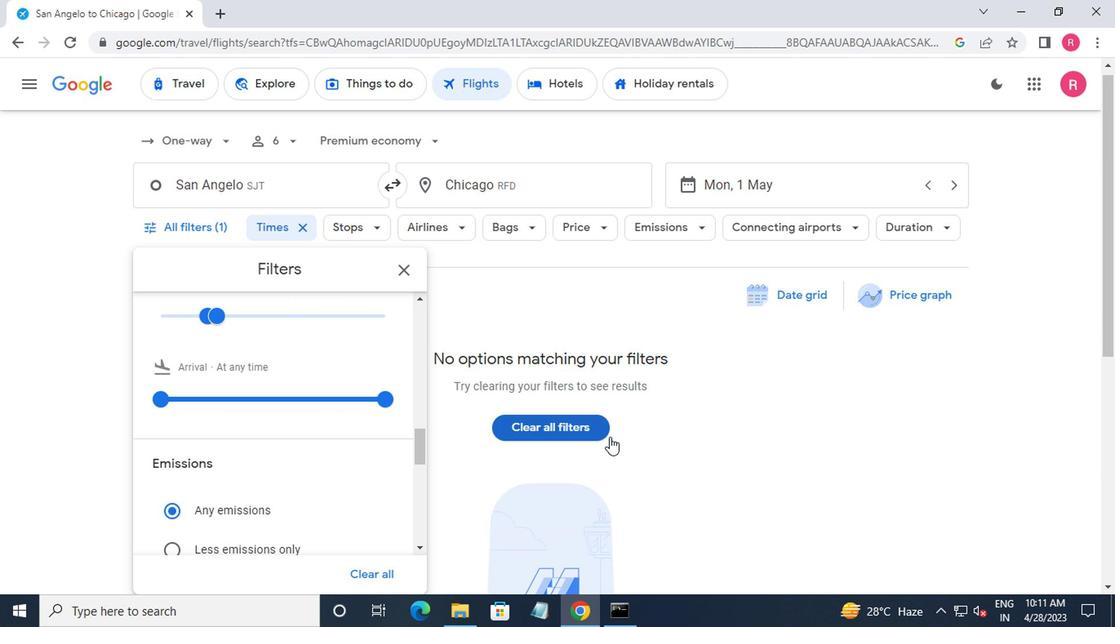 
Action: Mouse moved to (654, 454)
Screenshot: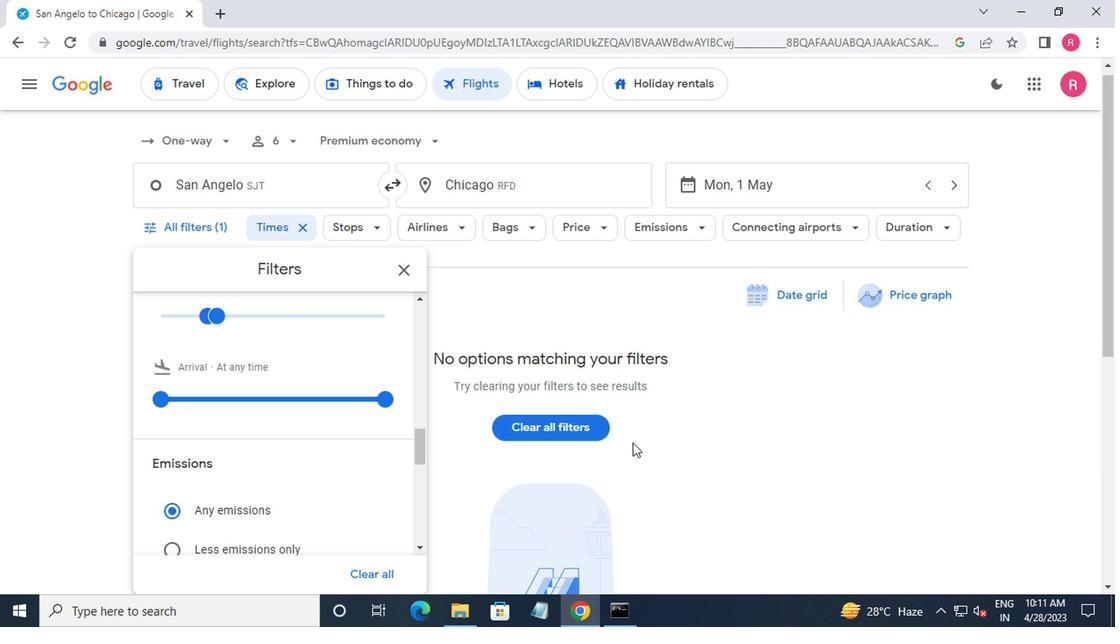 
Action: Mouse scrolled (654, 454) with delta (0, 0)
Screenshot: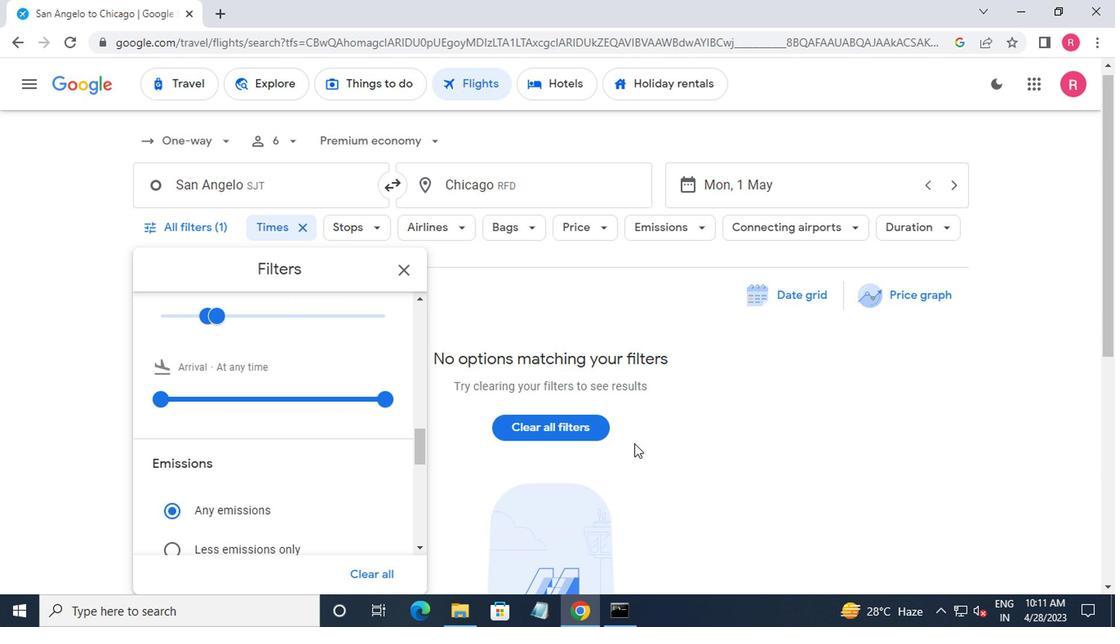 
Action: Mouse moved to (233, 342)
Screenshot: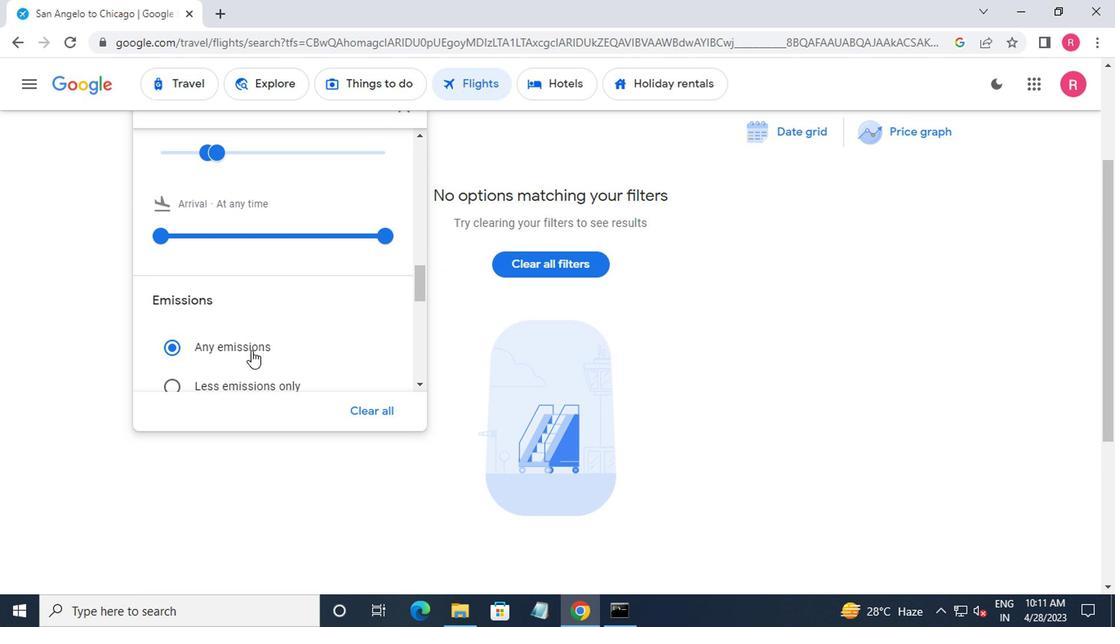 
Action: Mouse scrolled (233, 342) with delta (0, 0)
Screenshot: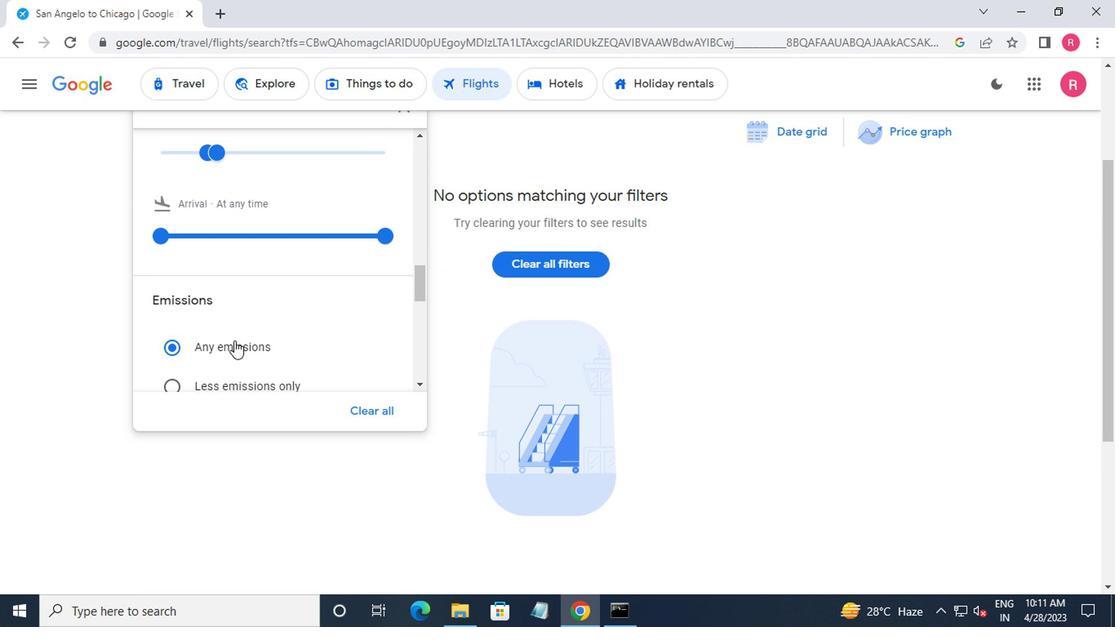 
Action: Mouse scrolled (233, 342) with delta (0, 0)
Screenshot: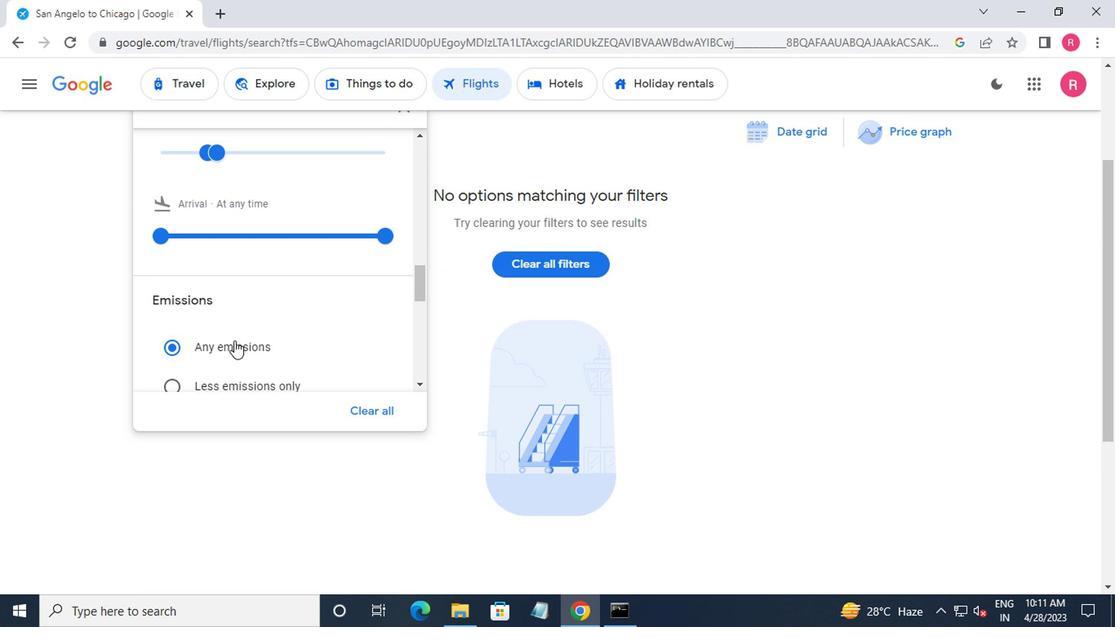 
Action: Mouse moved to (231, 338)
Screenshot: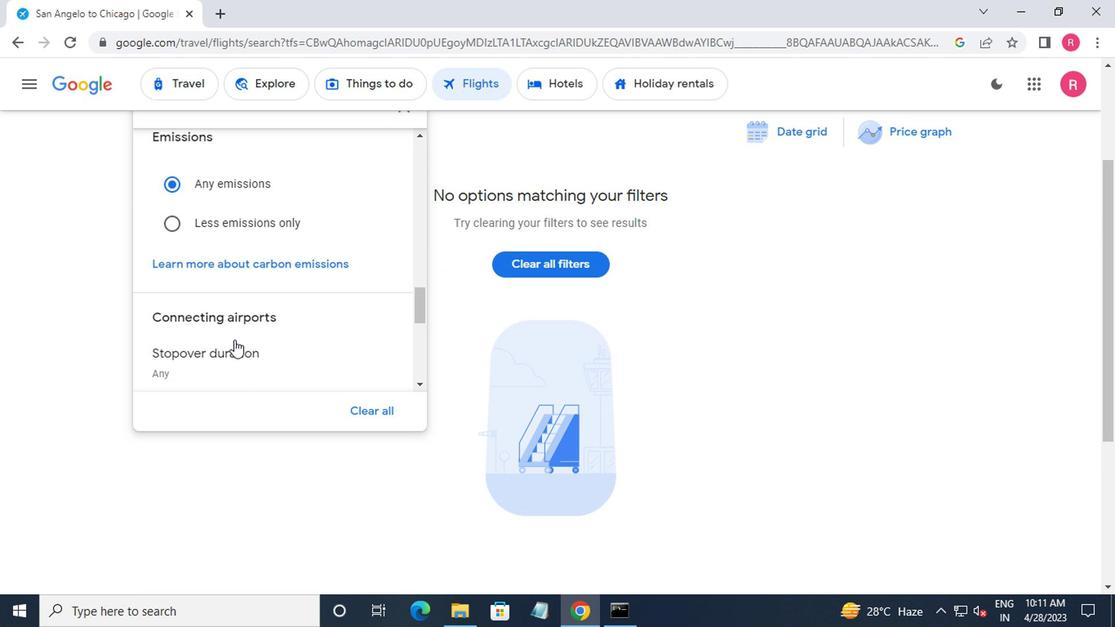 
Action: Mouse scrolled (231, 338) with delta (0, 0)
Screenshot: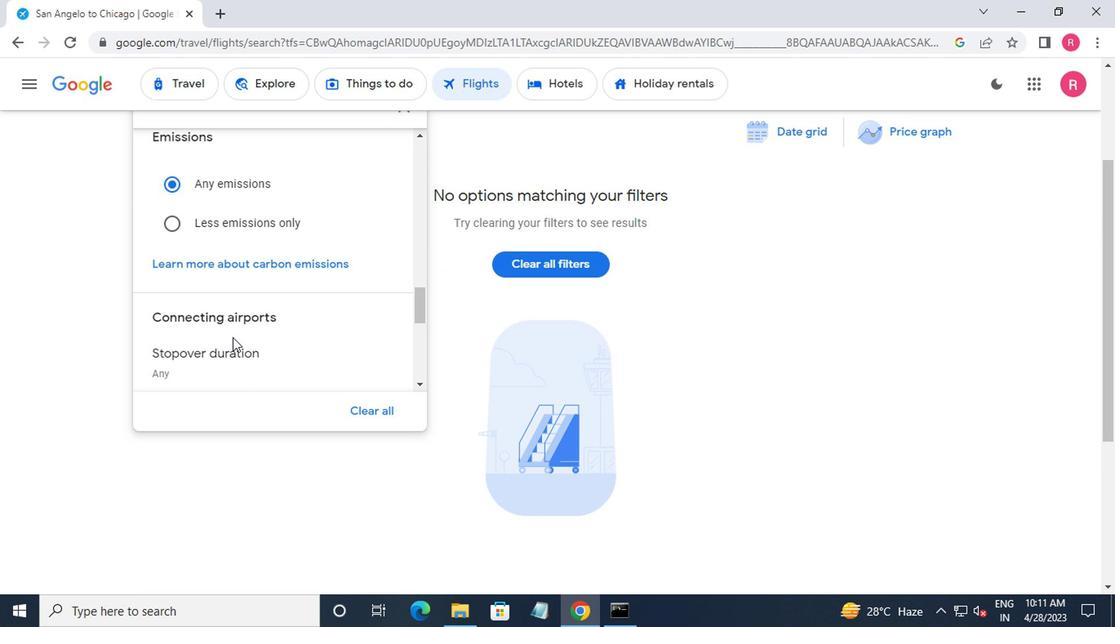 
Action: Mouse scrolled (231, 338) with delta (0, 0)
Screenshot: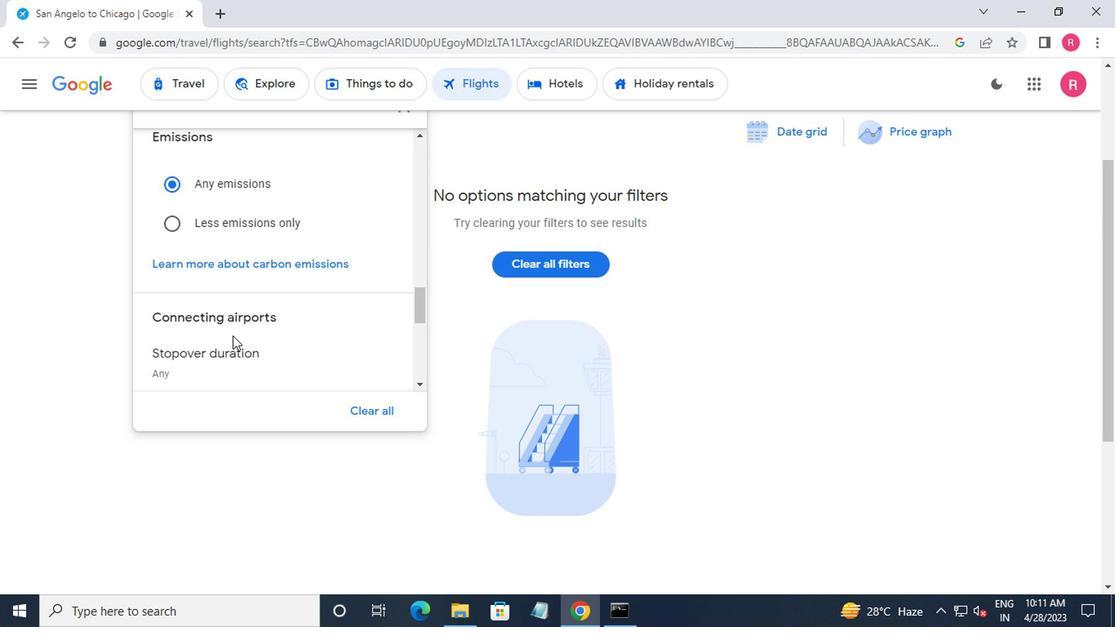 
Action: Mouse scrolled (231, 338) with delta (0, 0)
Screenshot: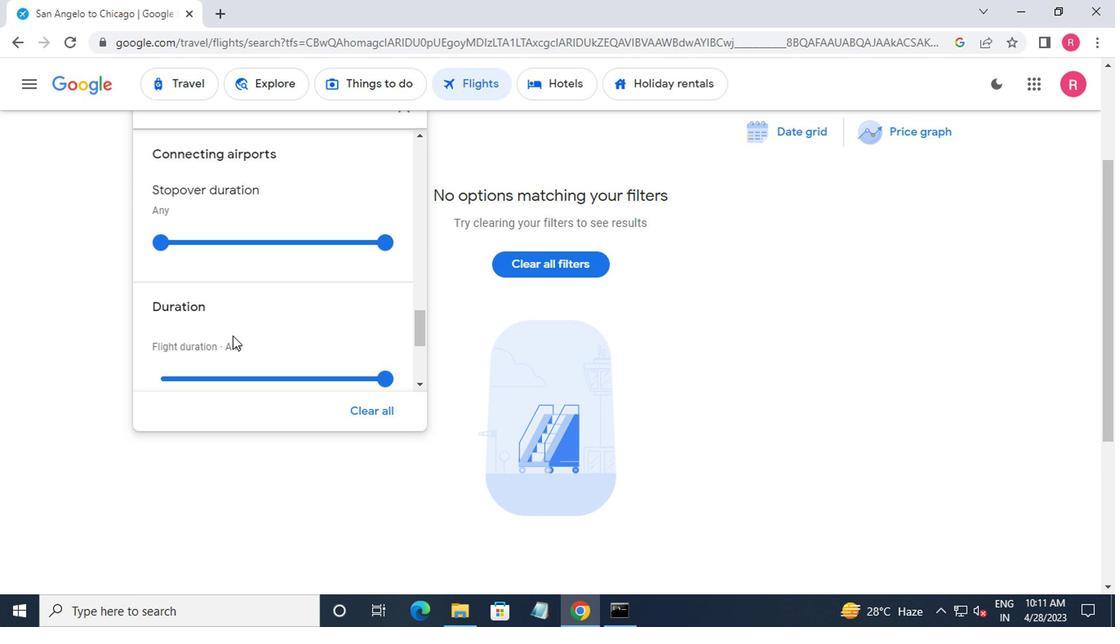 
Action: Mouse scrolled (231, 338) with delta (0, 0)
Screenshot: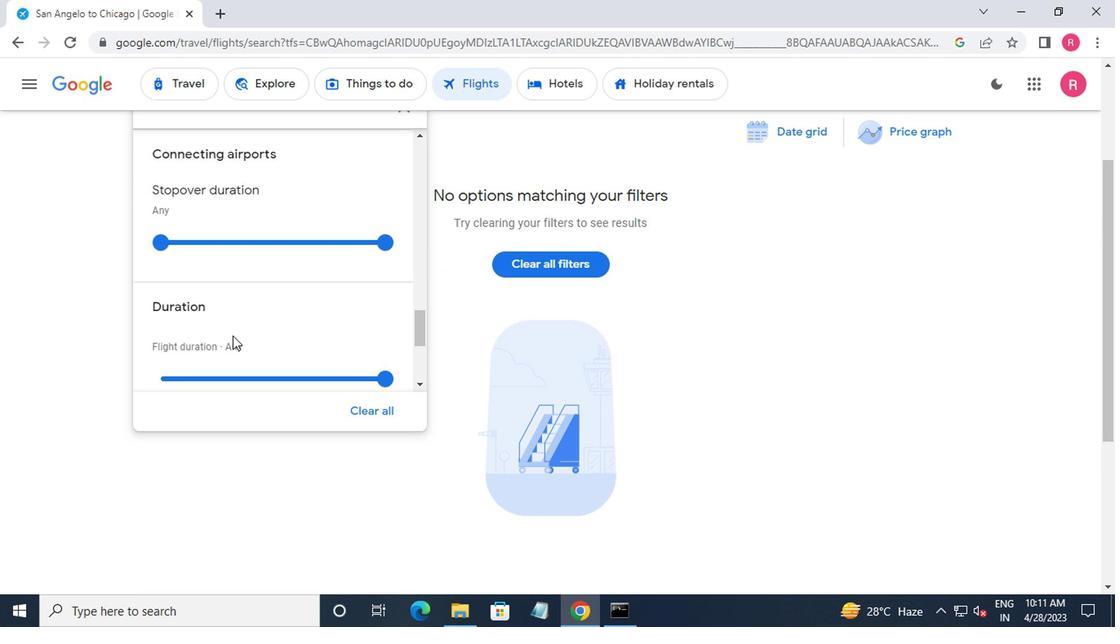 
Action: Mouse moved to (231, 335)
Screenshot: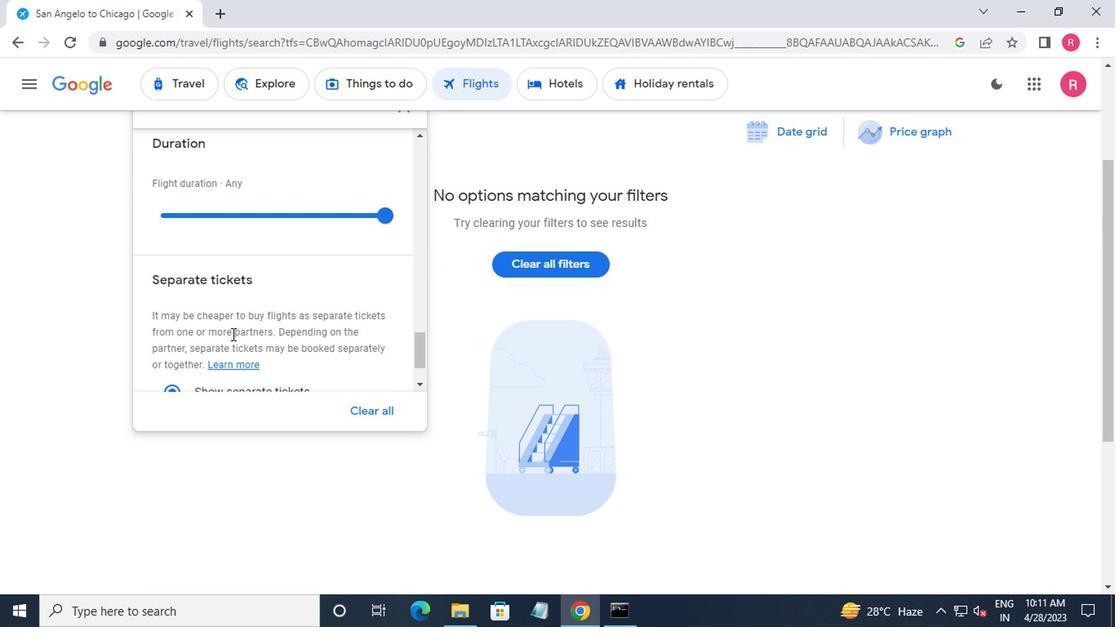 
Action: Mouse scrolled (231, 334) with delta (0, 0)
Screenshot: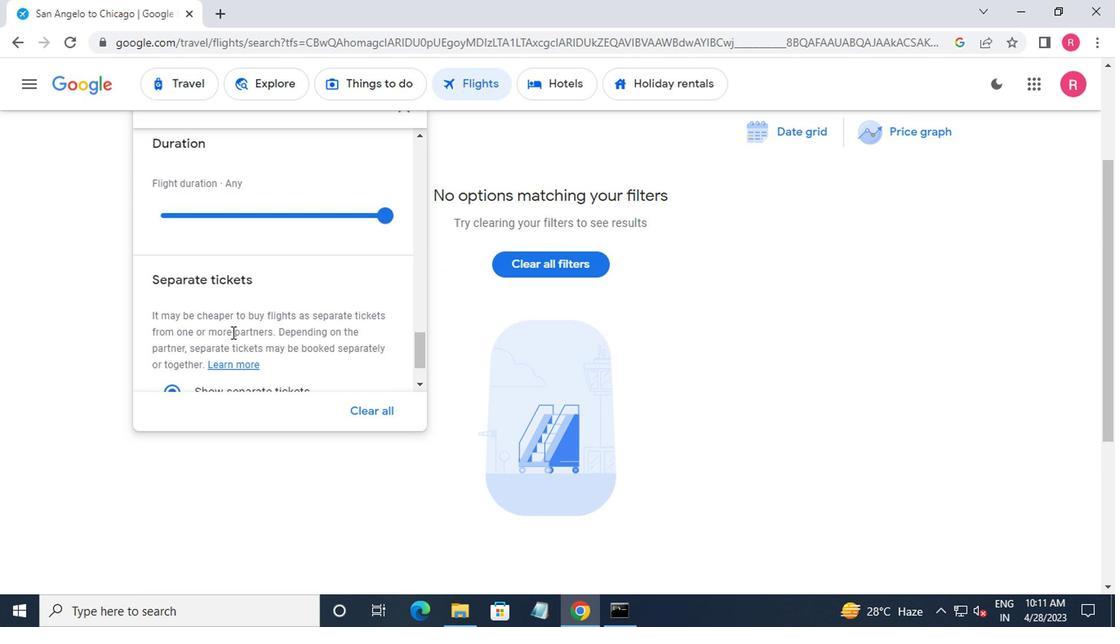 
Action: Mouse moved to (231, 332)
Screenshot: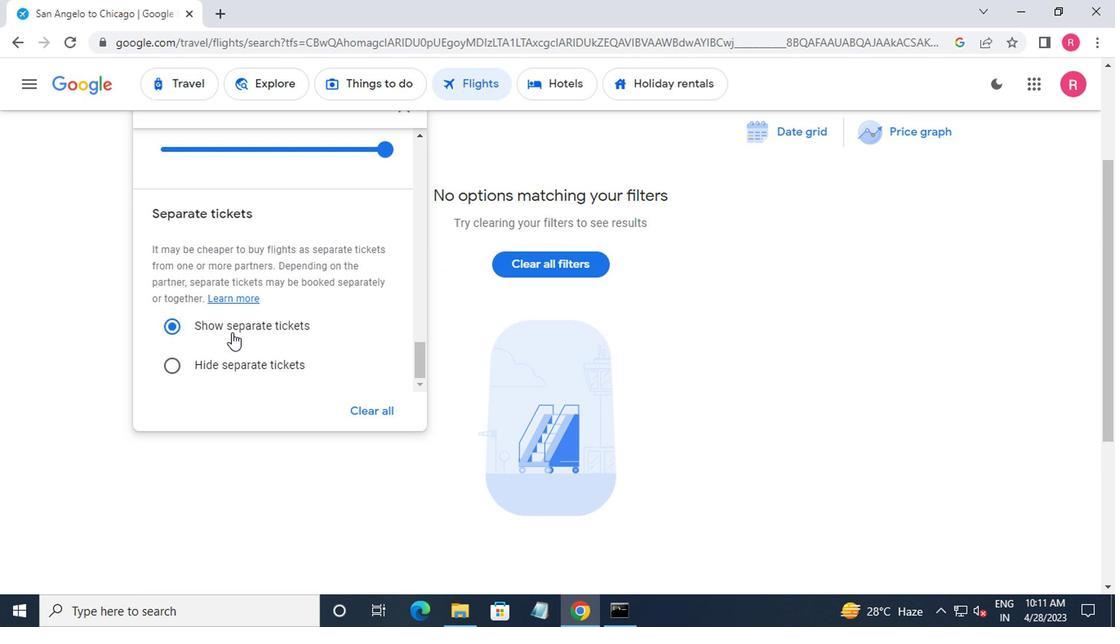
Action: Mouse scrolled (231, 332) with delta (0, 0)
Screenshot: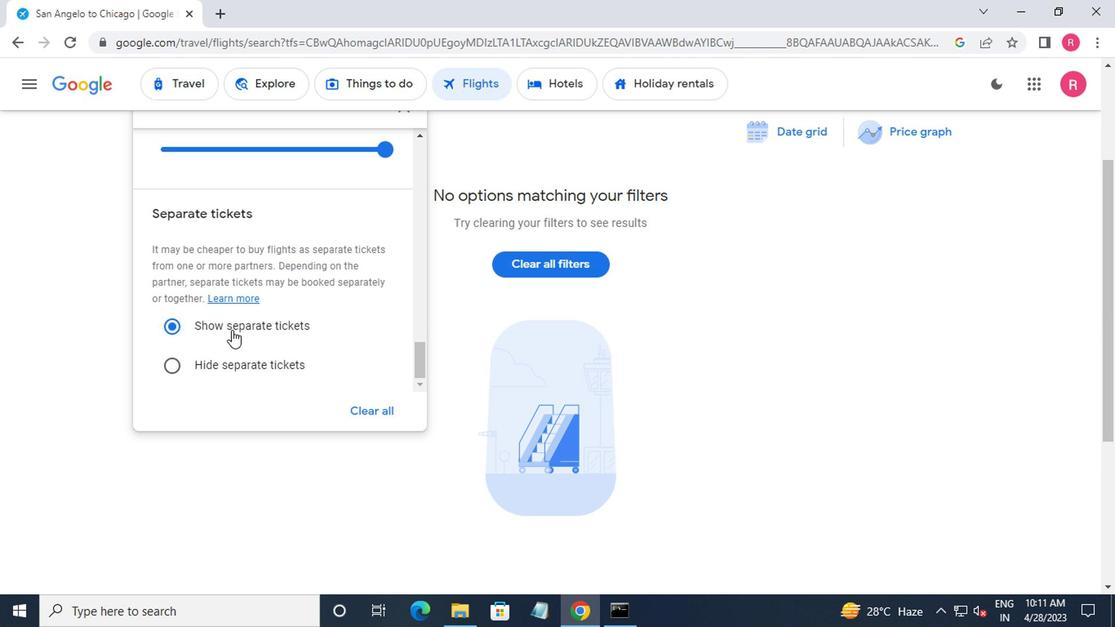 
Action: Mouse moved to (231, 334)
Screenshot: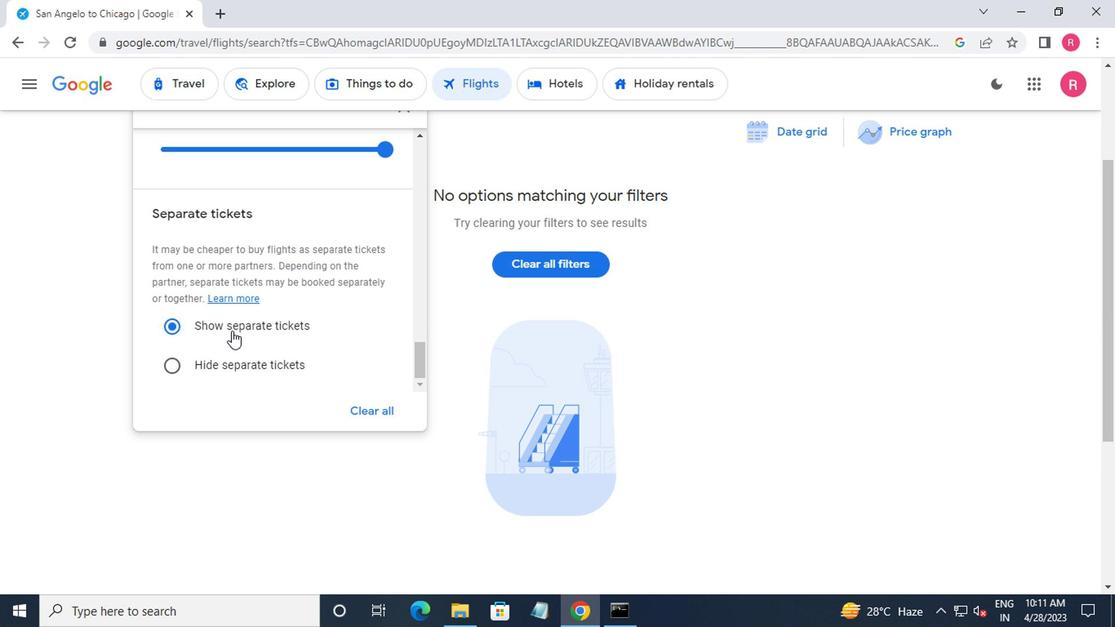 
Action: Mouse scrolled (231, 334) with delta (0, 0)
Screenshot: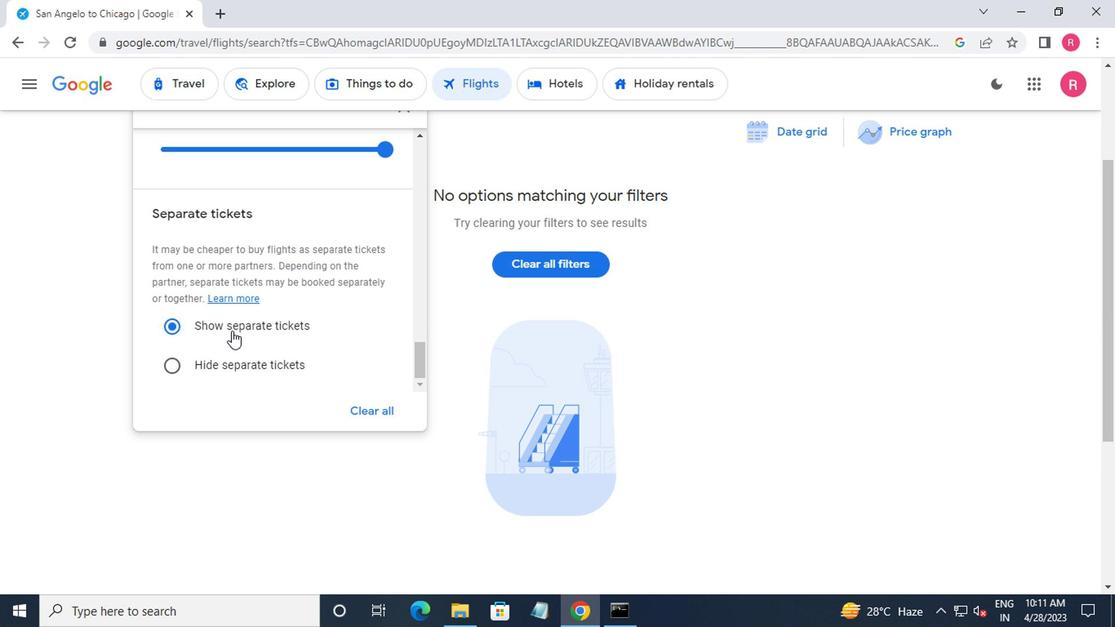 
Action: Mouse moved to (694, 398)
Screenshot: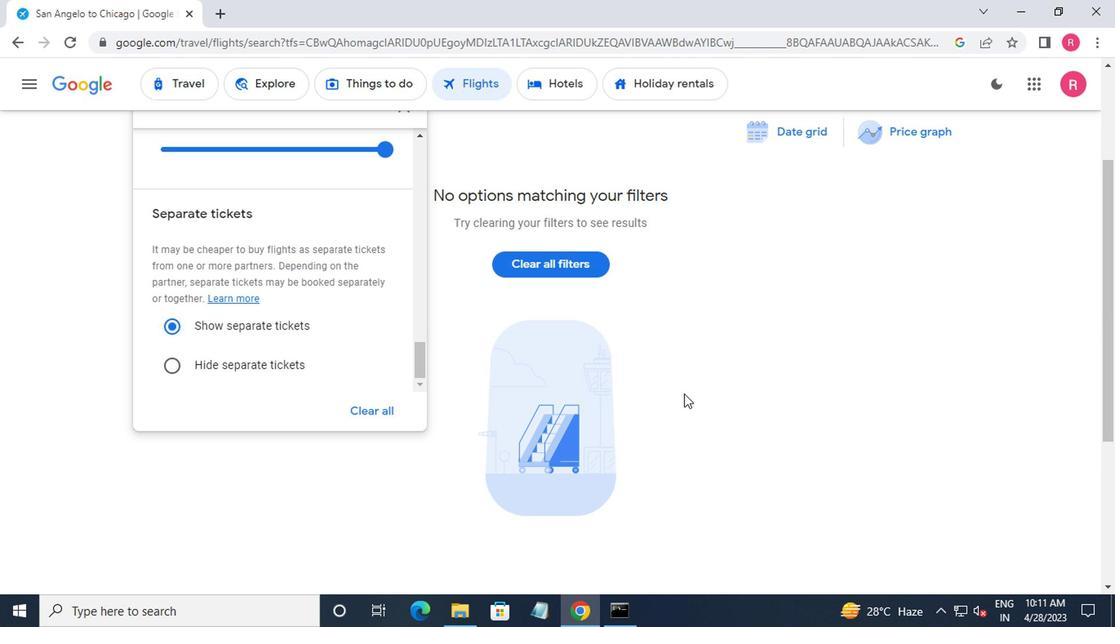 
Action: Mouse pressed left at (694, 398)
Screenshot: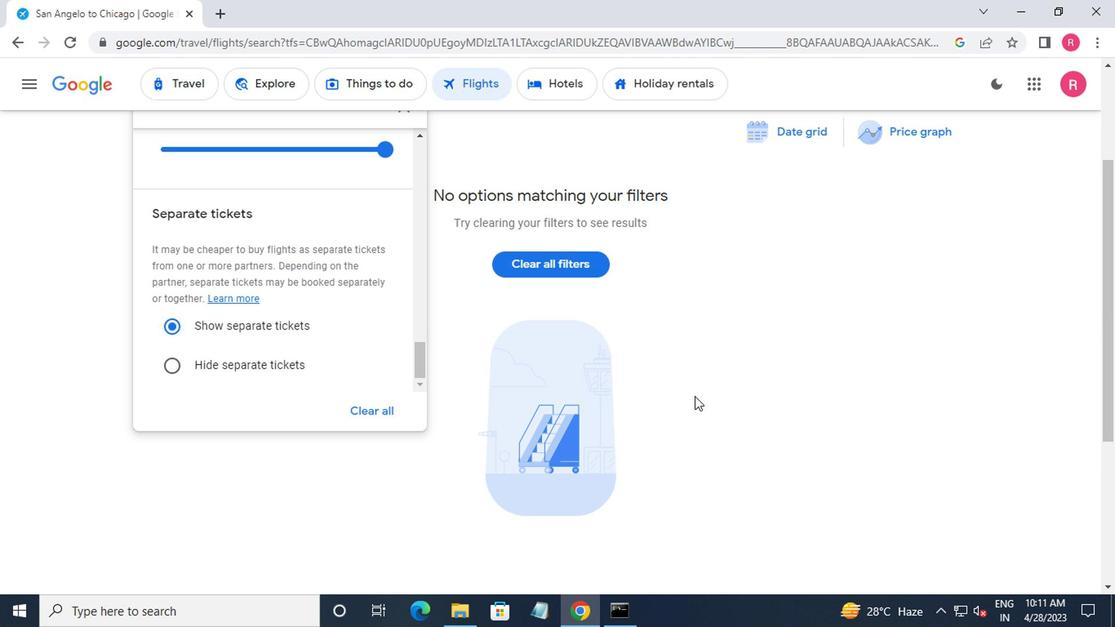 
Action: Mouse moved to (692, 392)
Screenshot: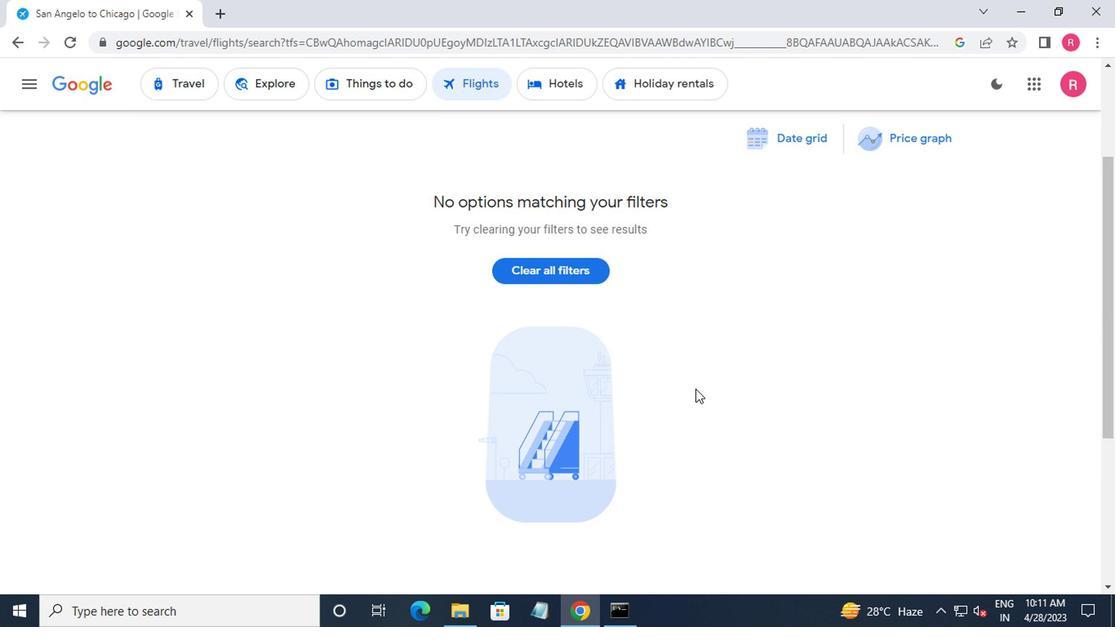 
